 Task: Create new customer invoice with Date Opened: 16-May-23, Select Customer: Dollar General
, Terms: Net 15. Make invoice entry for item-1 with Date: 16-May-23, Description: Sally Hansen Color Foil Nail Color Rose Beam 100
, Income Account: Income:Sales, Quantity: 2, Unit Price: 10.99, Sales Tax: Y, Sales Tax Included: N, Tax Table: Sales Tax. Post Invoice with Post Date: 16-May-23, Post to Accounts: Assets:Accounts Receivable. Pay / Process Payment with Transaction Date: 30-May-23, Amount: 23.3, Transfer Account: Checking Account. Go to 'Print Invoice'. Save a pdf copy of the invoice.
Action: Mouse moved to (212, 85)
Screenshot: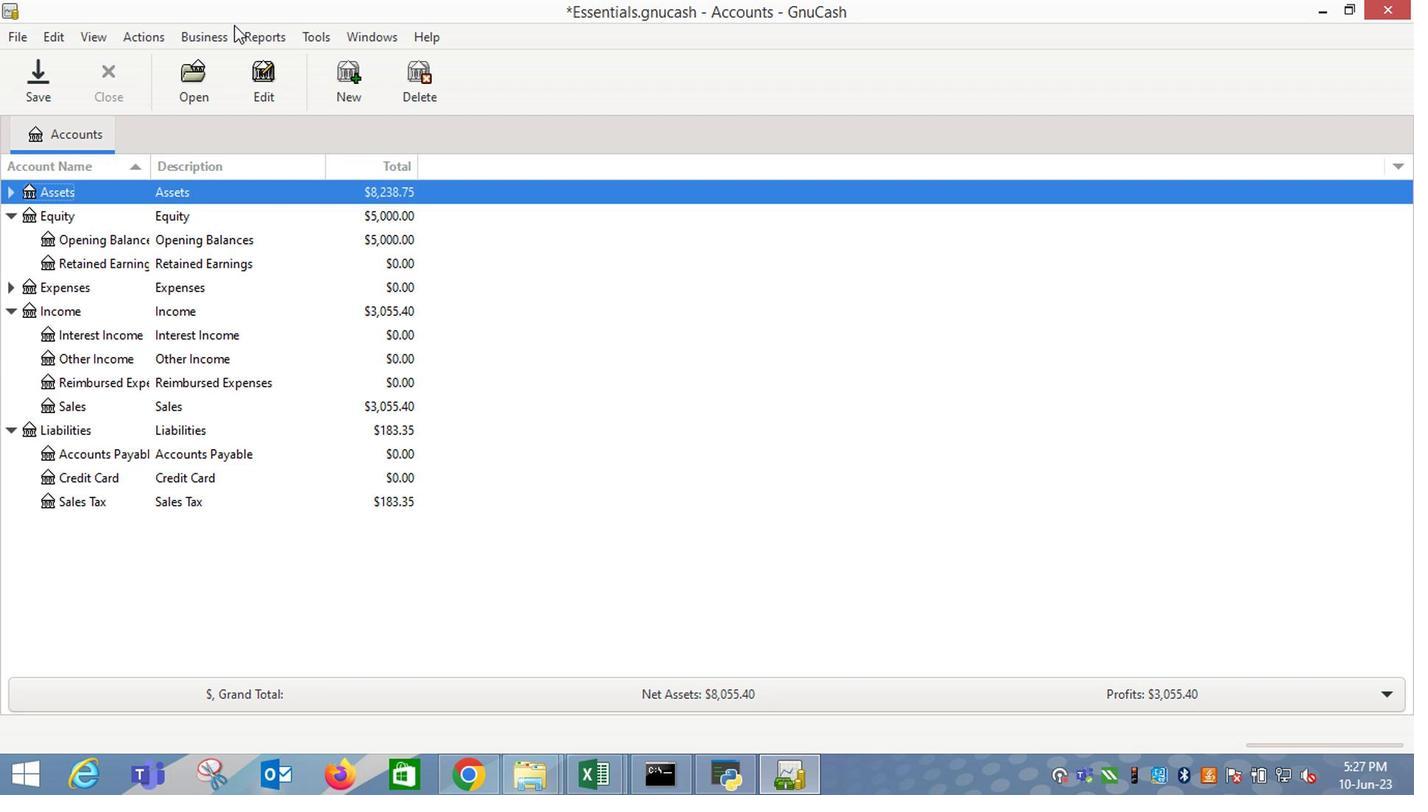 
Action: Mouse pressed left at (212, 85)
Screenshot: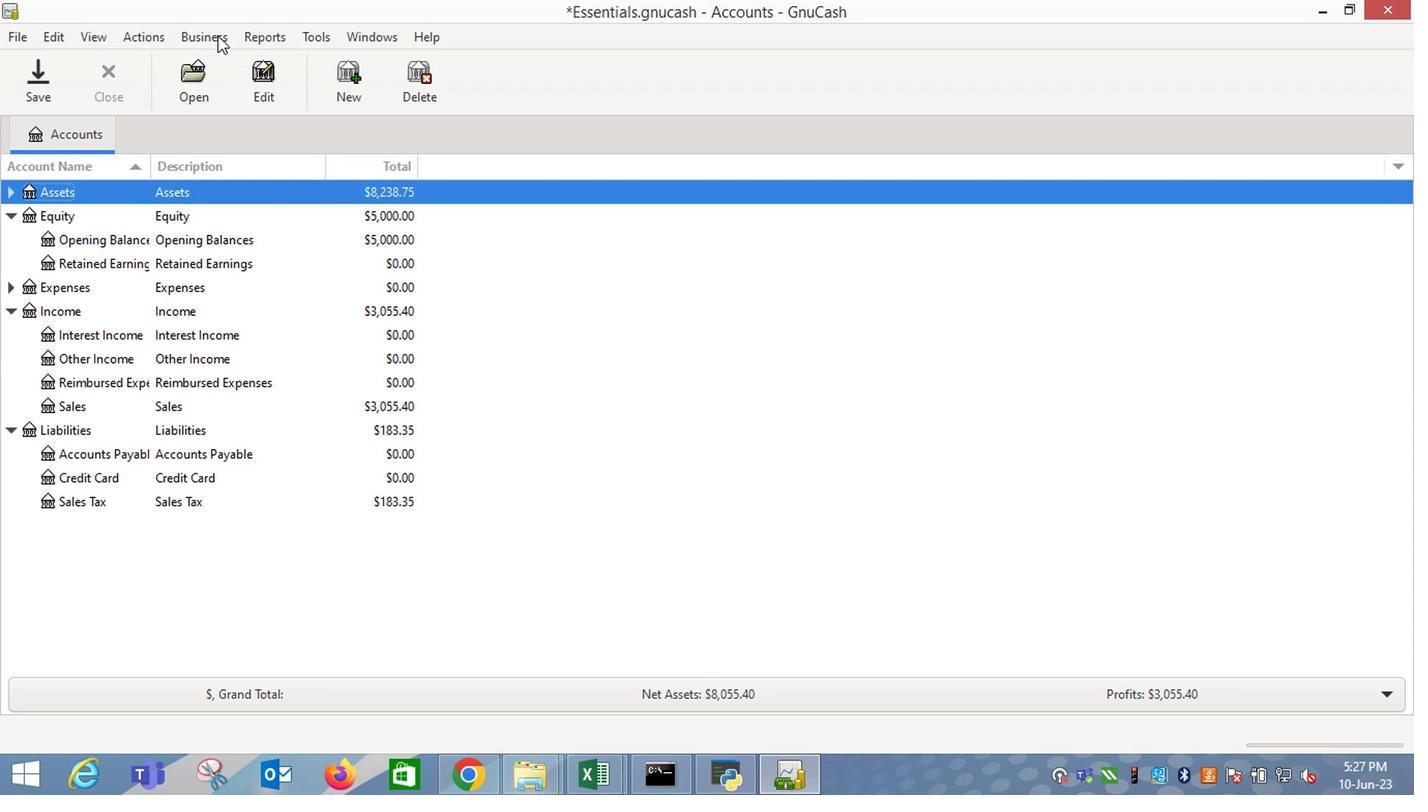 
Action: Mouse moved to (441, 170)
Screenshot: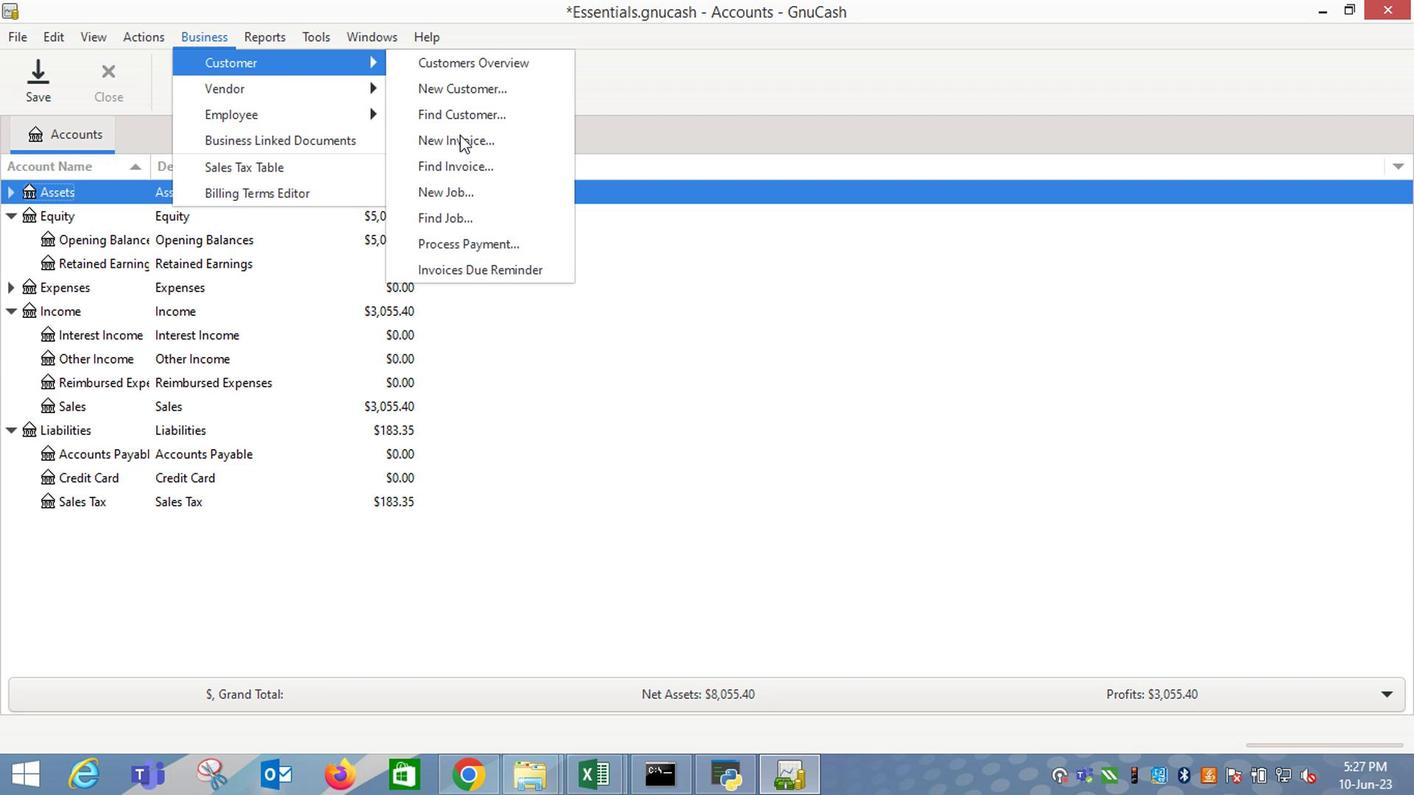 
Action: Mouse pressed left at (441, 170)
Screenshot: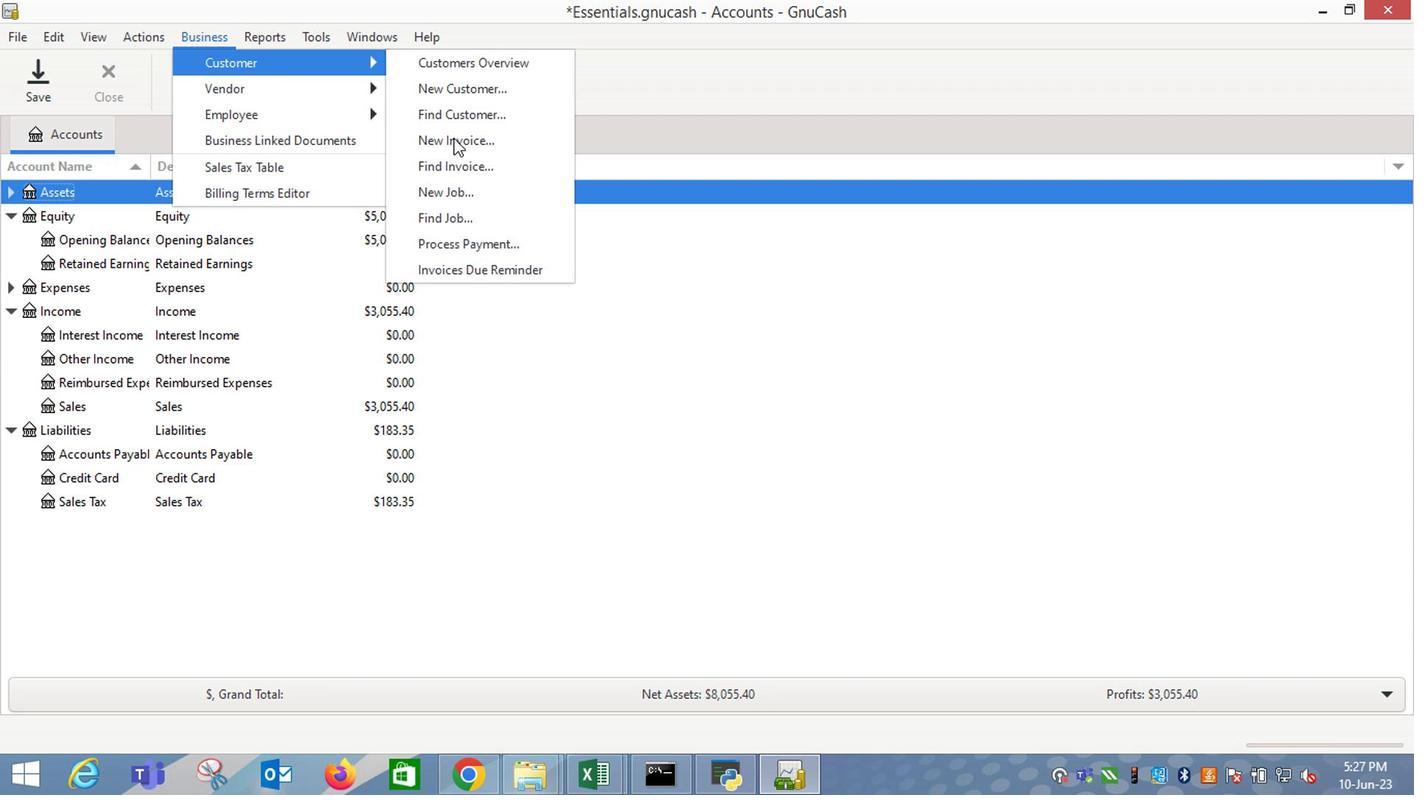 
Action: Mouse moved to (821, 324)
Screenshot: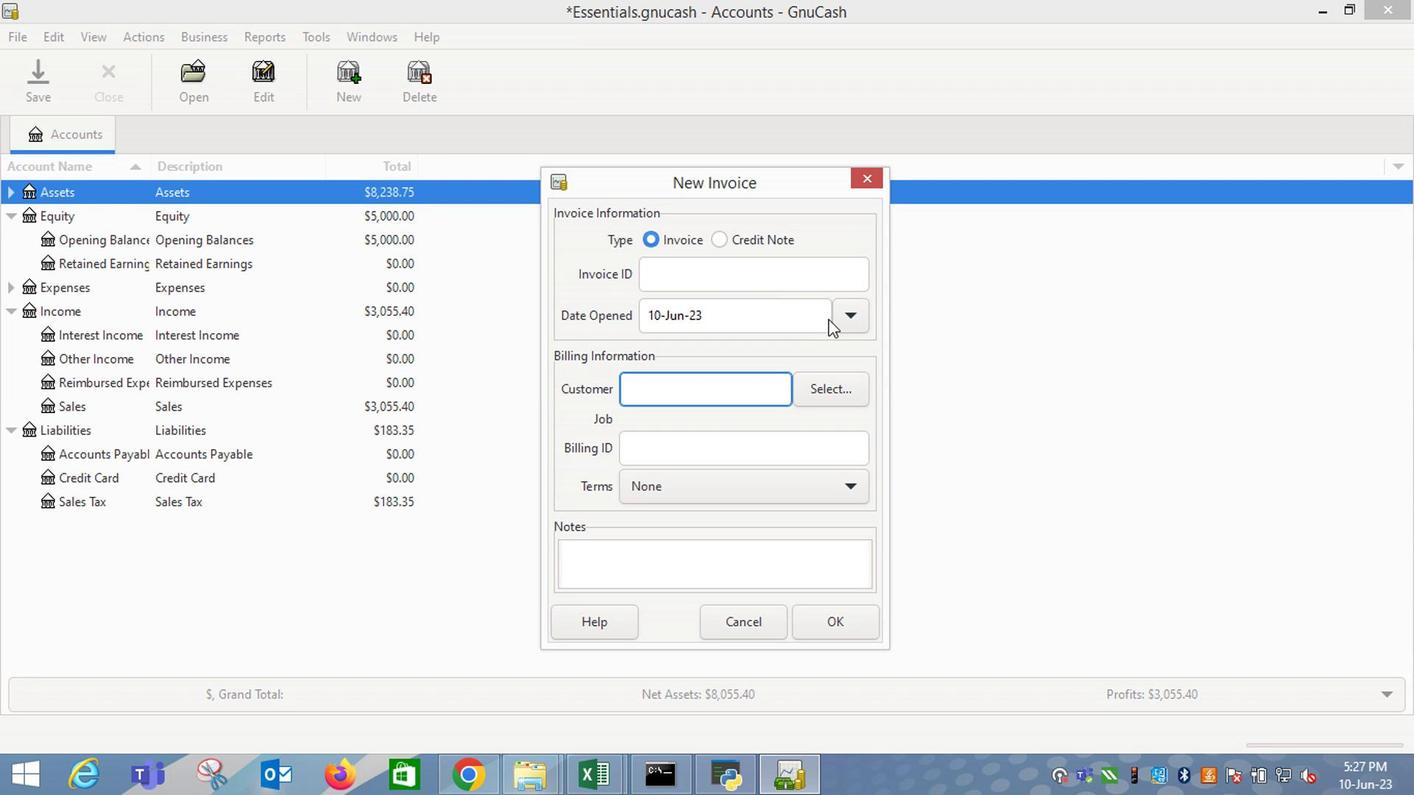 
Action: Mouse pressed left at (821, 324)
Screenshot: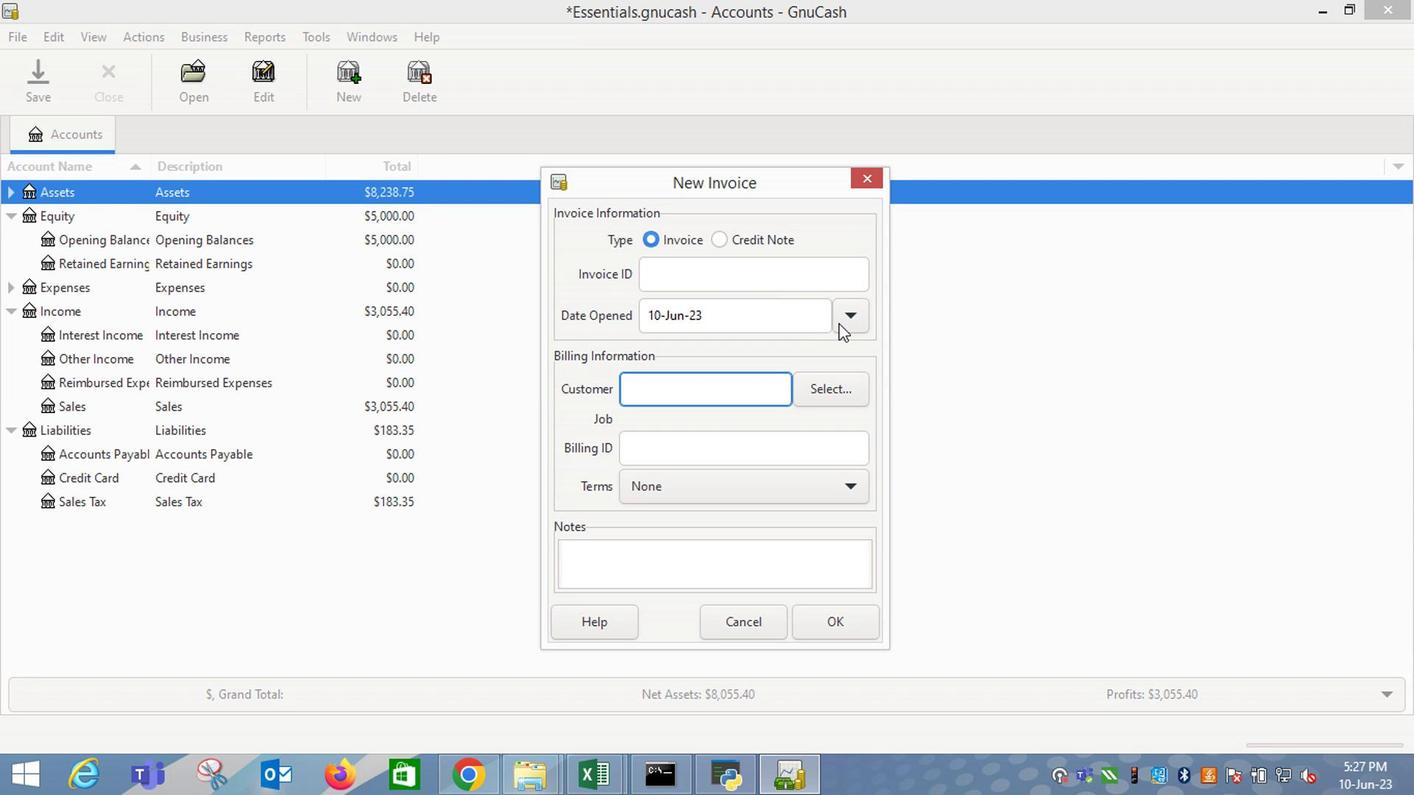 
Action: Mouse moved to (665, 344)
Screenshot: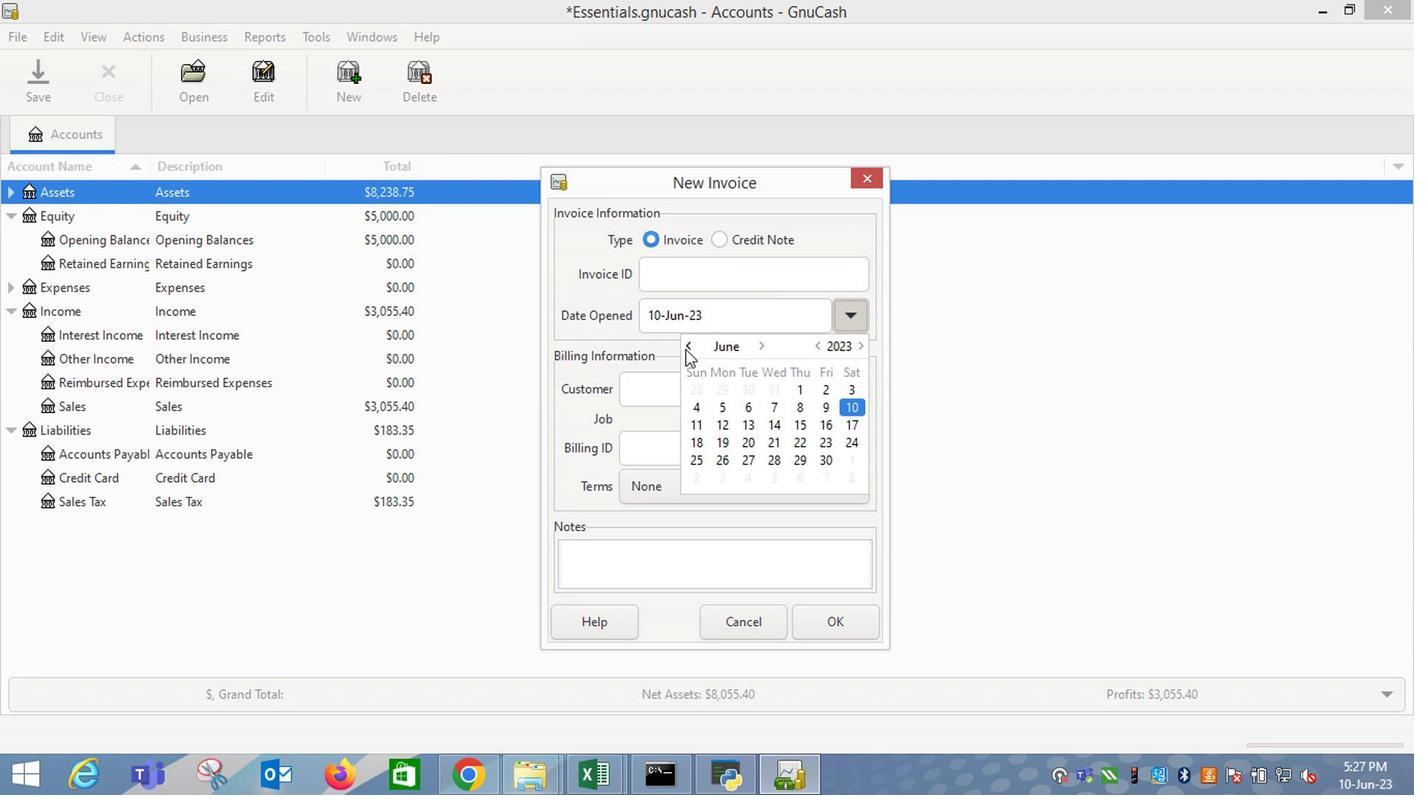 
Action: Mouse pressed left at (665, 344)
Screenshot: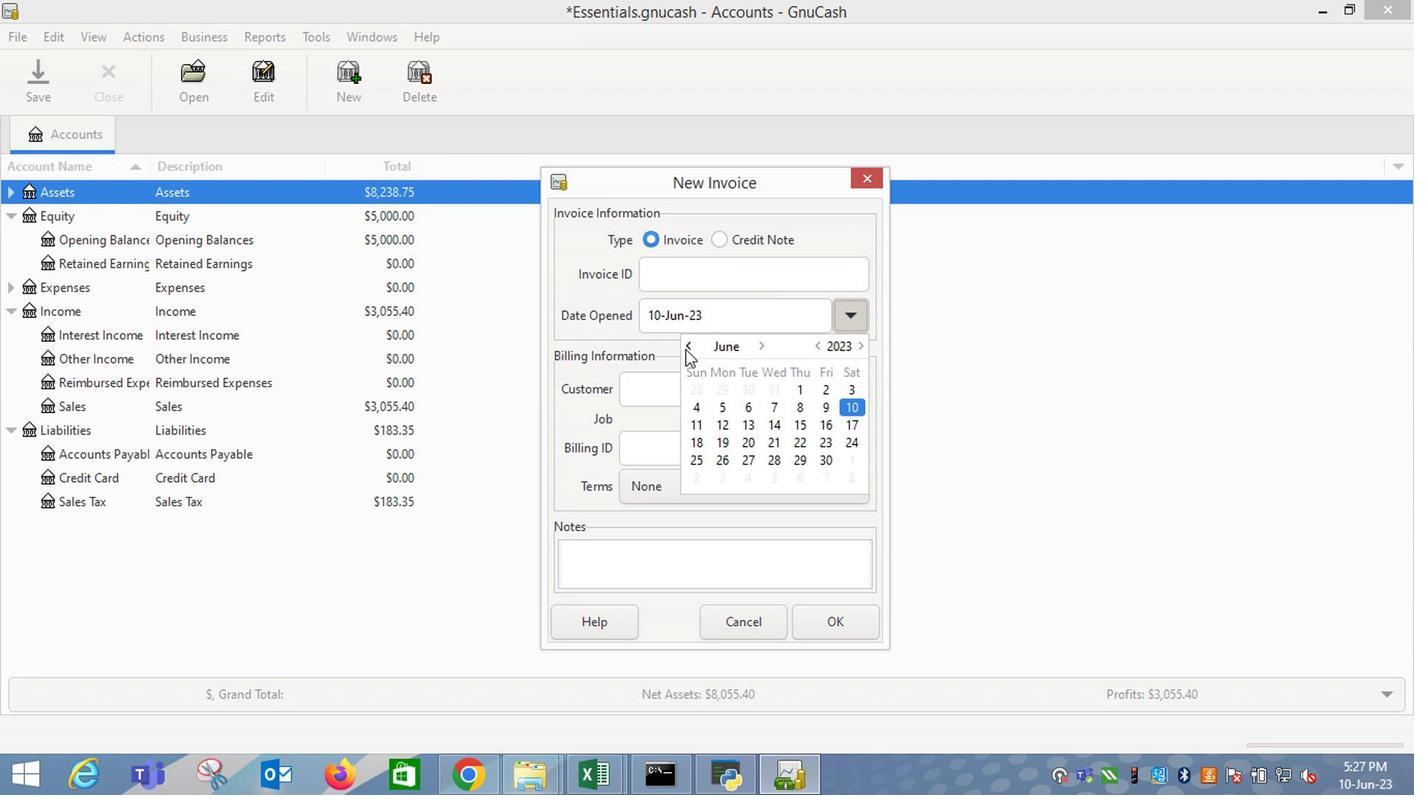 
Action: Mouse moved to (723, 412)
Screenshot: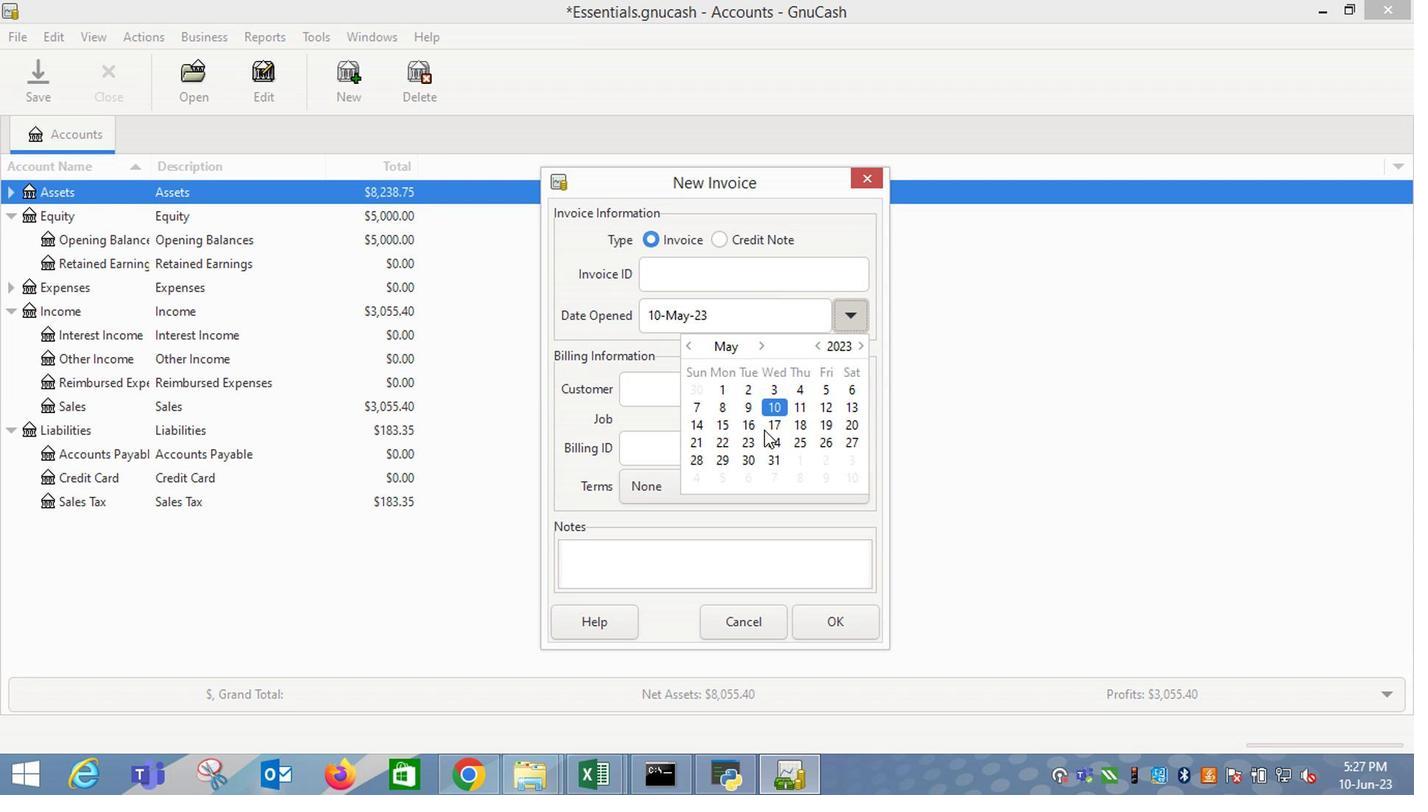 
Action: Mouse pressed left at (723, 412)
Screenshot: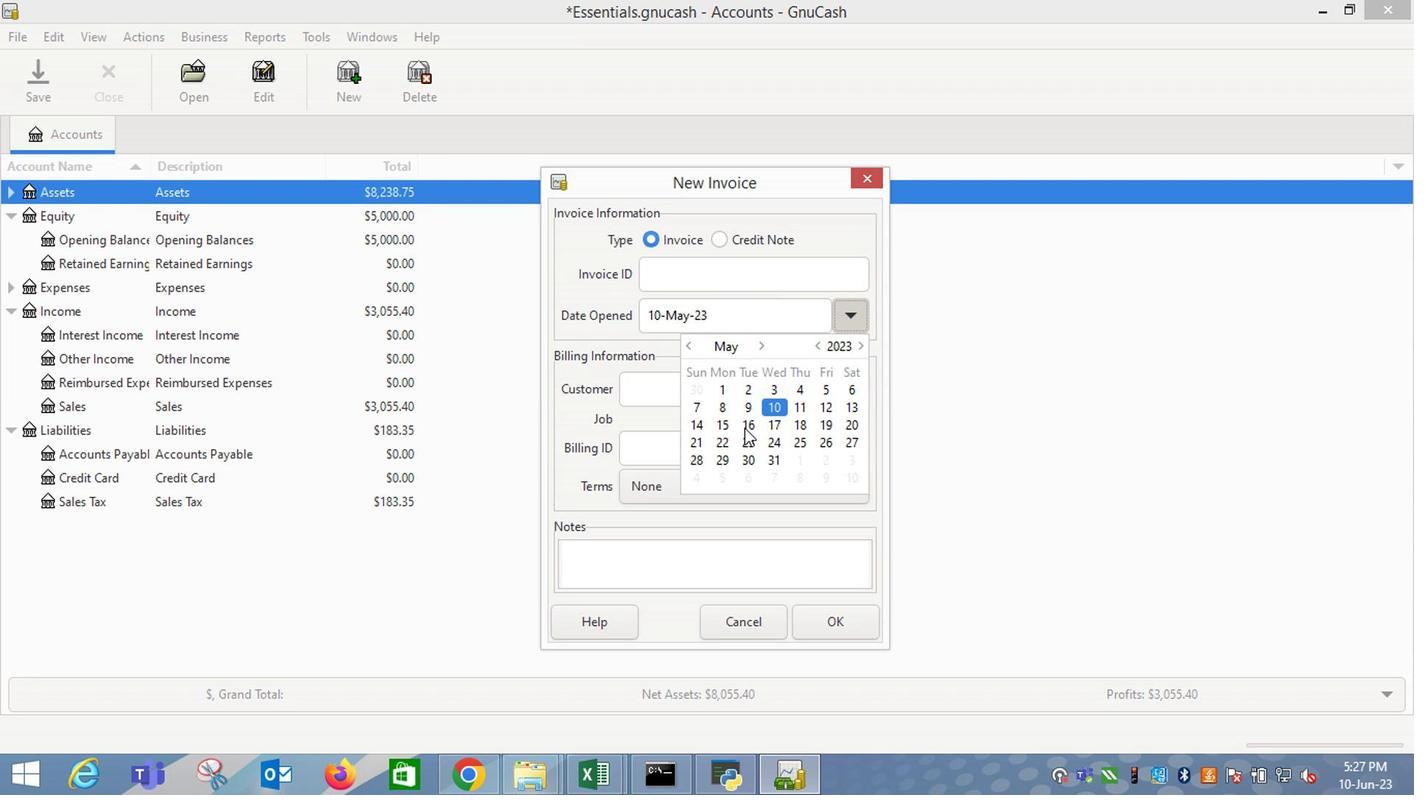
Action: Mouse moved to (621, 383)
Screenshot: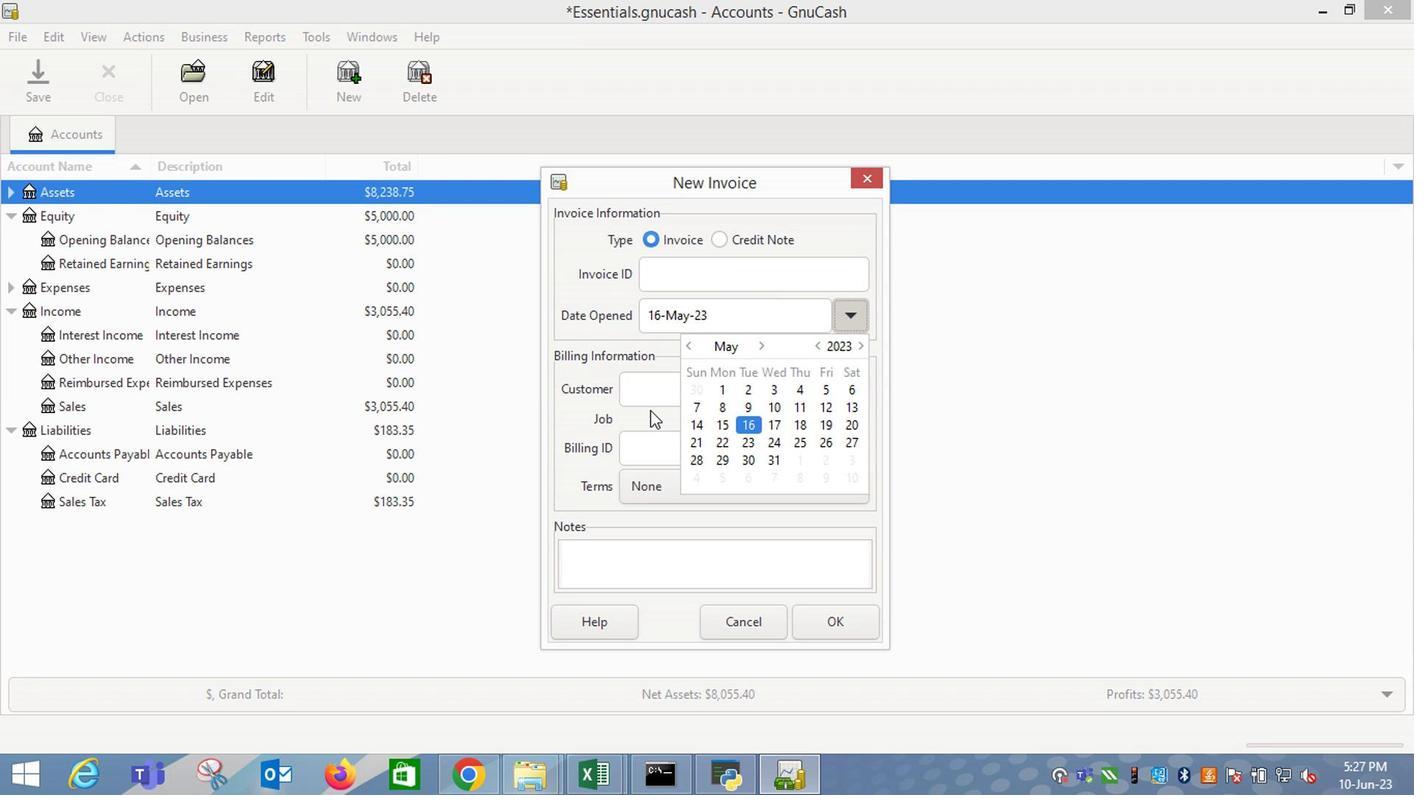 
Action: Mouse pressed left at (621, 383)
Screenshot: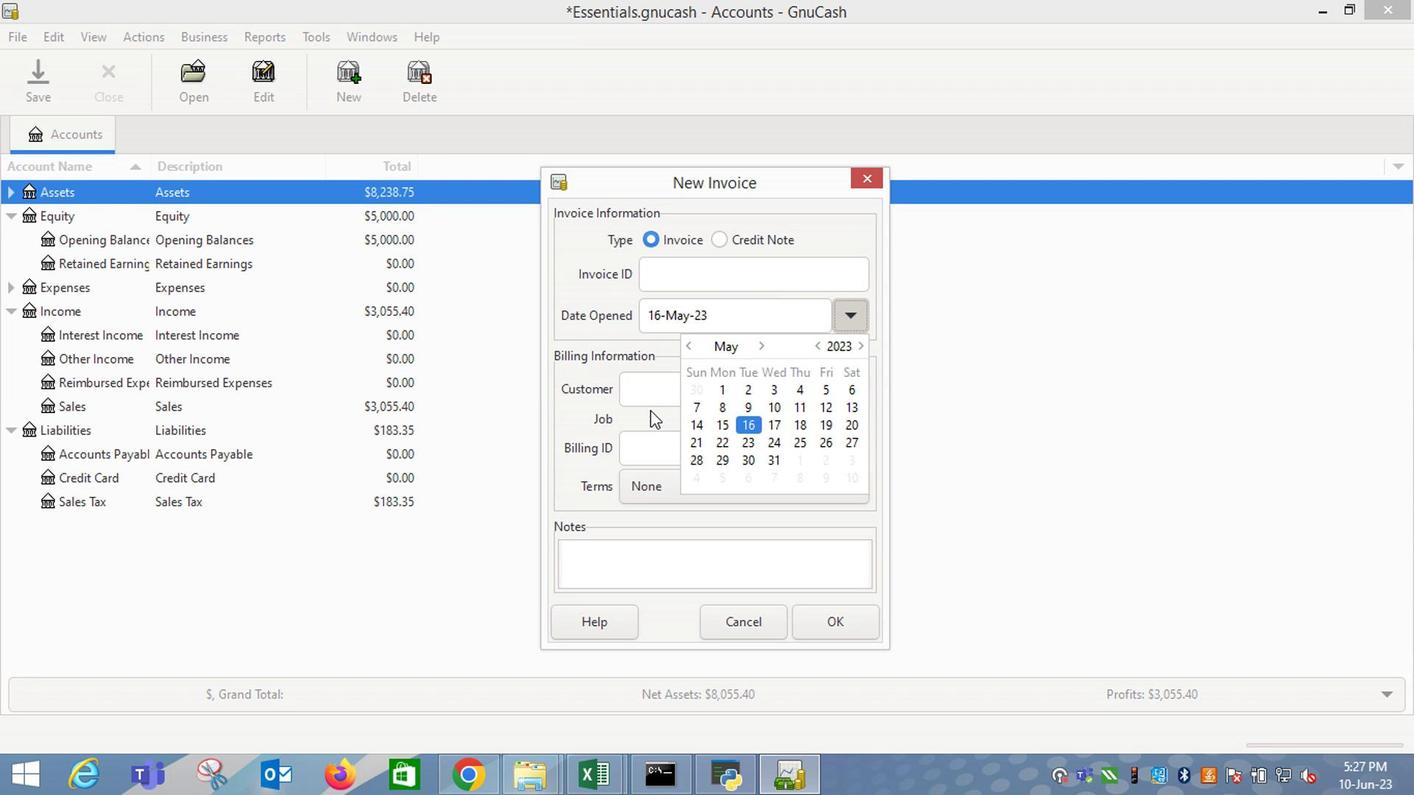
Action: Mouse moved to (626, 378)
Screenshot: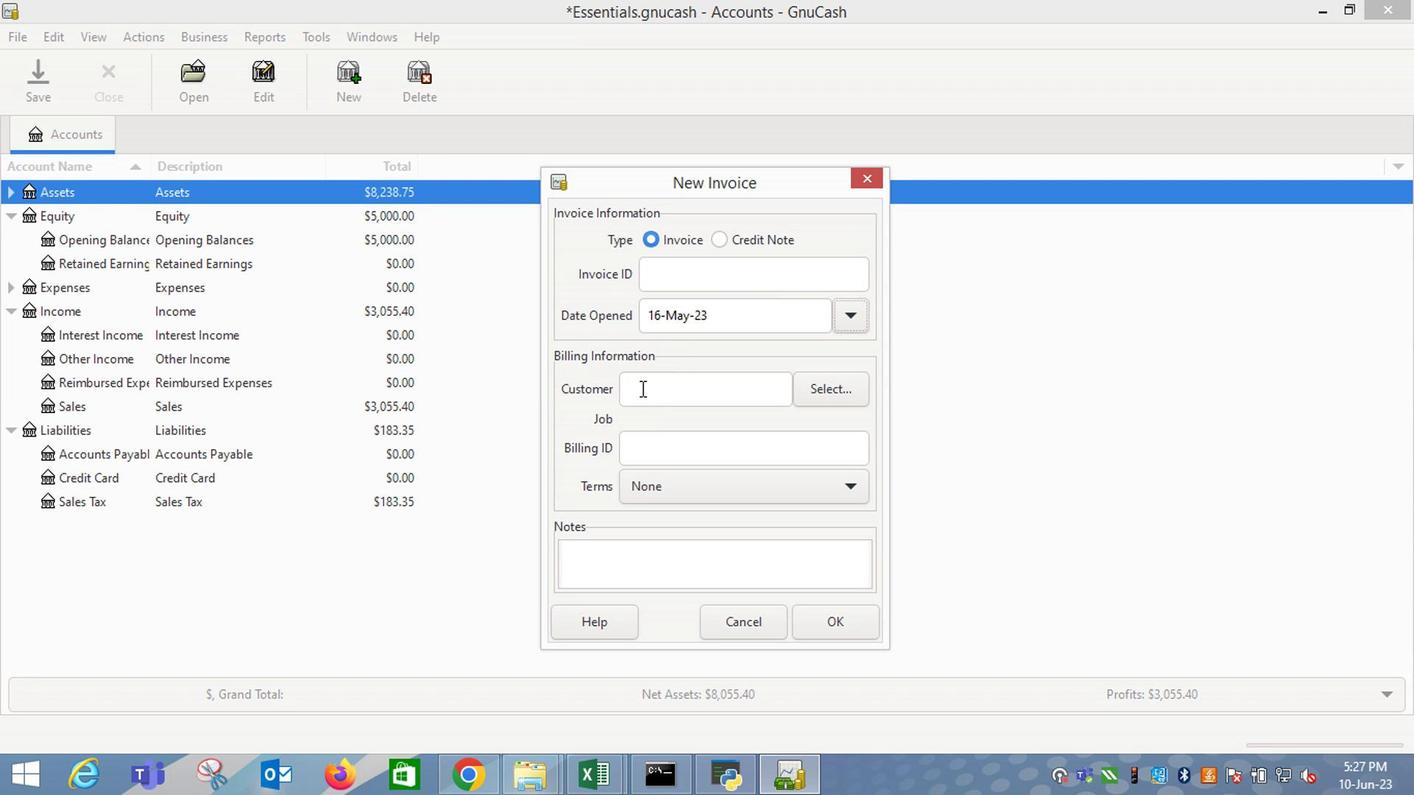 
Action: Mouse pressed left at (626, 378)
Screenshot: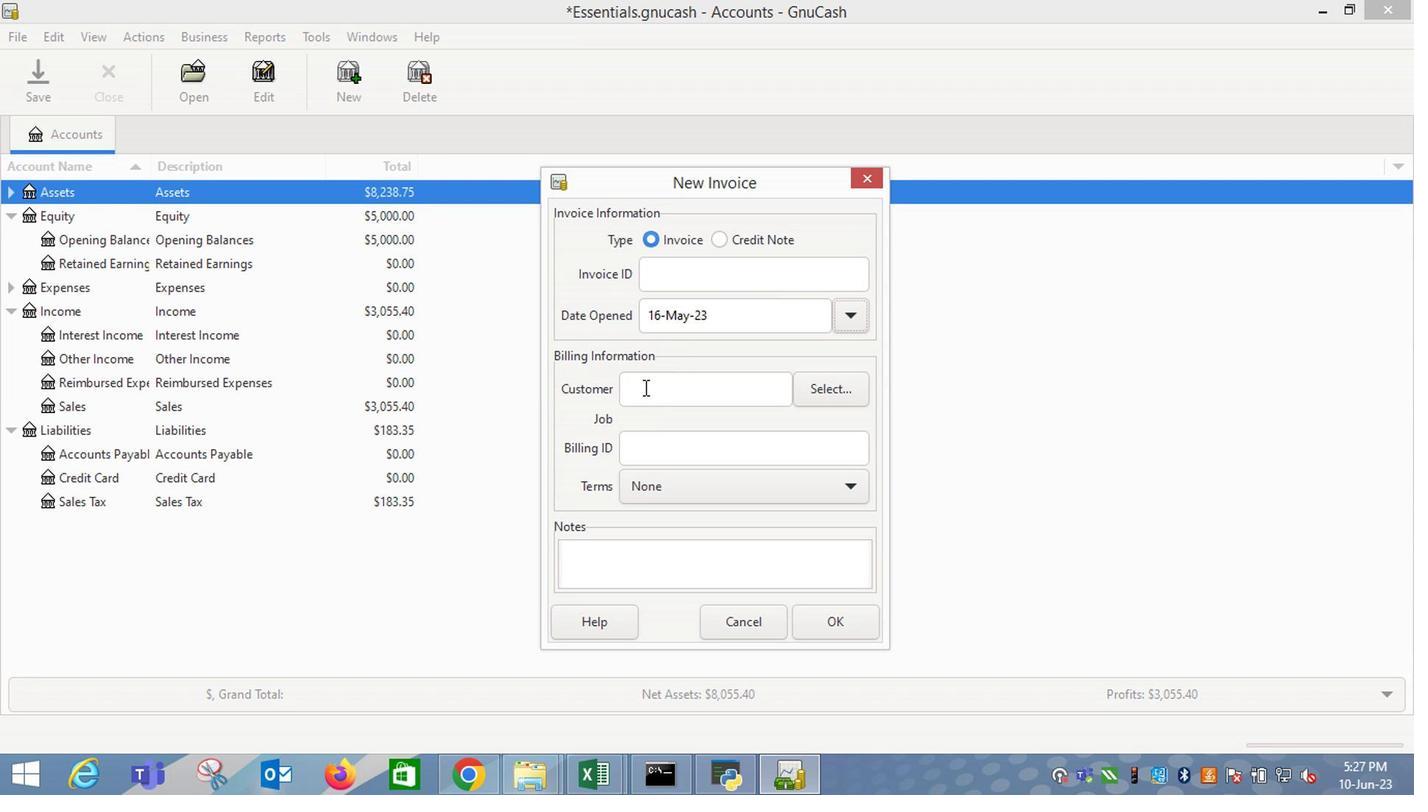 
Action: Key pressed <Key.shift_r>Dol
Screenshot: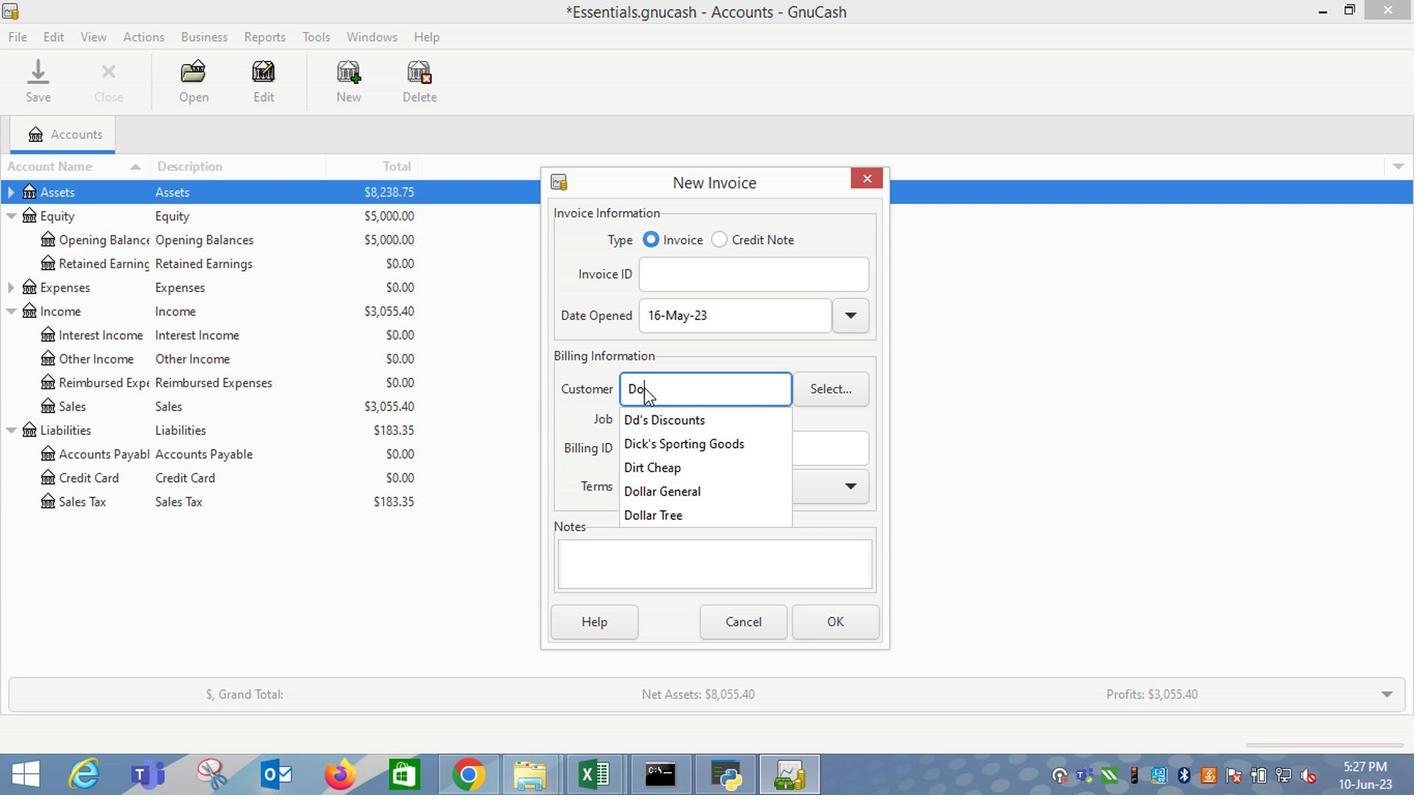 
Action: Mouse moved to (717, 407)
Screenshot: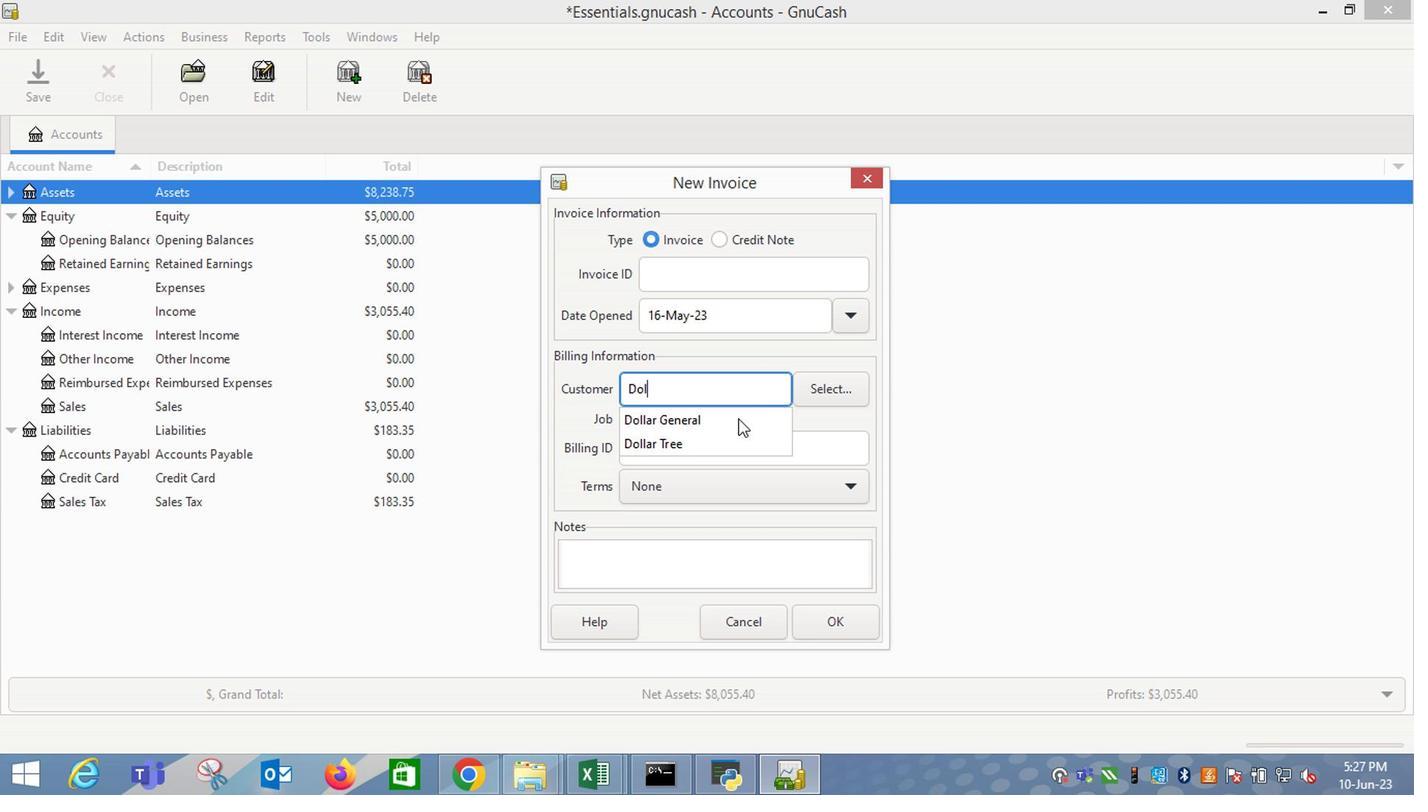 
Action: Mouse pressed left at (717, 407)
Screenshot: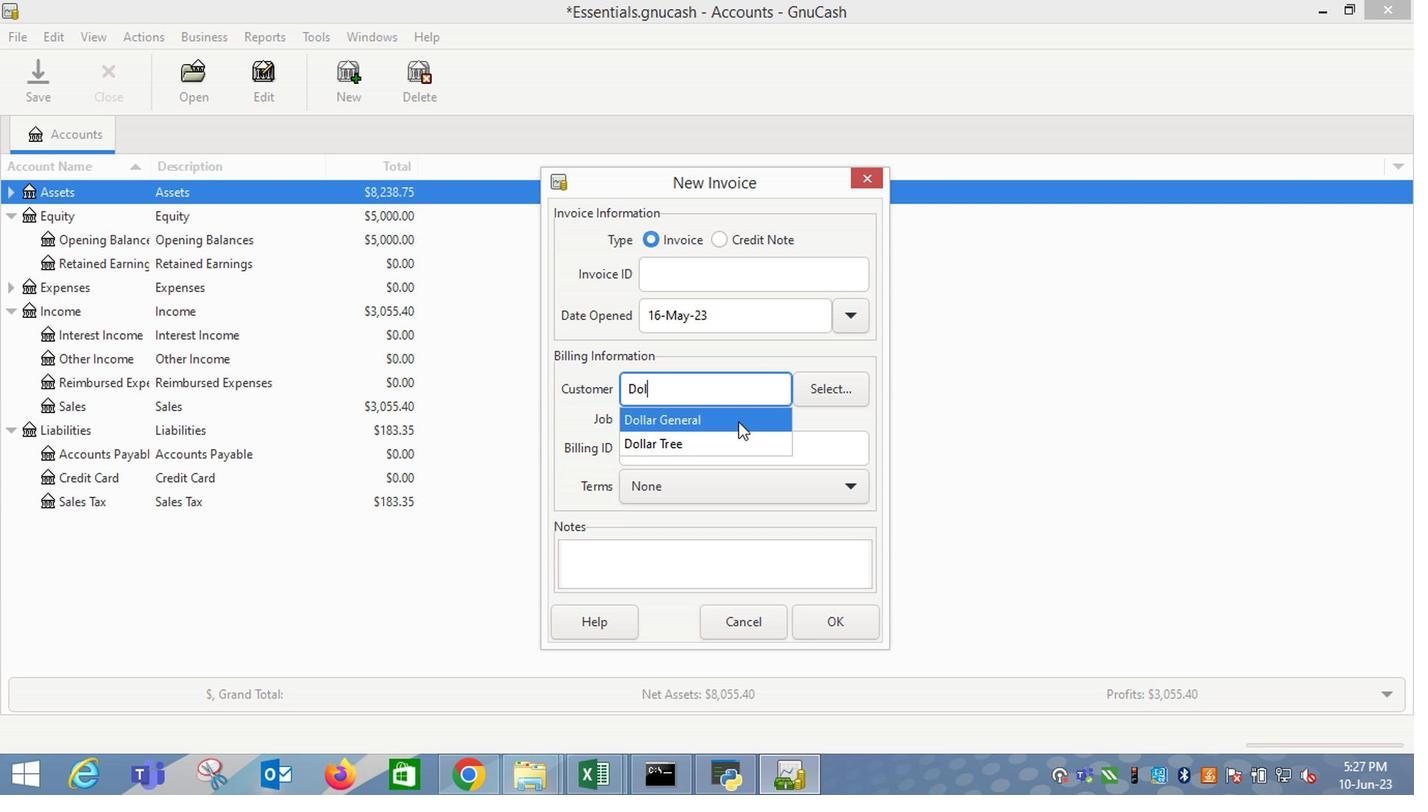 
Action: Mouse moved to (690, 480)
Screenshot: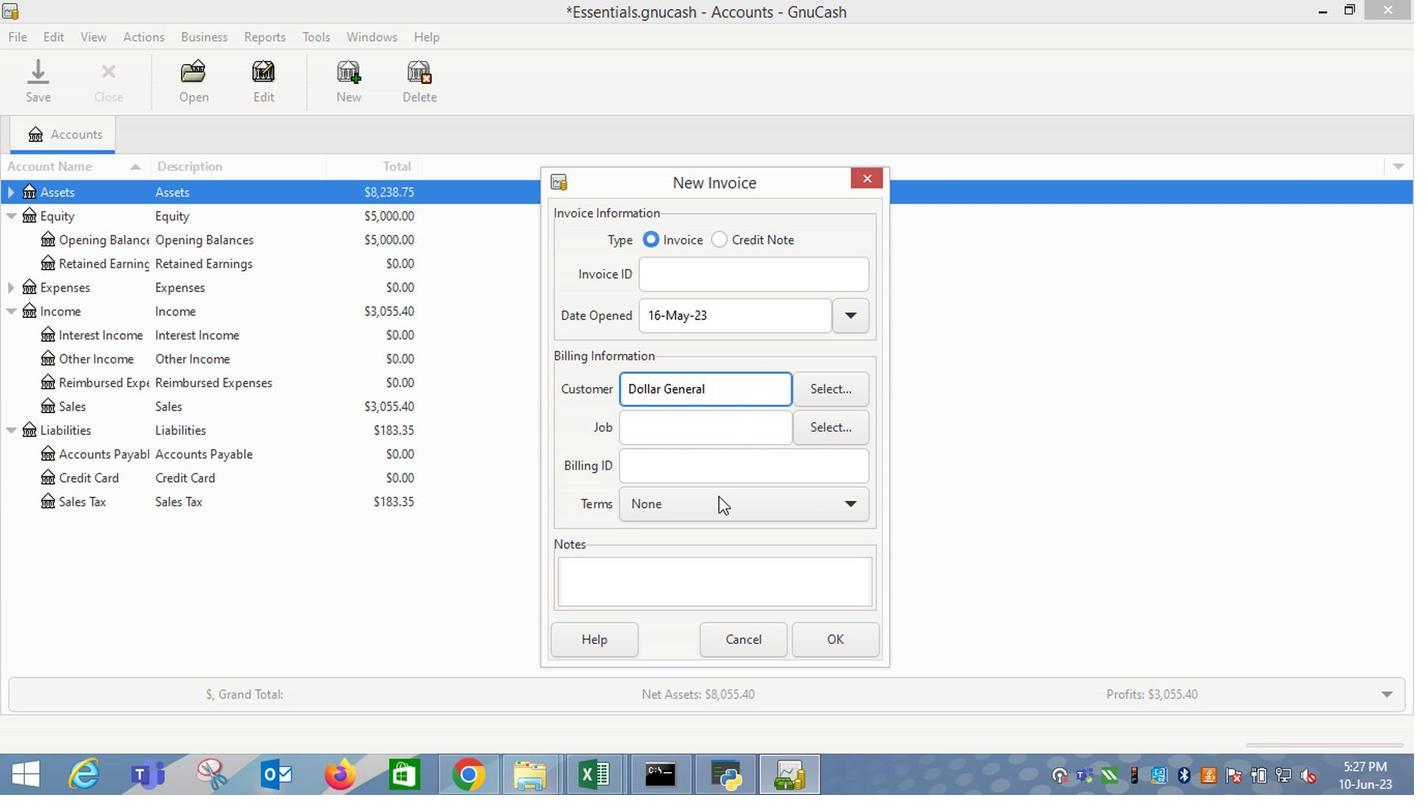 
Action: Mouse pressed left at (690, 480)
Screenshot: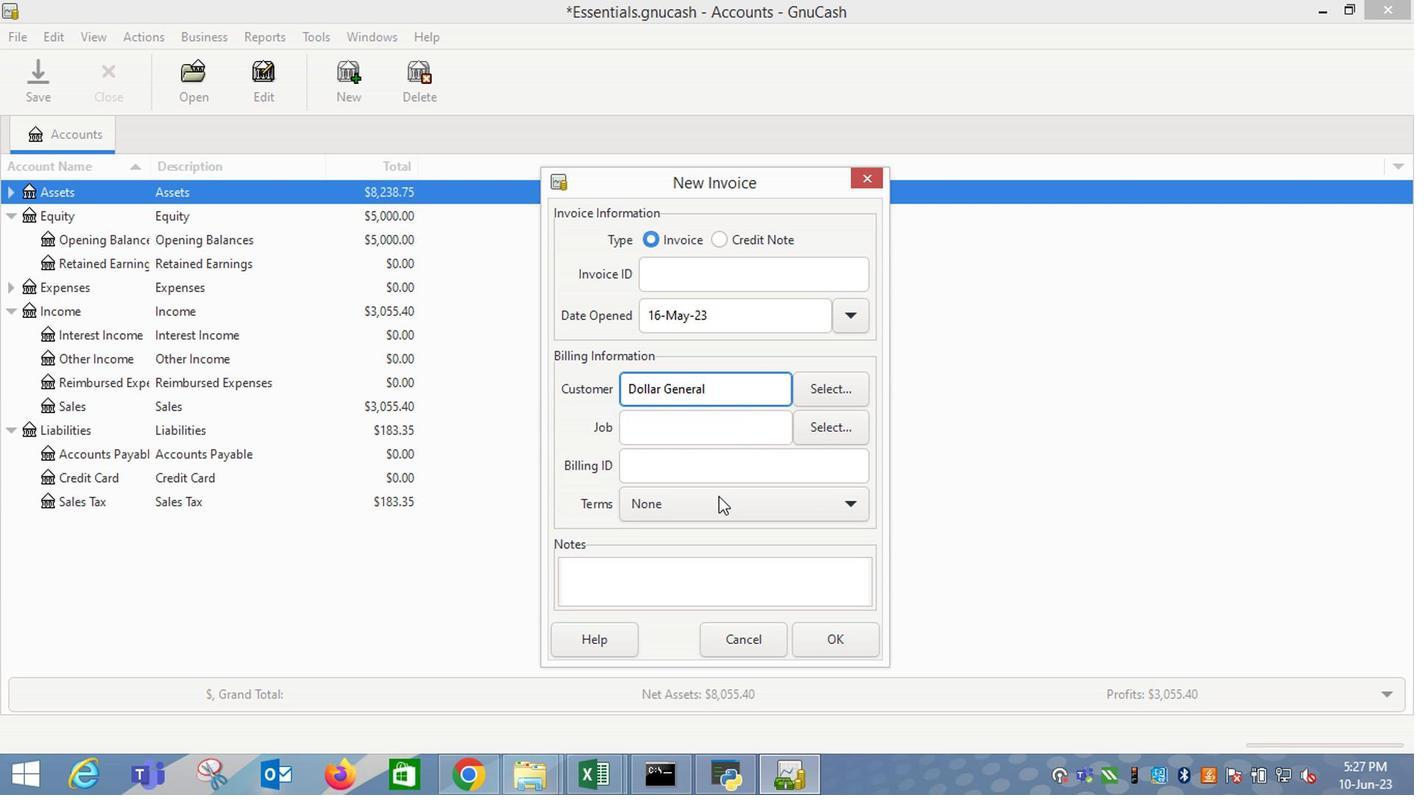 
Action: Mouse moved to (701, 500)
Screenshot: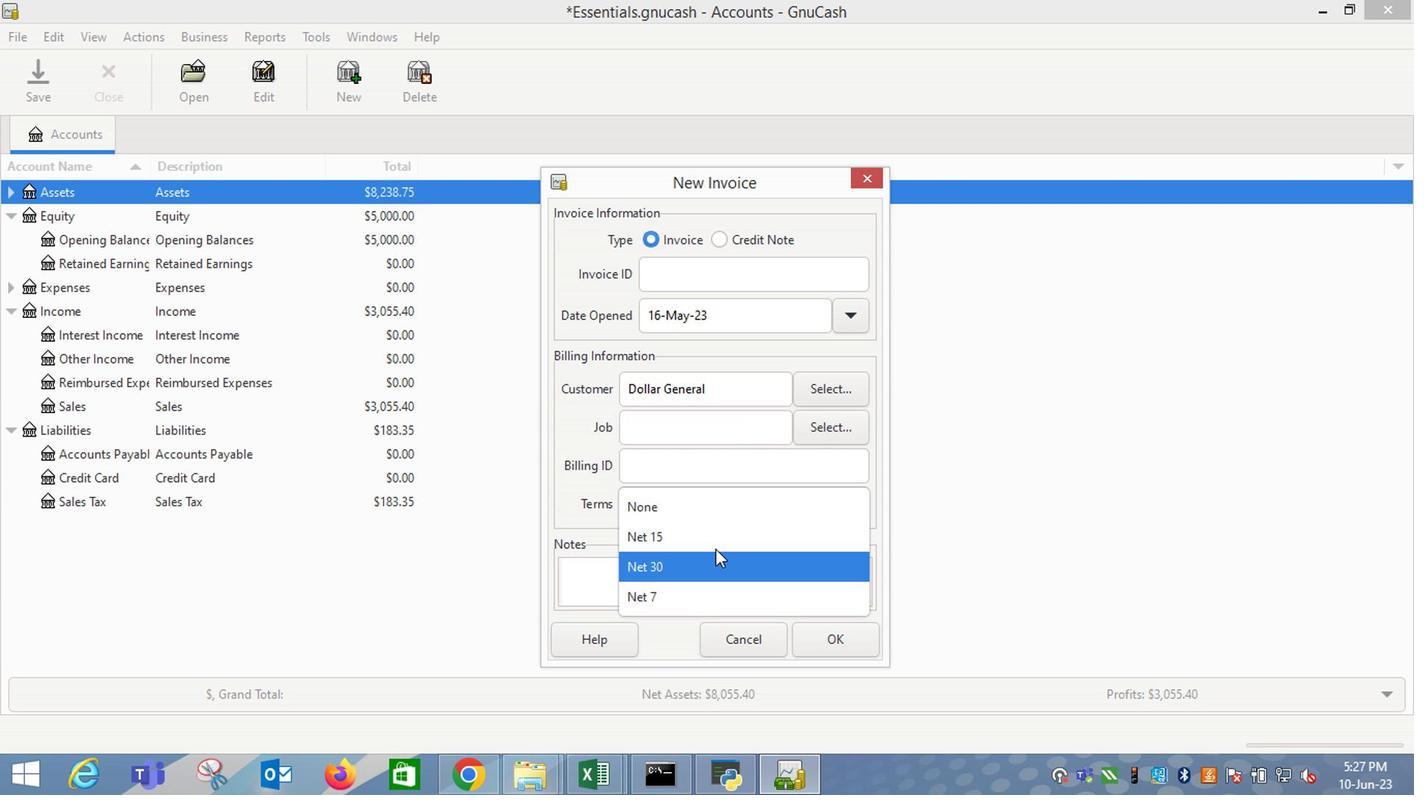 
Action: Mouse pressed left at (701, 500)
Screenshot: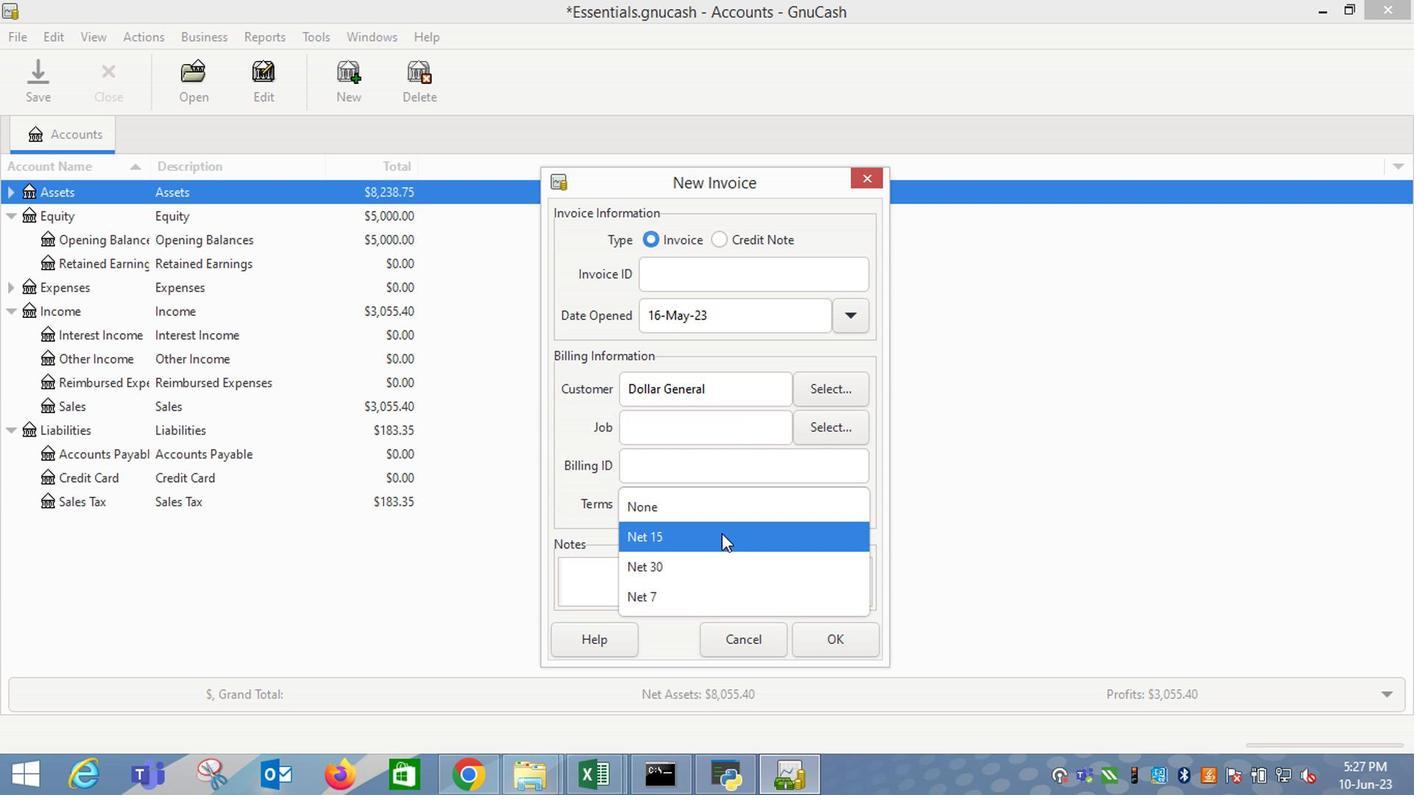 
Action: Mouse moved to (799, 597)
Screenshot: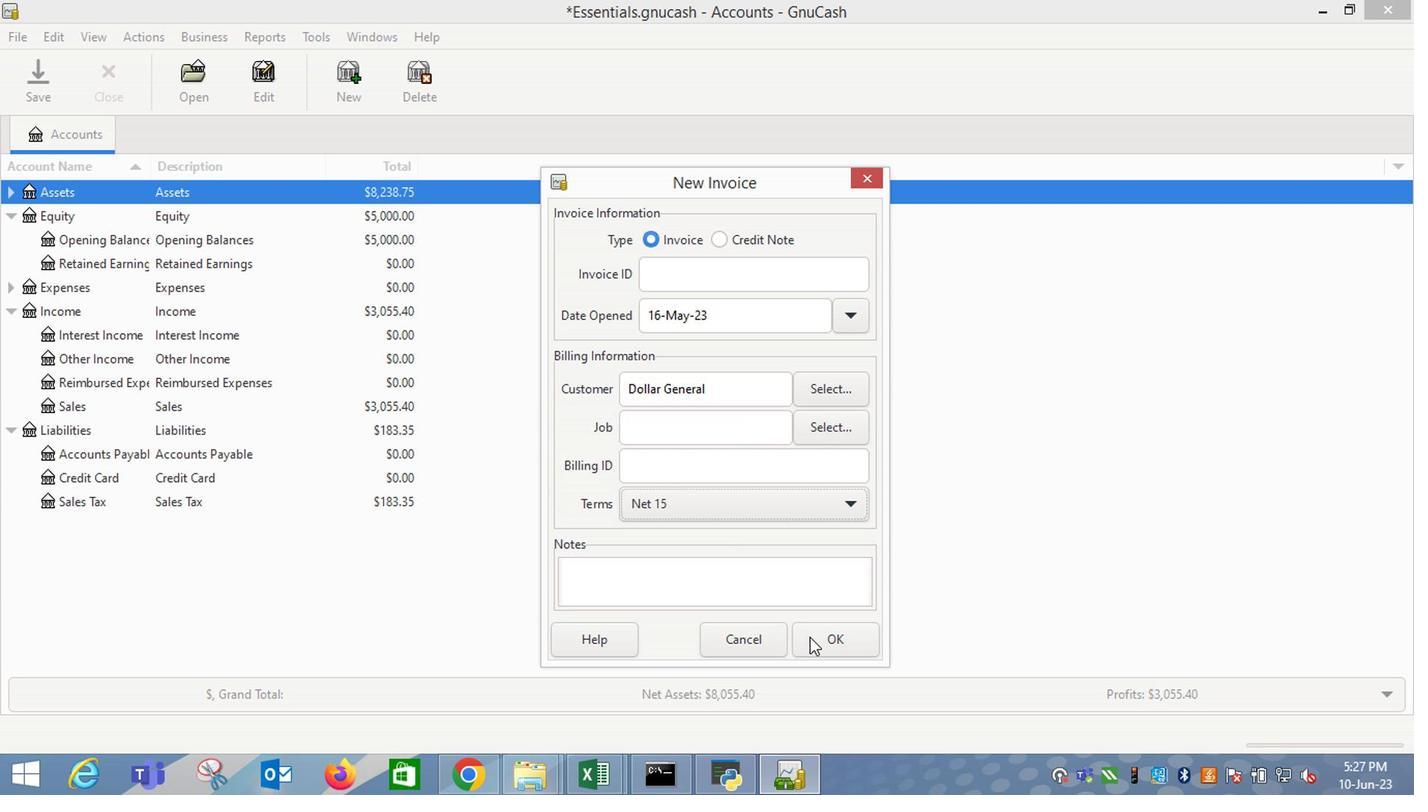 
Action: Mouse pressed left at (799, 597)
Screenshot: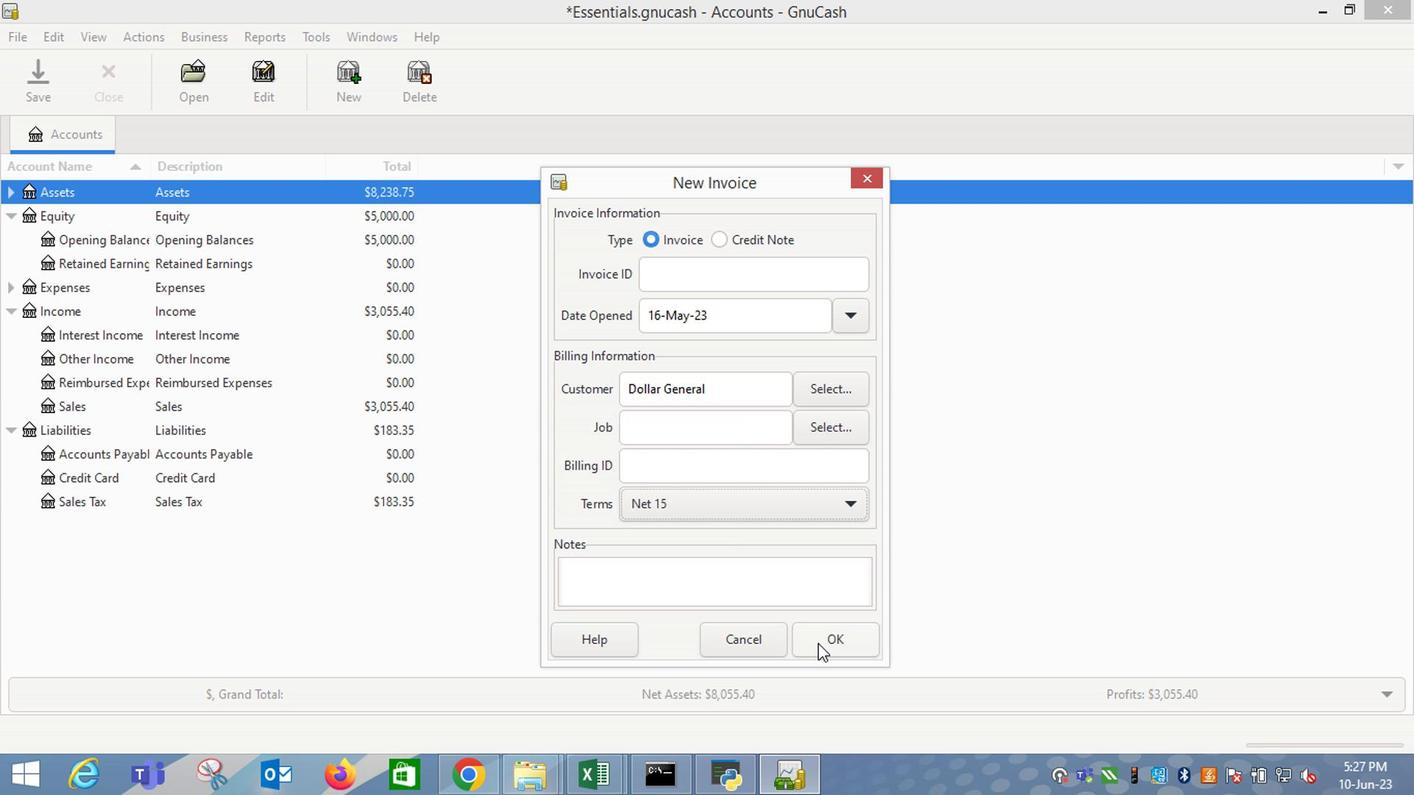 
Action: Mouse moved to (94, 394)
Screenshot: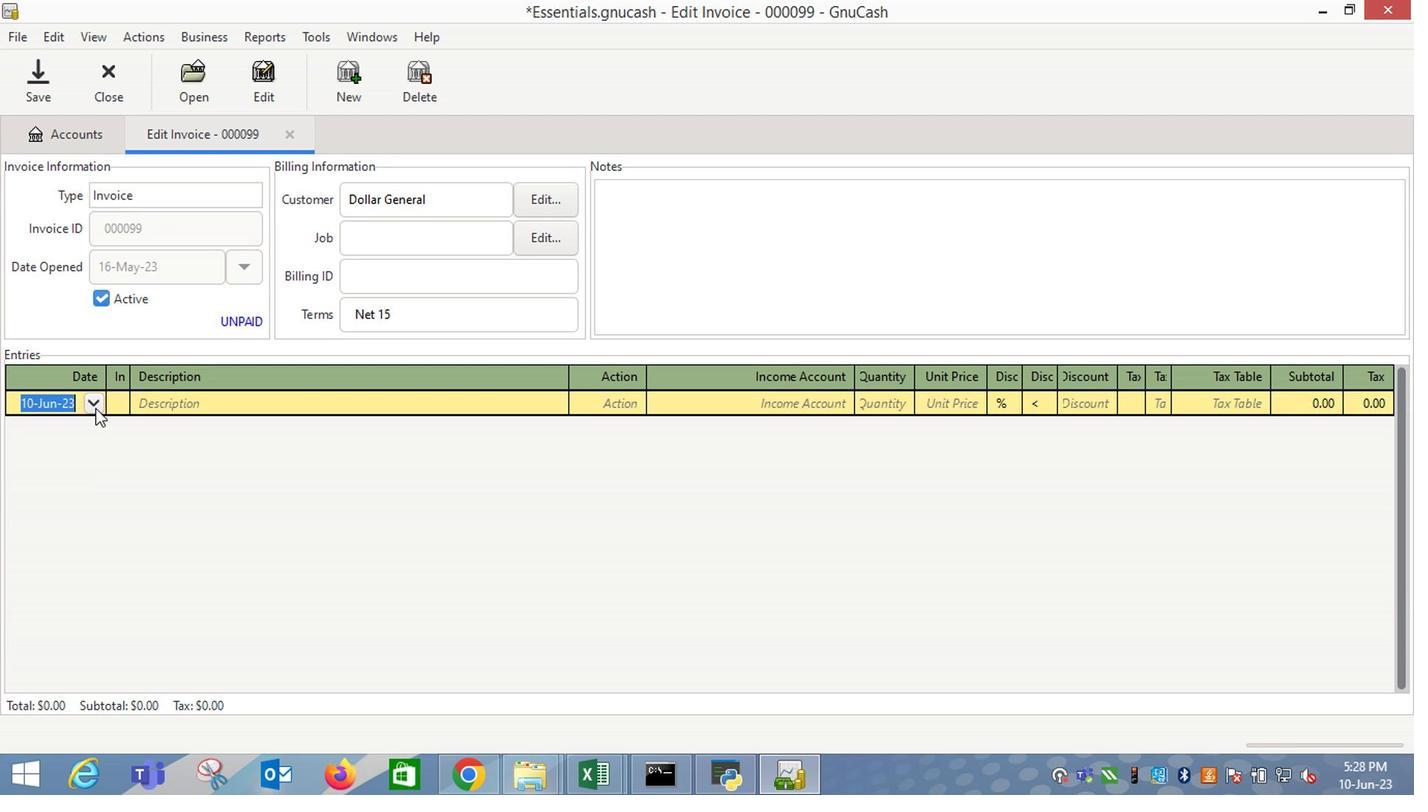 
Action: Mouse pressed left at (94, 394)
Screenshot: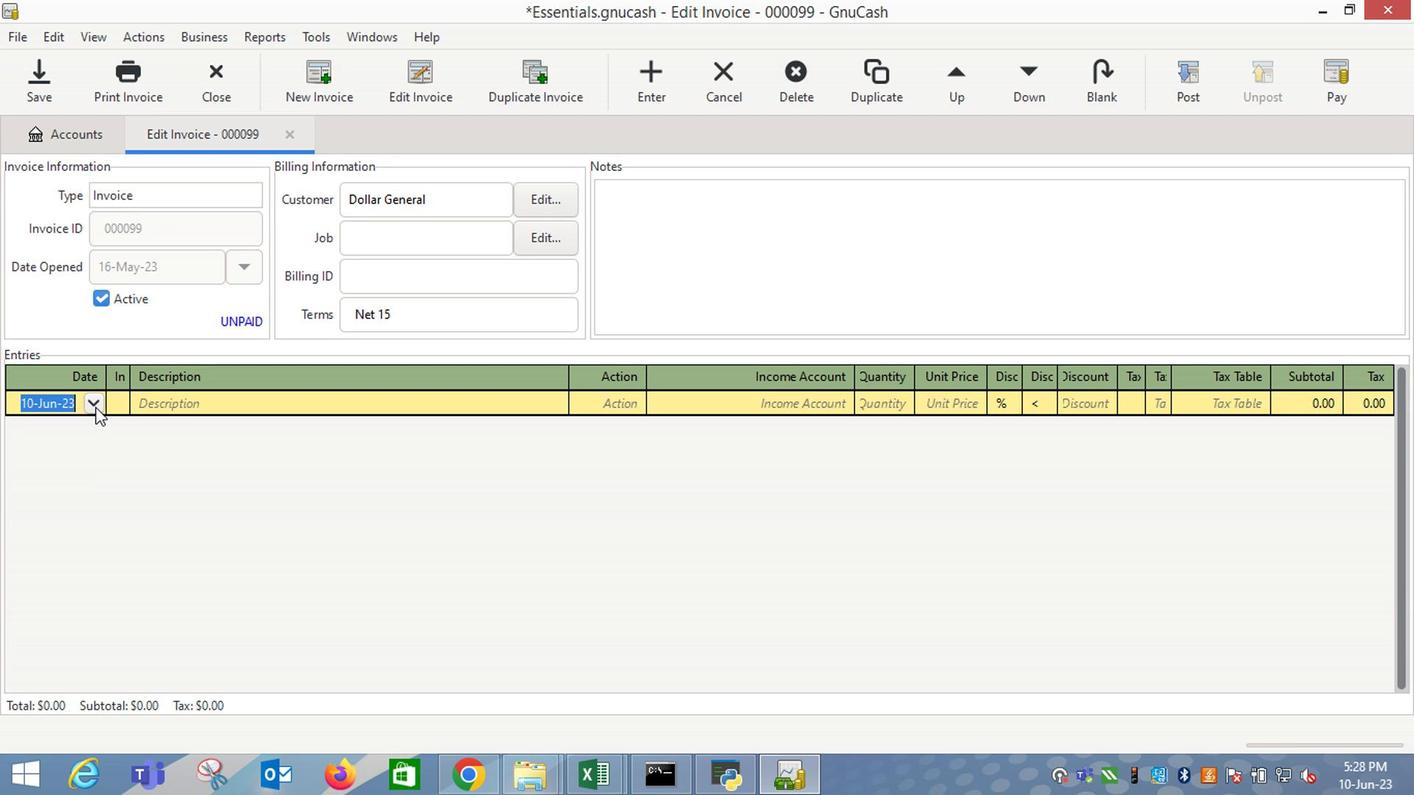 
Action: Mouse moved to (21, 411)
Screenshot: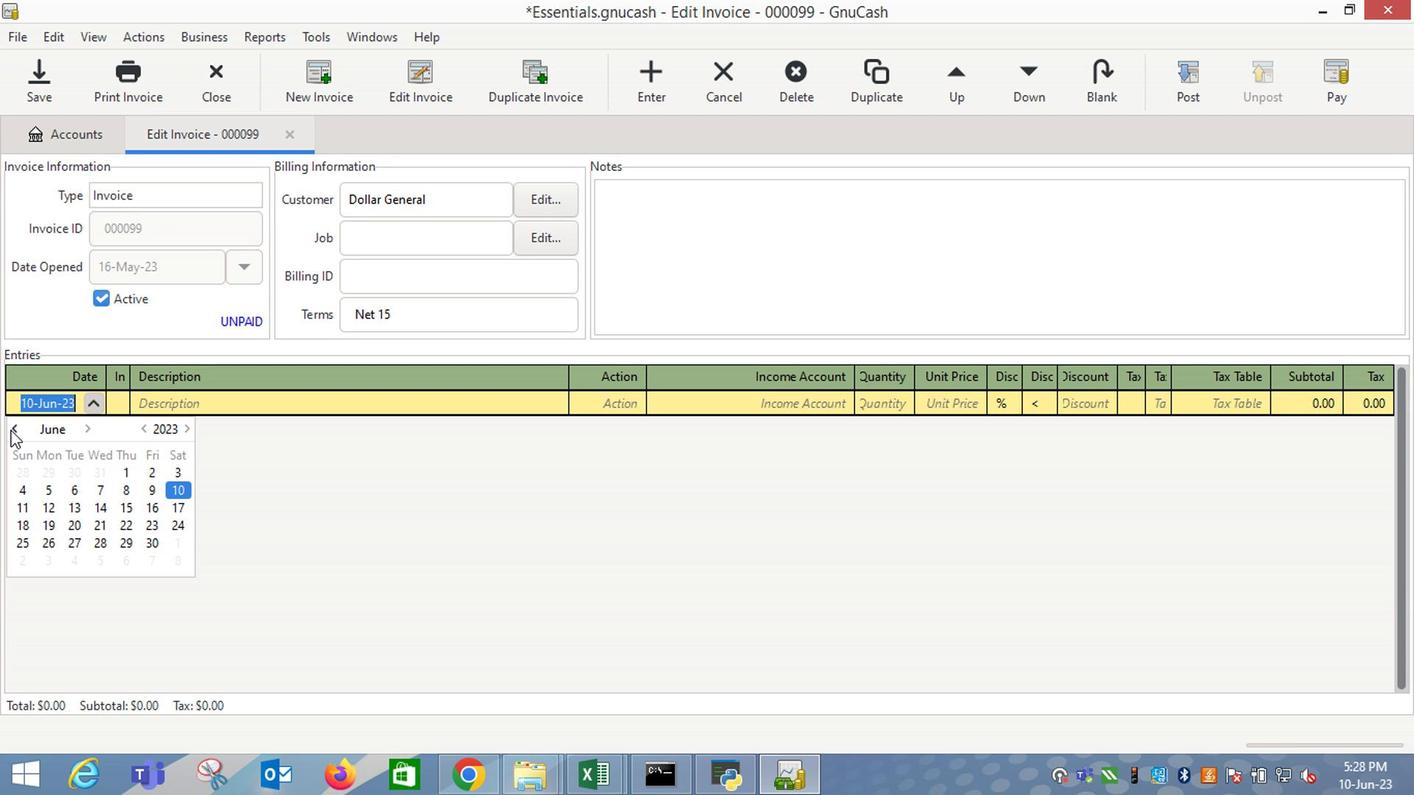
Action: Mouse pressed left at (21, 411)
Screenshot: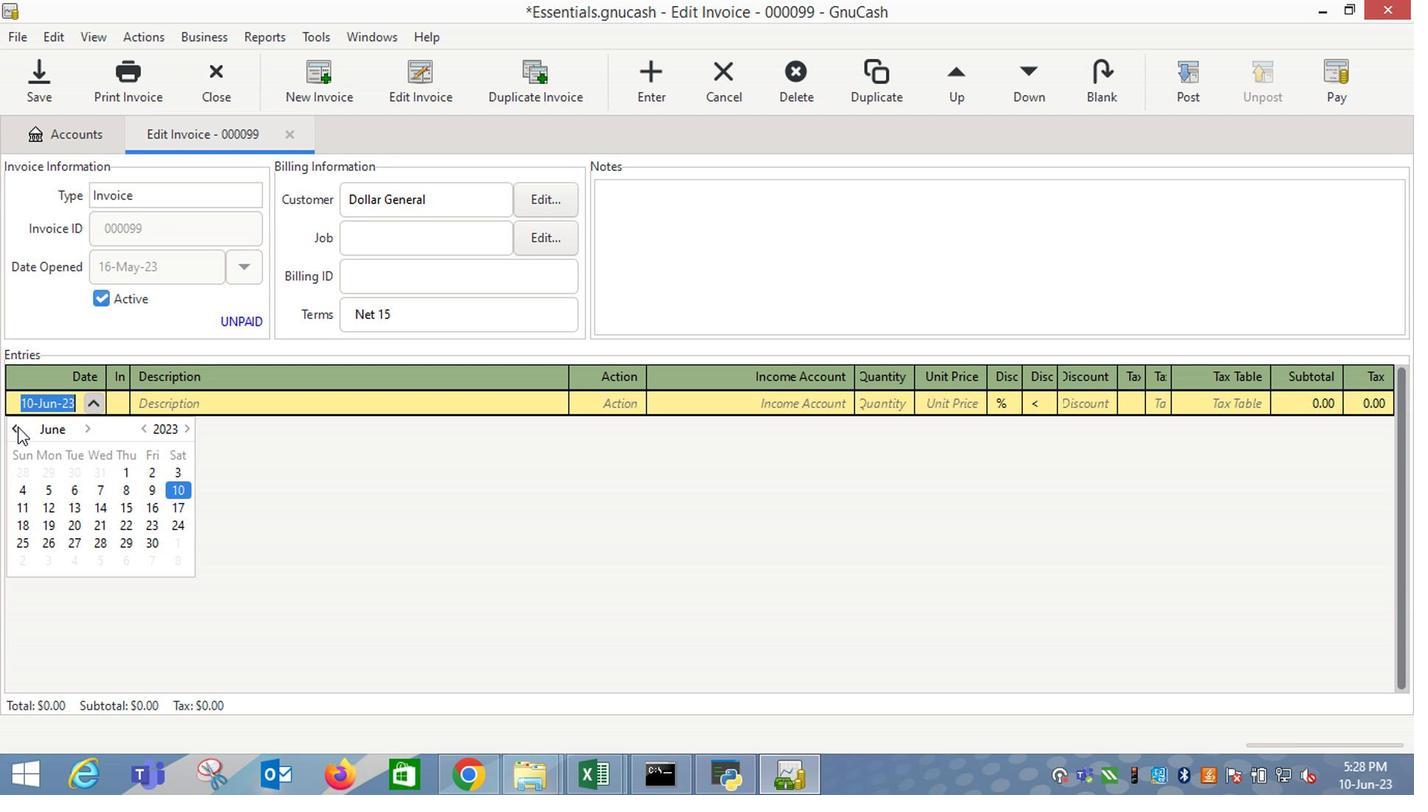 
Action: Mouse moved to (79, 476)
Screenshot: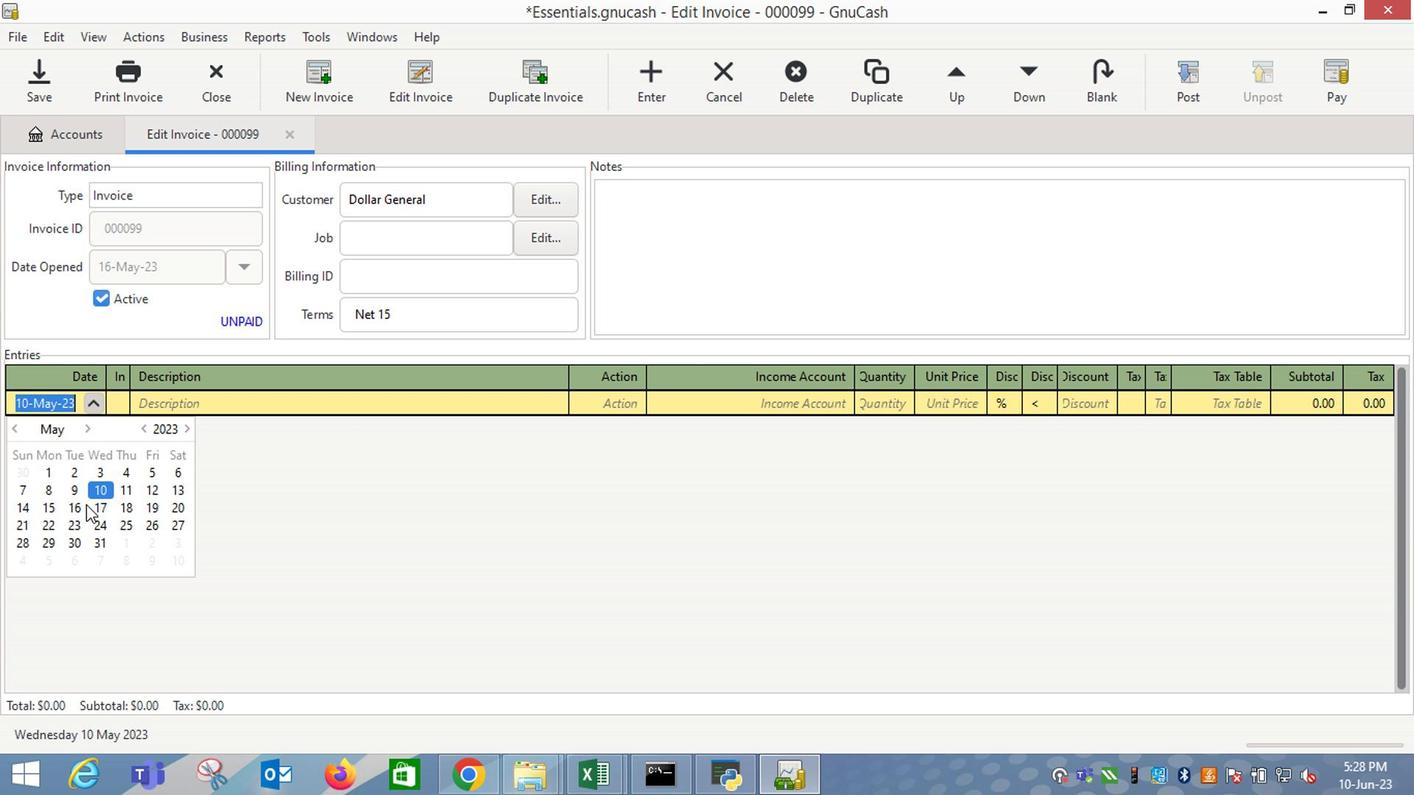 
Action: Mouse pressed left at (79, 476)
Screenshot: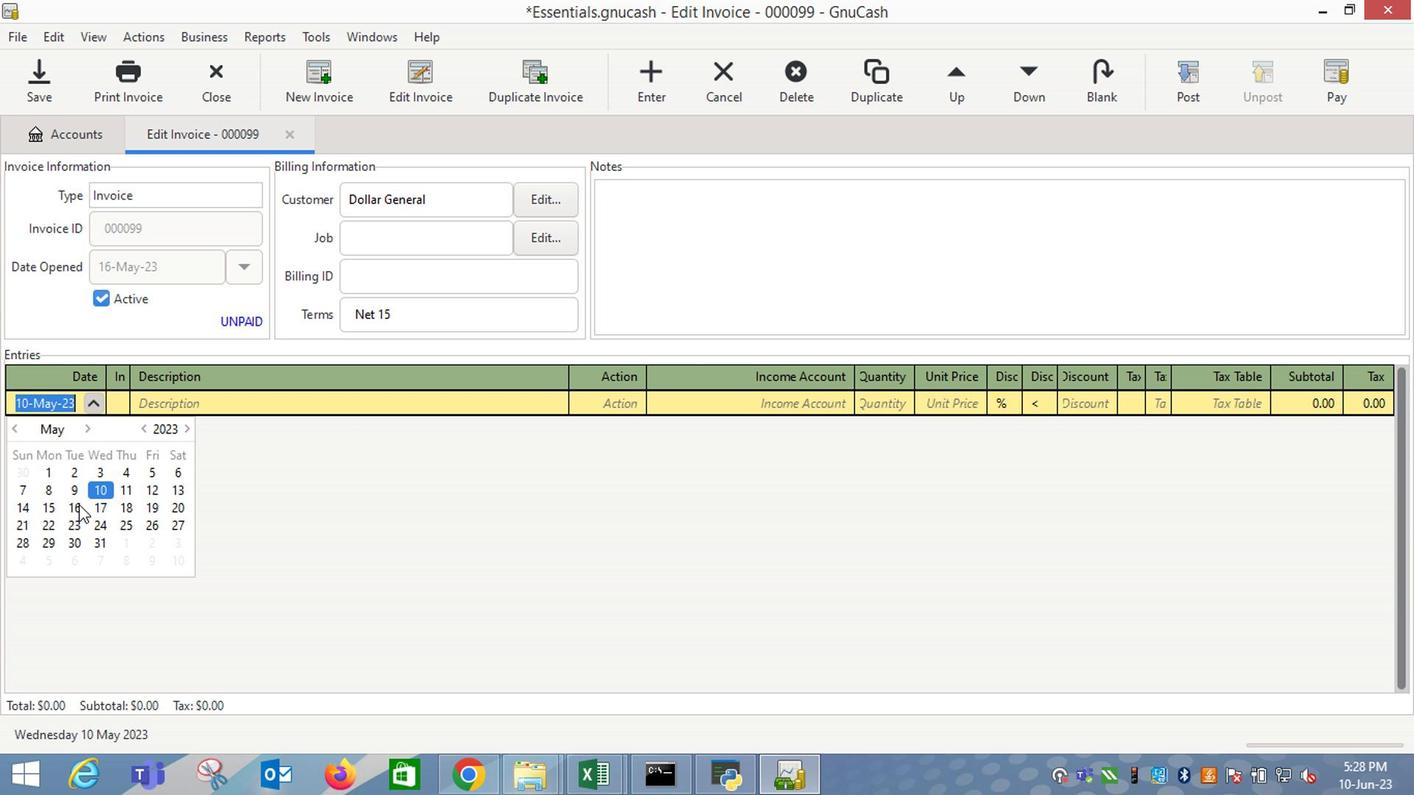 
Action: Mouse moved to (77, 476)
Screenshot: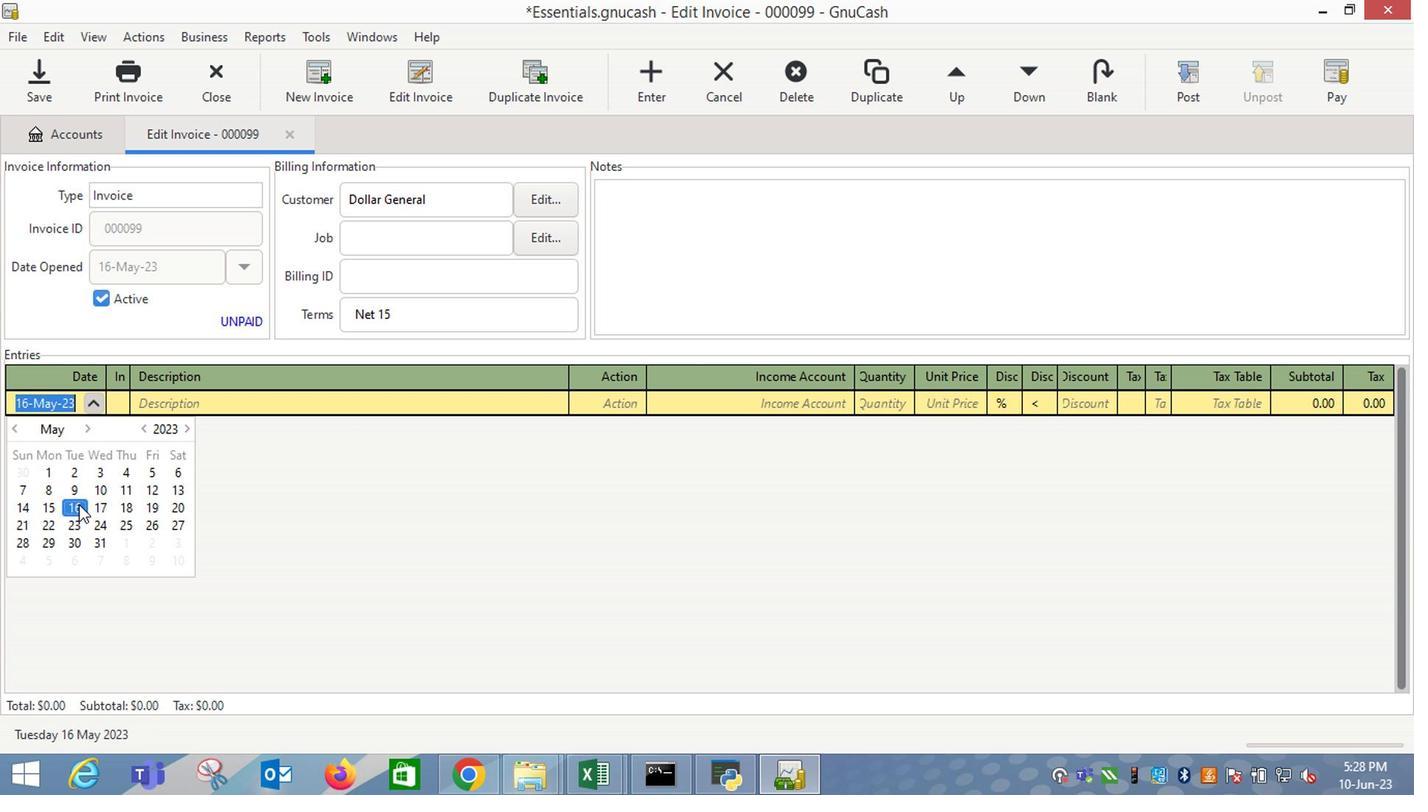 
Action: Key pressed <Key.tab>
Screenshot: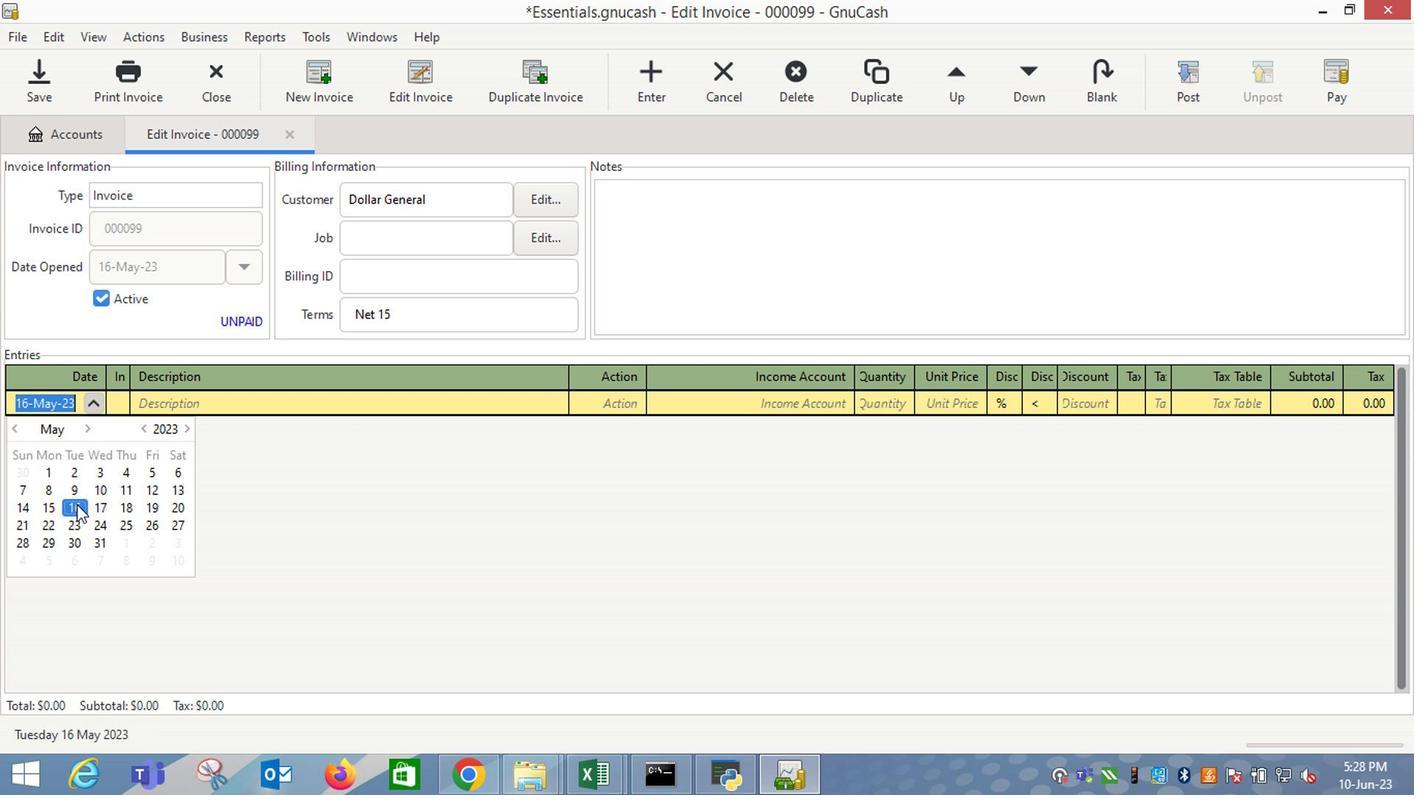 
Action: Mouse moved to (122, 455)
Screenshot: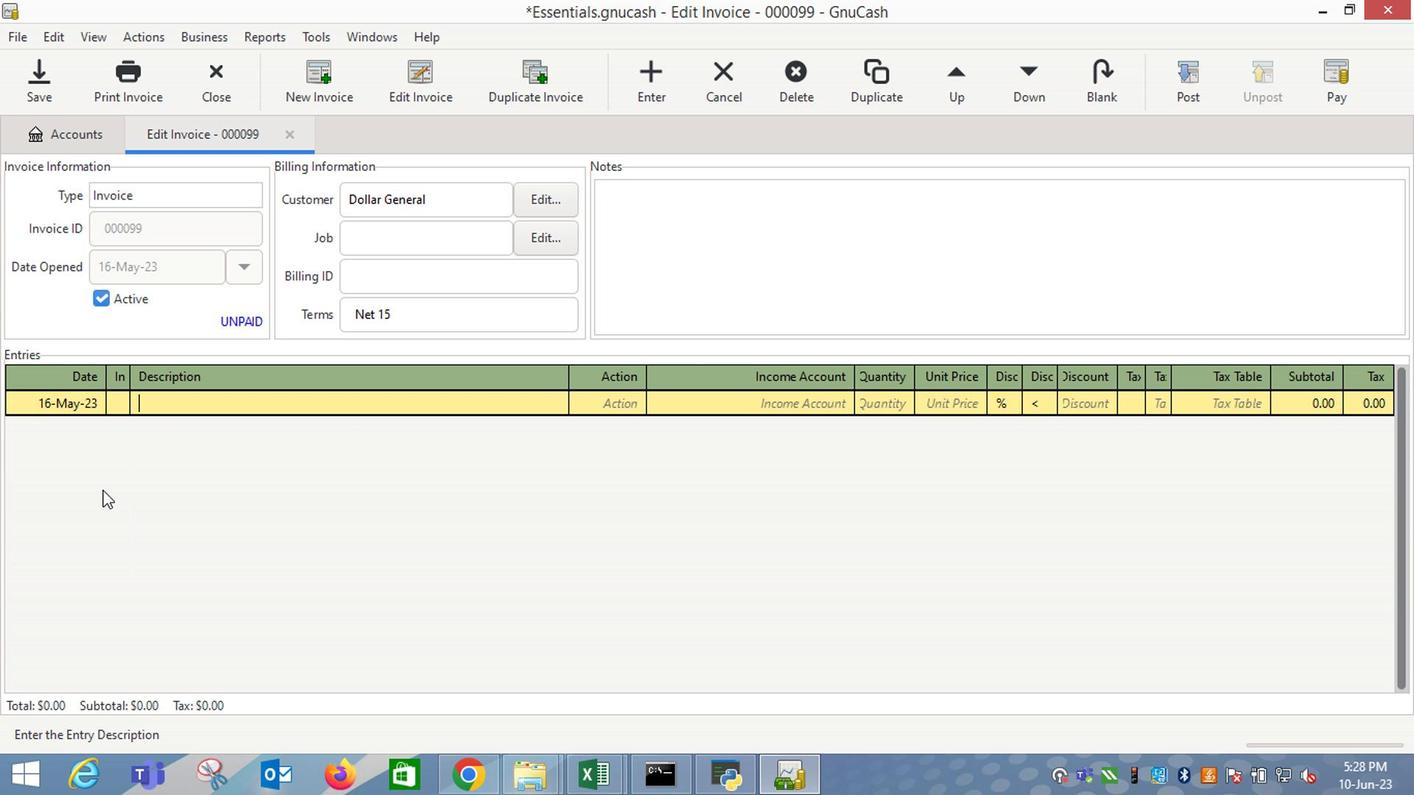 
Action: Key pressed <Key.shift_r>Sally<Key.space><Key.shift_r><Key.shift_r><Key.shift_r><Key.shift_r><Key.shift_r><Key.shift_r><Key.shift_r><Key.shift_r><Key.shift_r><Key.shift_r><Key.shift_r>Hansen<Key.space><Key.shift_r>Color<Key.space><Key.shift_r>Foil<Key.space><Key.shift_r>Nail<Key.space><Key.shift_r>Color<Key.space><Key.shift_r>Rose<Key.space><Key.shift_r><Key.shift_r><Key.shift_r><Key.shift_r><Key.shift_r><Key.shift_r><Key.shift_r><Key.shift_r>Beam<Key.space>100<Key.tab><Key.tab>i<Key.down><Key.down><Key.down><Key.tab>2<Key.tab>10.99<Key.tab>
Screenshot: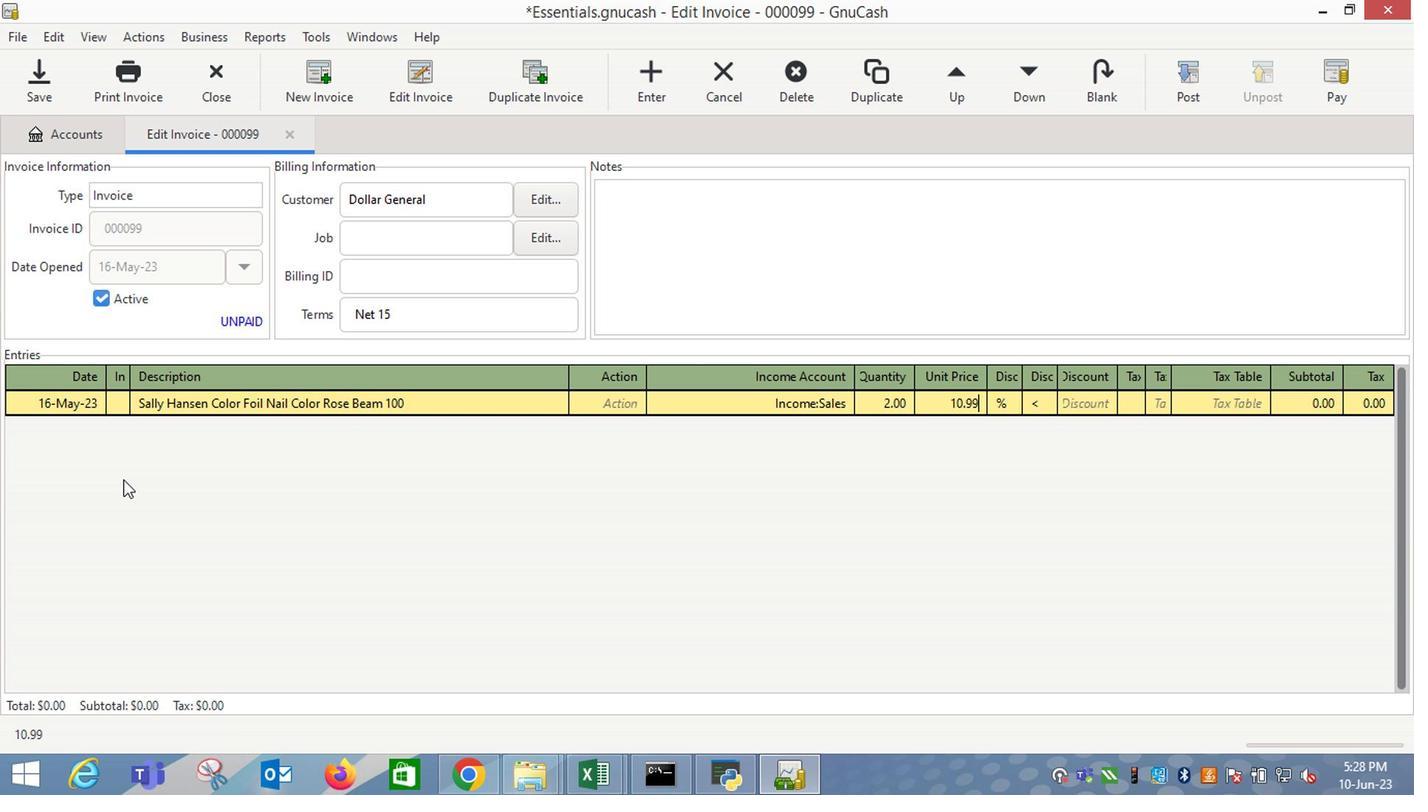 
Action: Mouse moved to (1102, 388)
Screenshot: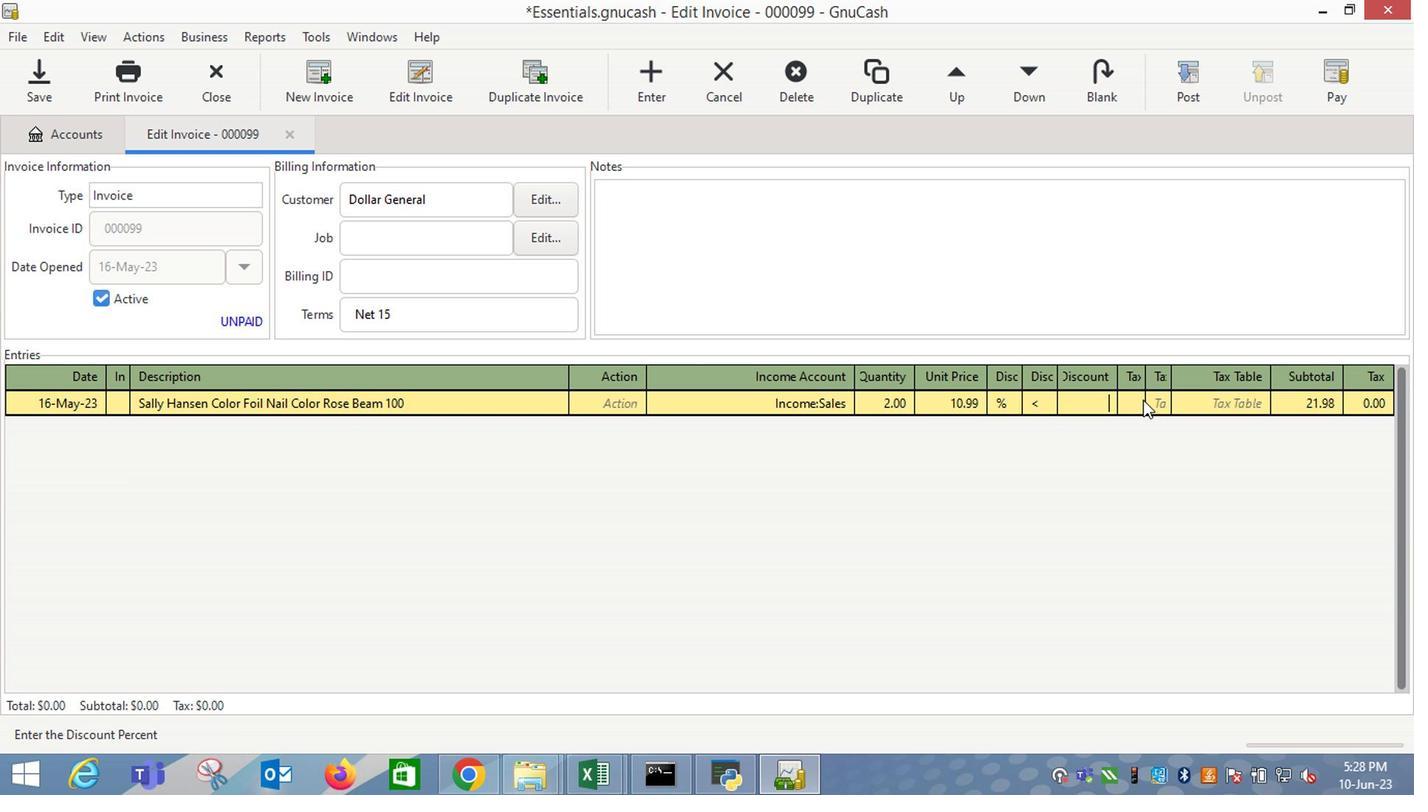 
Action: Mouse pressed left at (1102, 388)
Screenshot: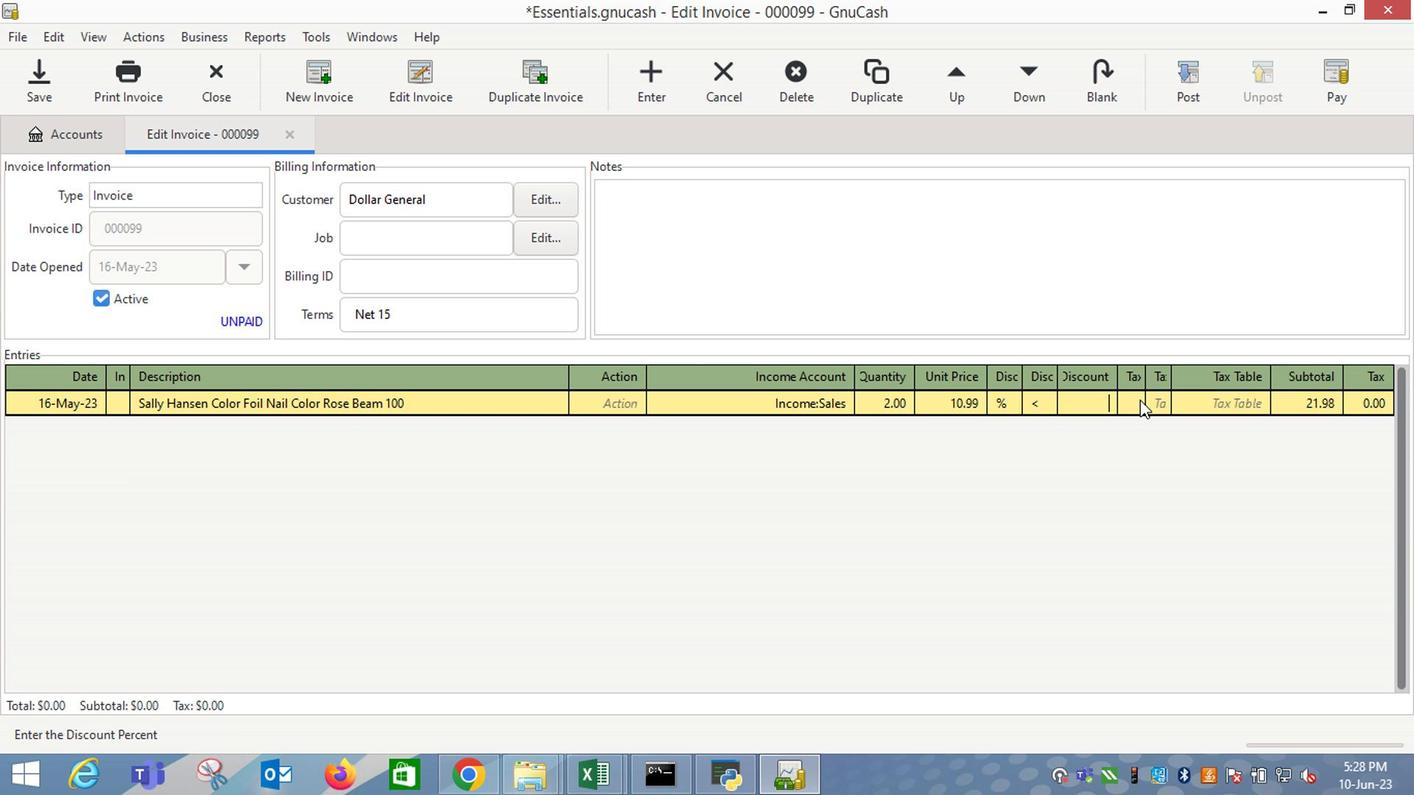 
Action: Mouse moved to (1145, 385)
Screenshot: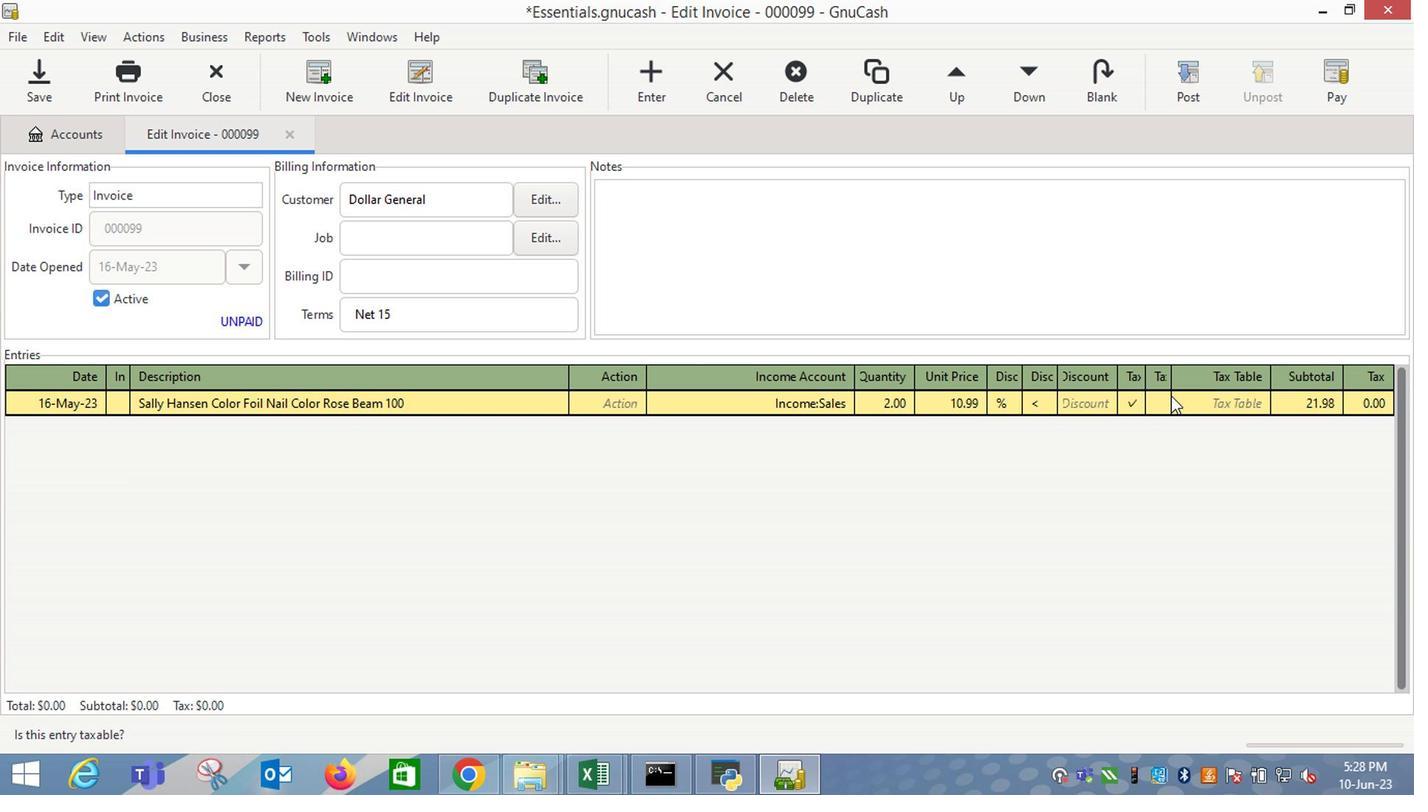 
Action: Mouse pressed left at (1145, 385)
Screenshot: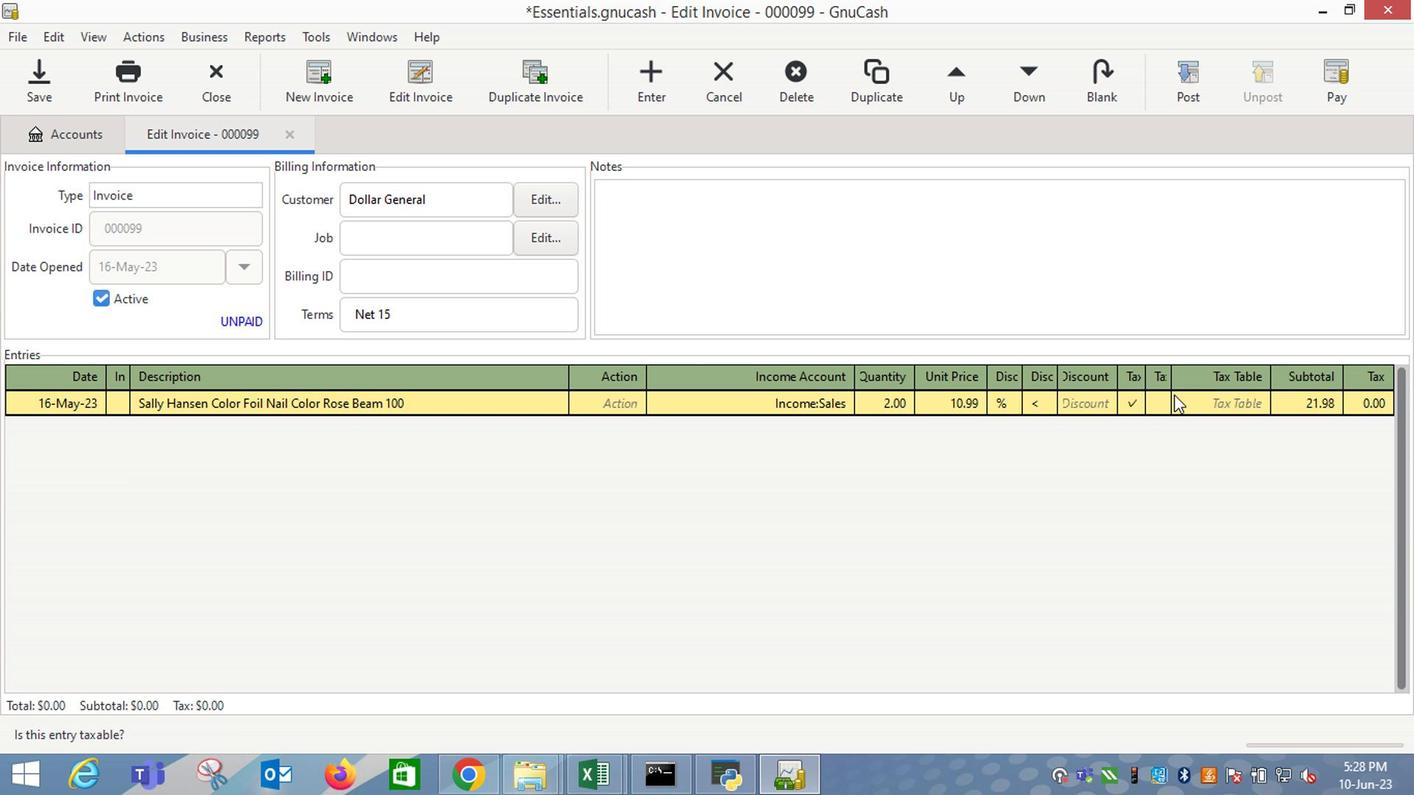 
Action: Mouse moved to (1214, 388)
Screenshot: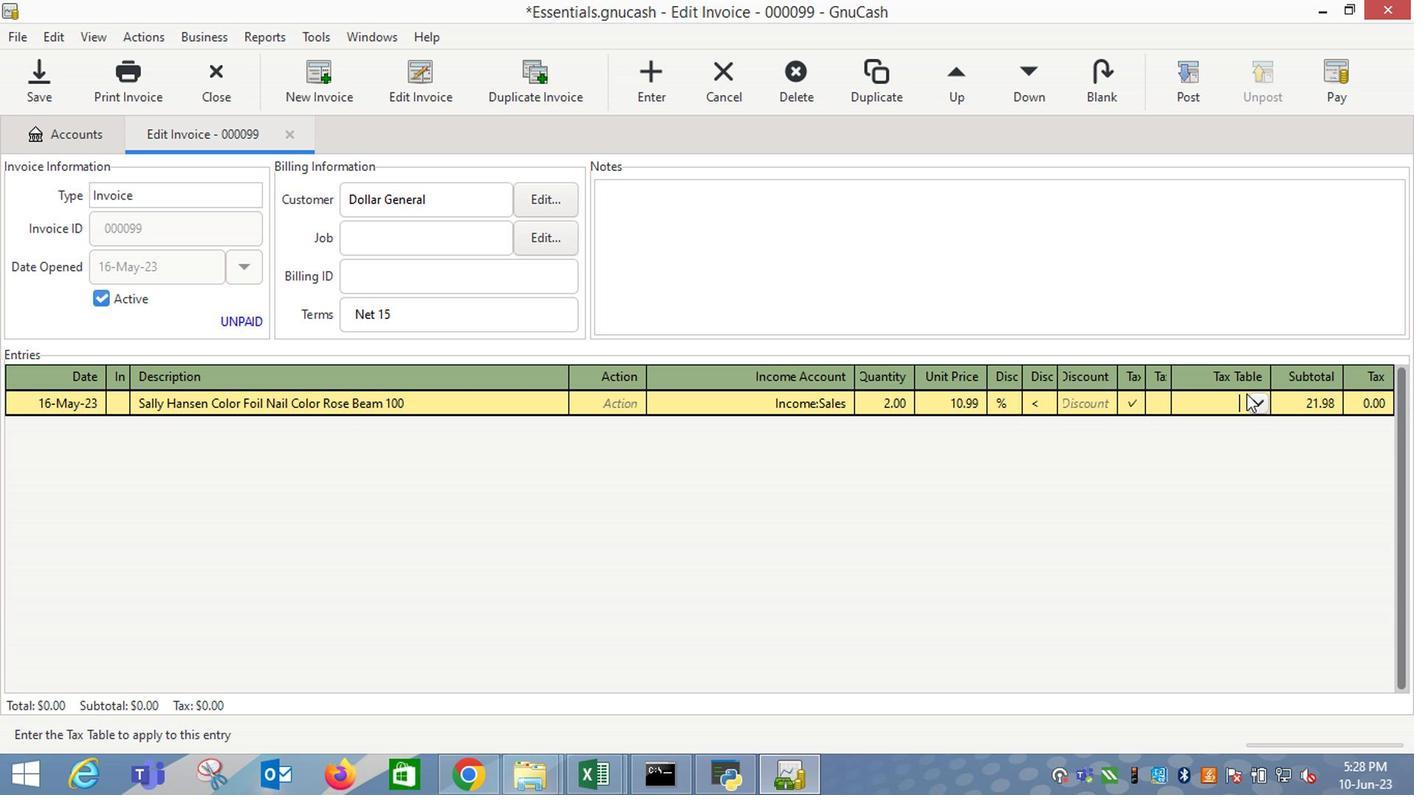 
Action: Mouse pressed left at (1214, 388)
Screenshot: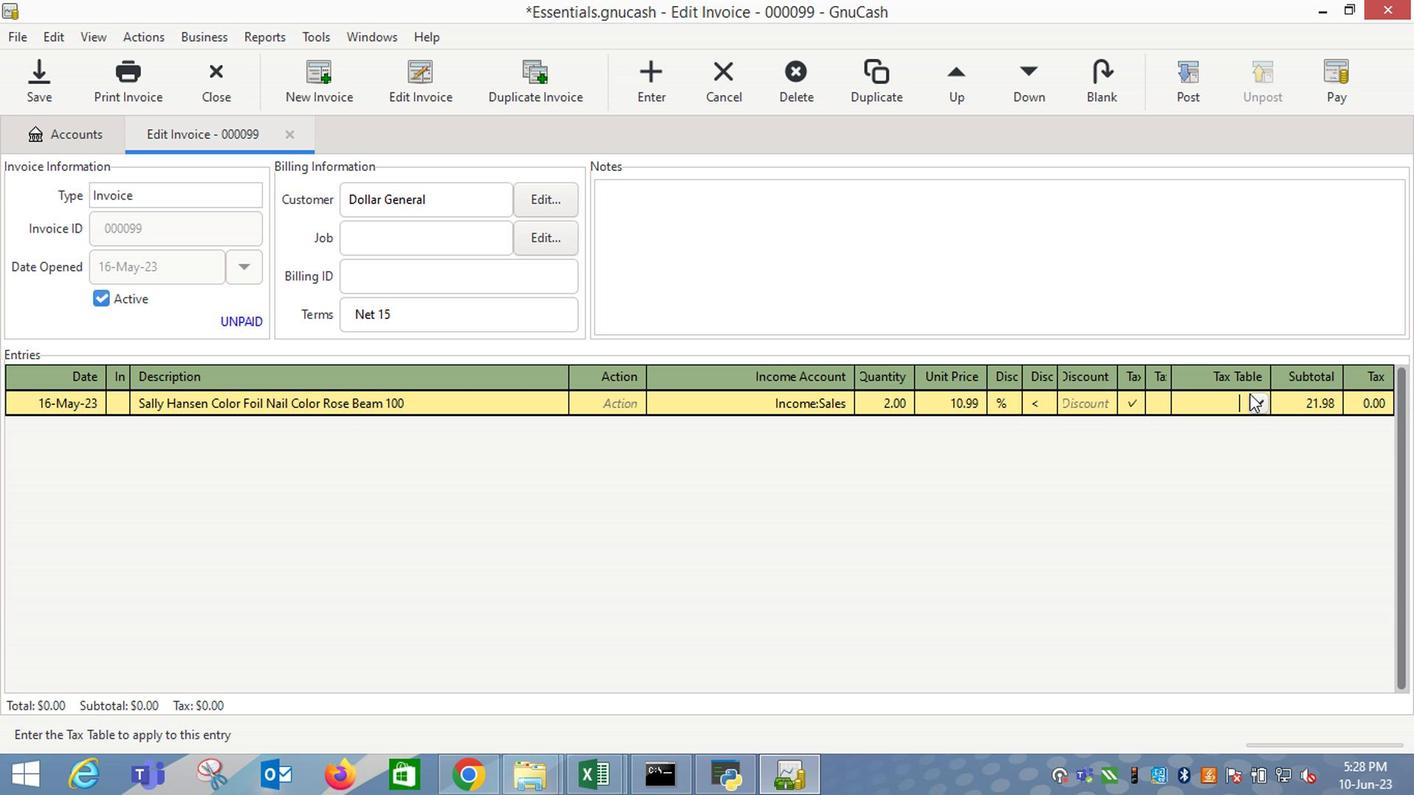 
Action: Mouse moved to (1172, 413)
Screenshot: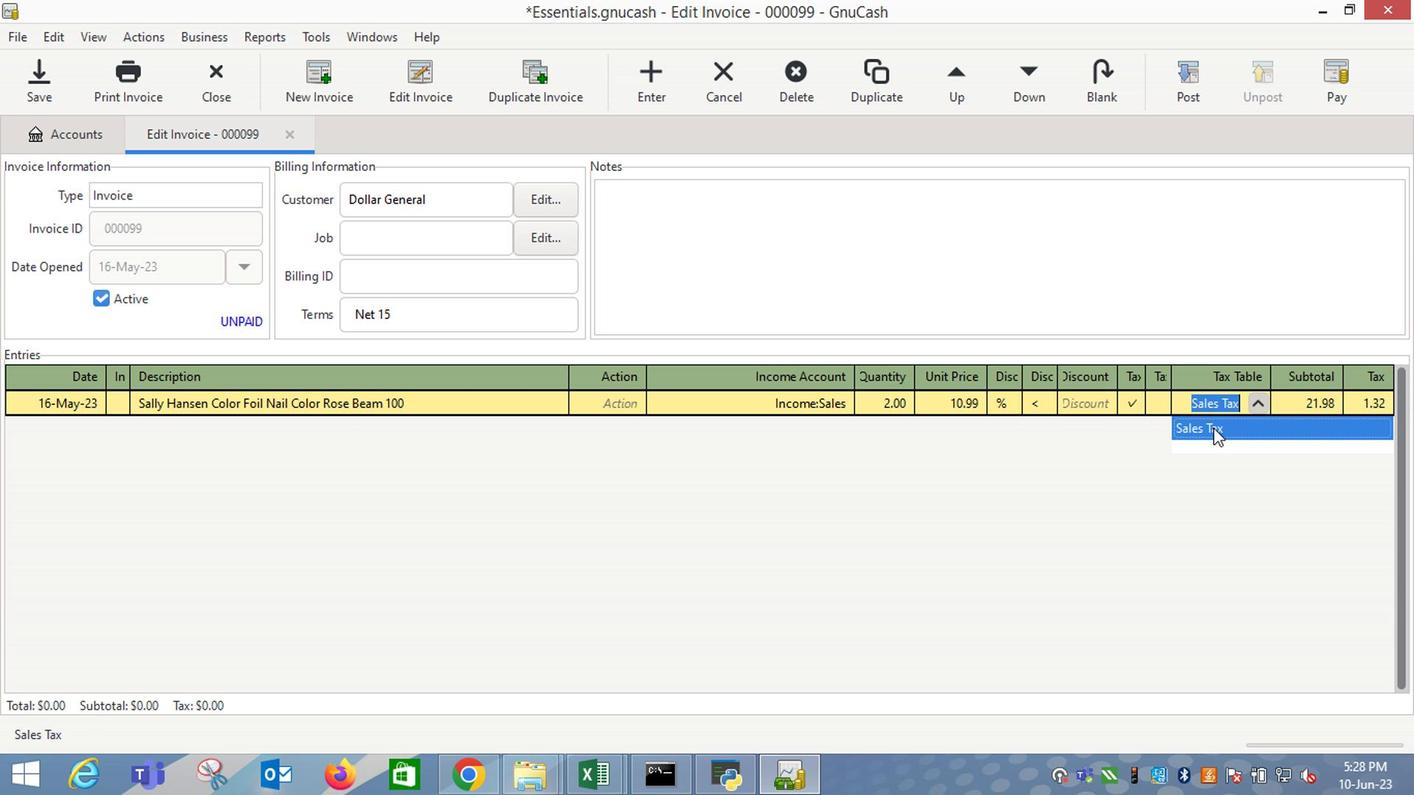 
Action: Mouse pressed left at (1172, 413)
Screenshot: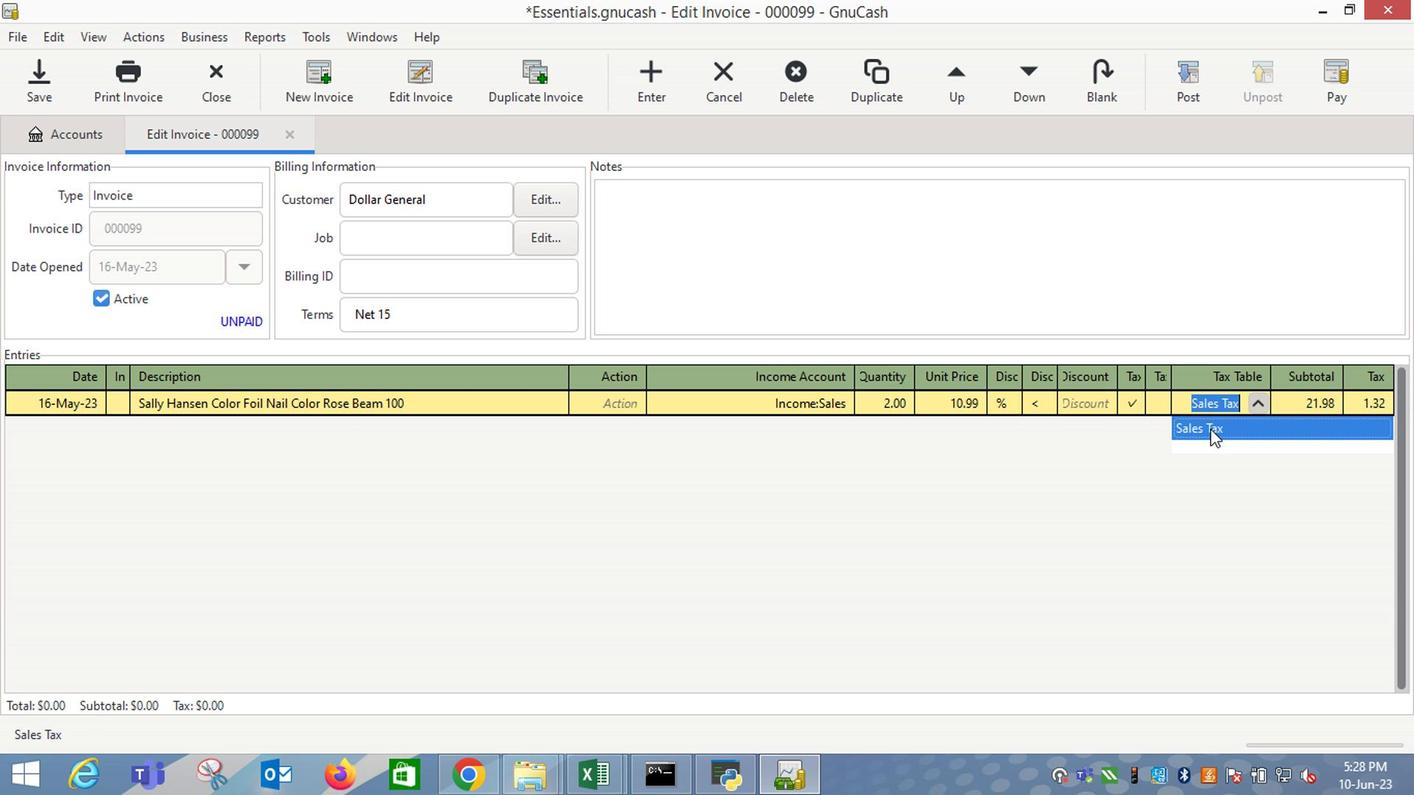 
Action: Mouse moved to (1164, 416)
Screenshot: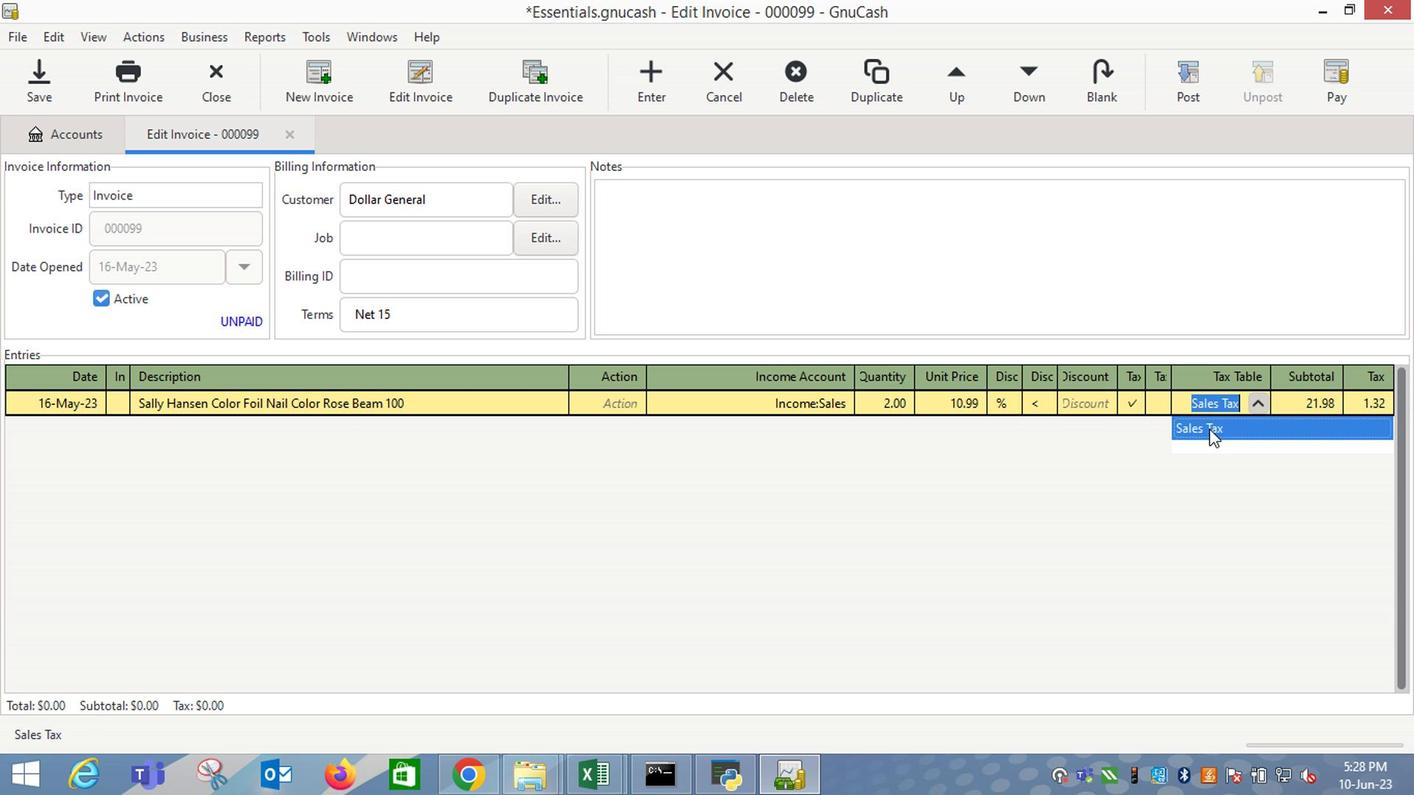 
Action: Key pressed <Key.enter>
Screenshot: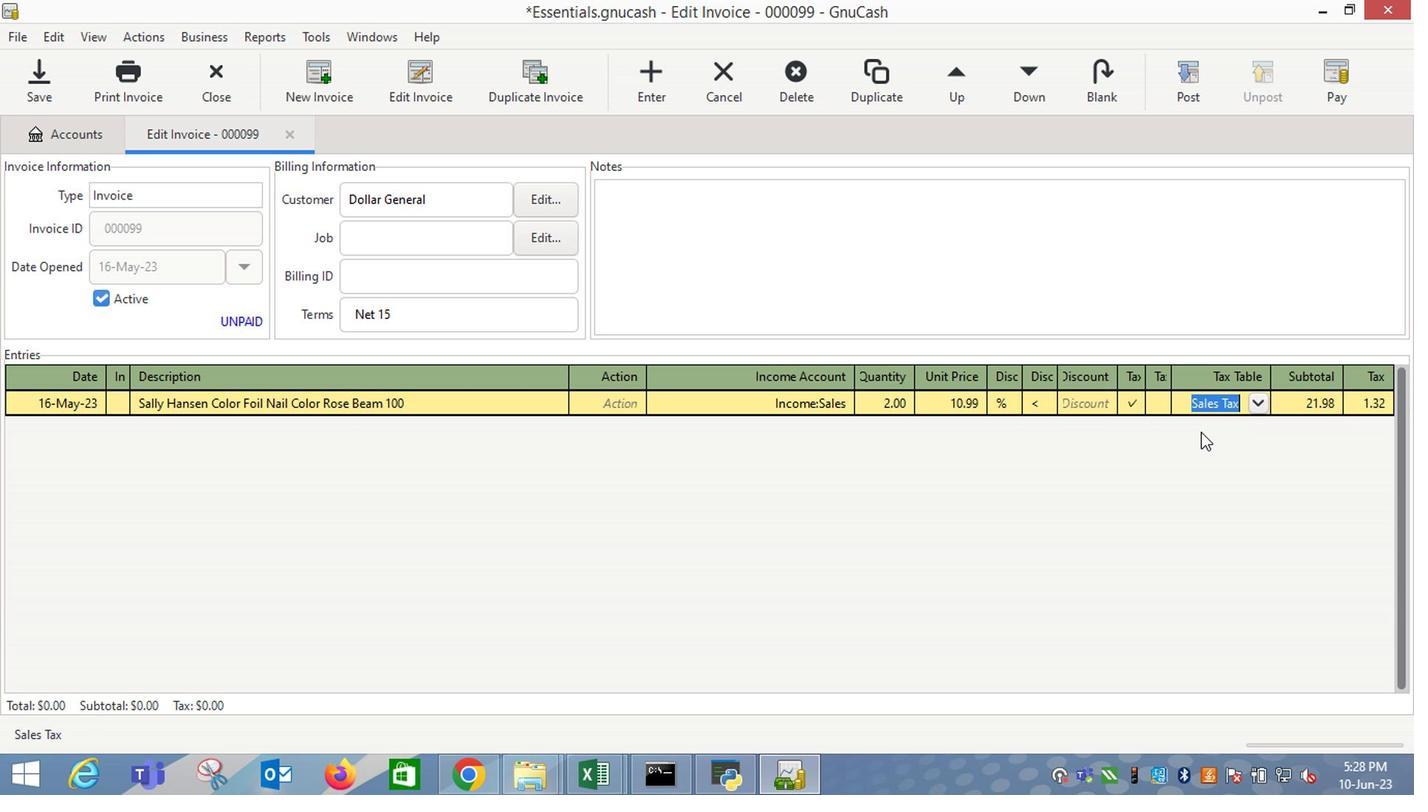 
Action: Mouse moved to (1197, 127)
Screenshot: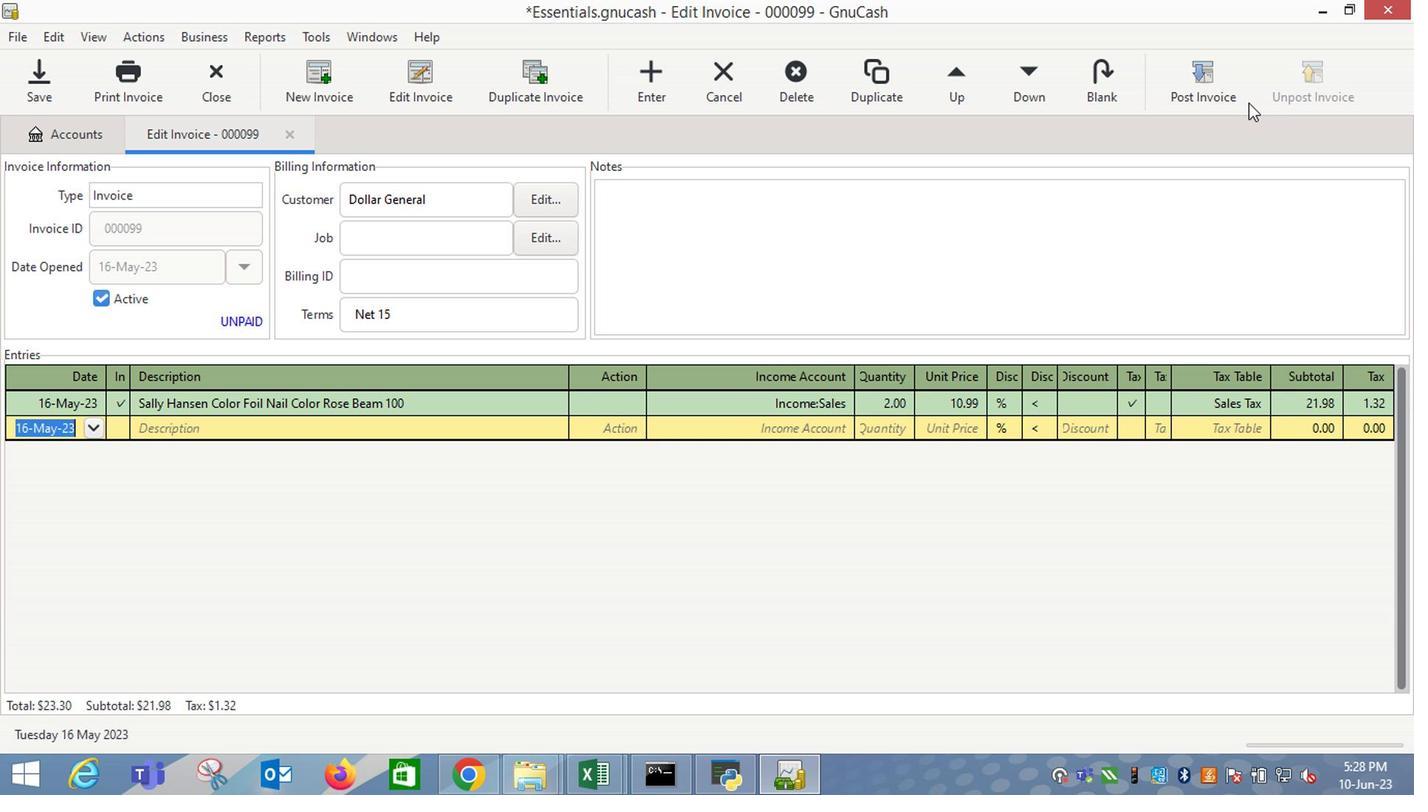 
Action: Mouse pressed left at (1197, 127)
Screenshot: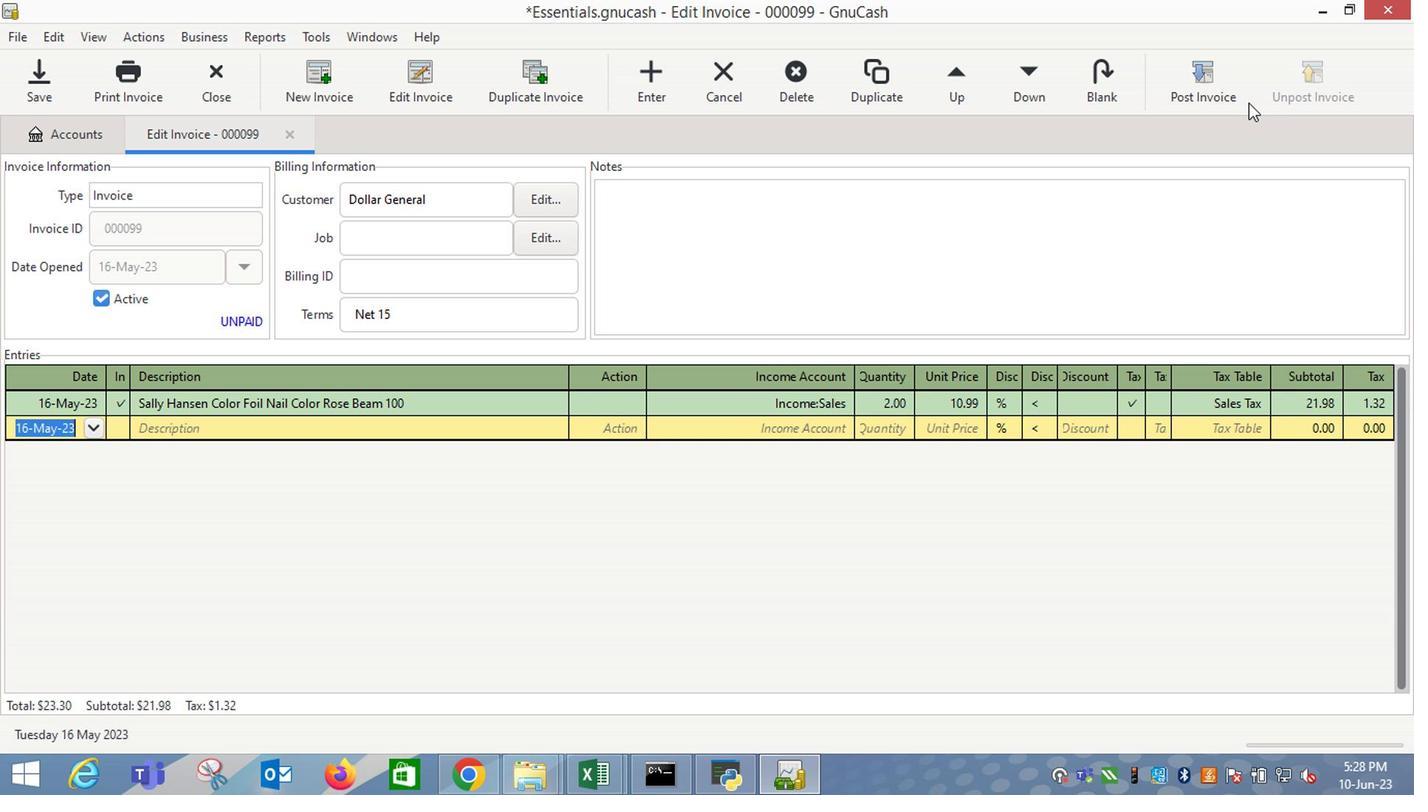 
Action: Mouse moved to (855, 332)
Screenshot: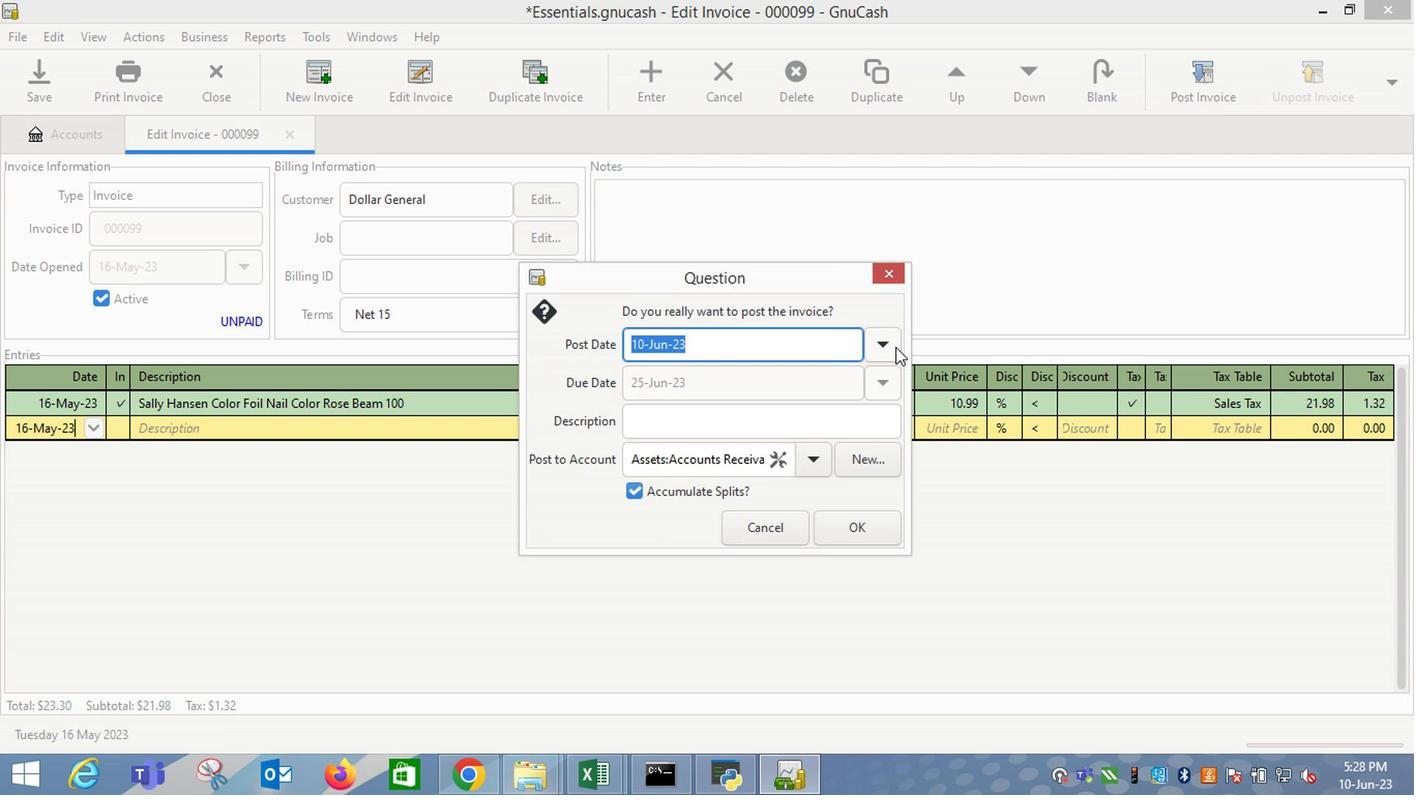 
Action: Mouse pressed left at (855, 332)
Screenshot: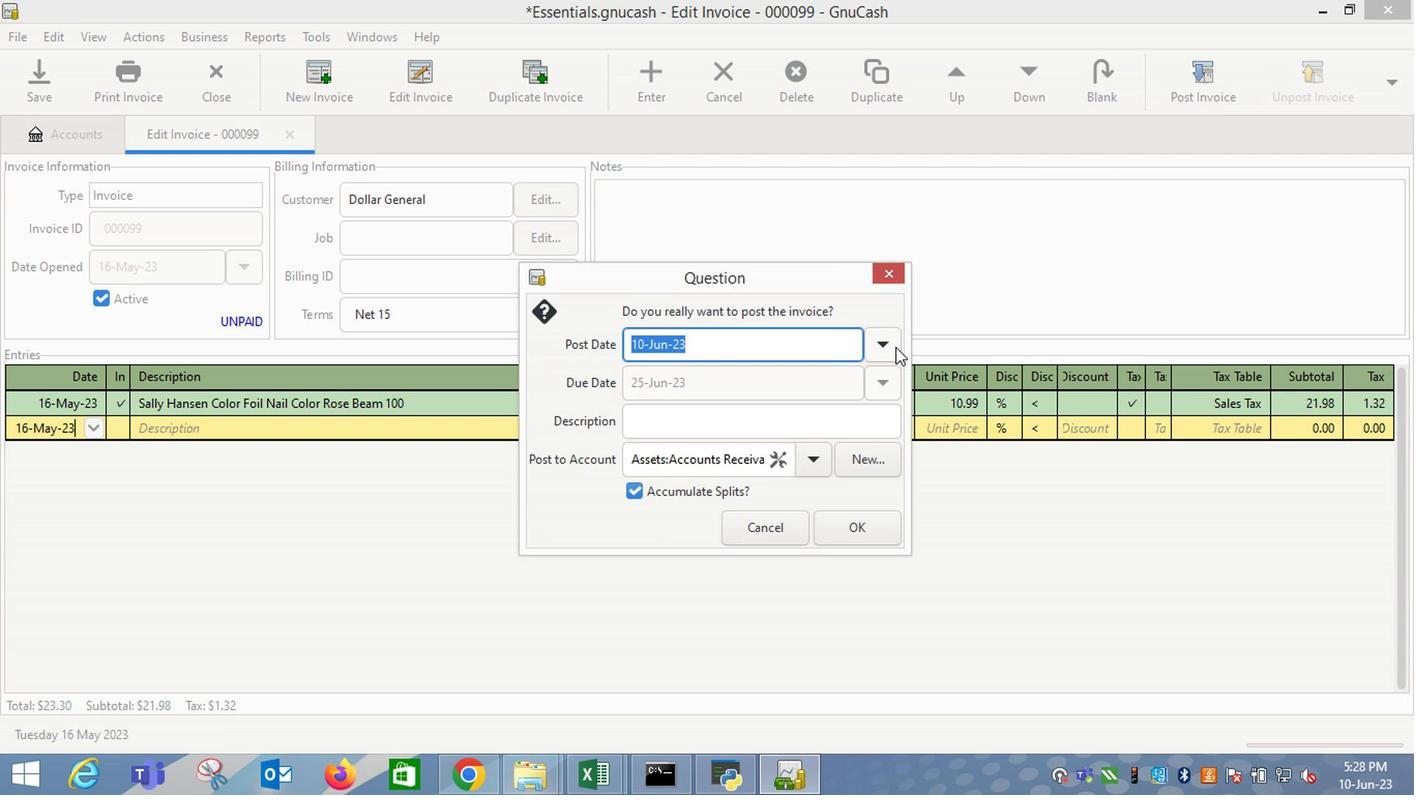 
Action: Mouse moved to (701, 370)
Screenshot: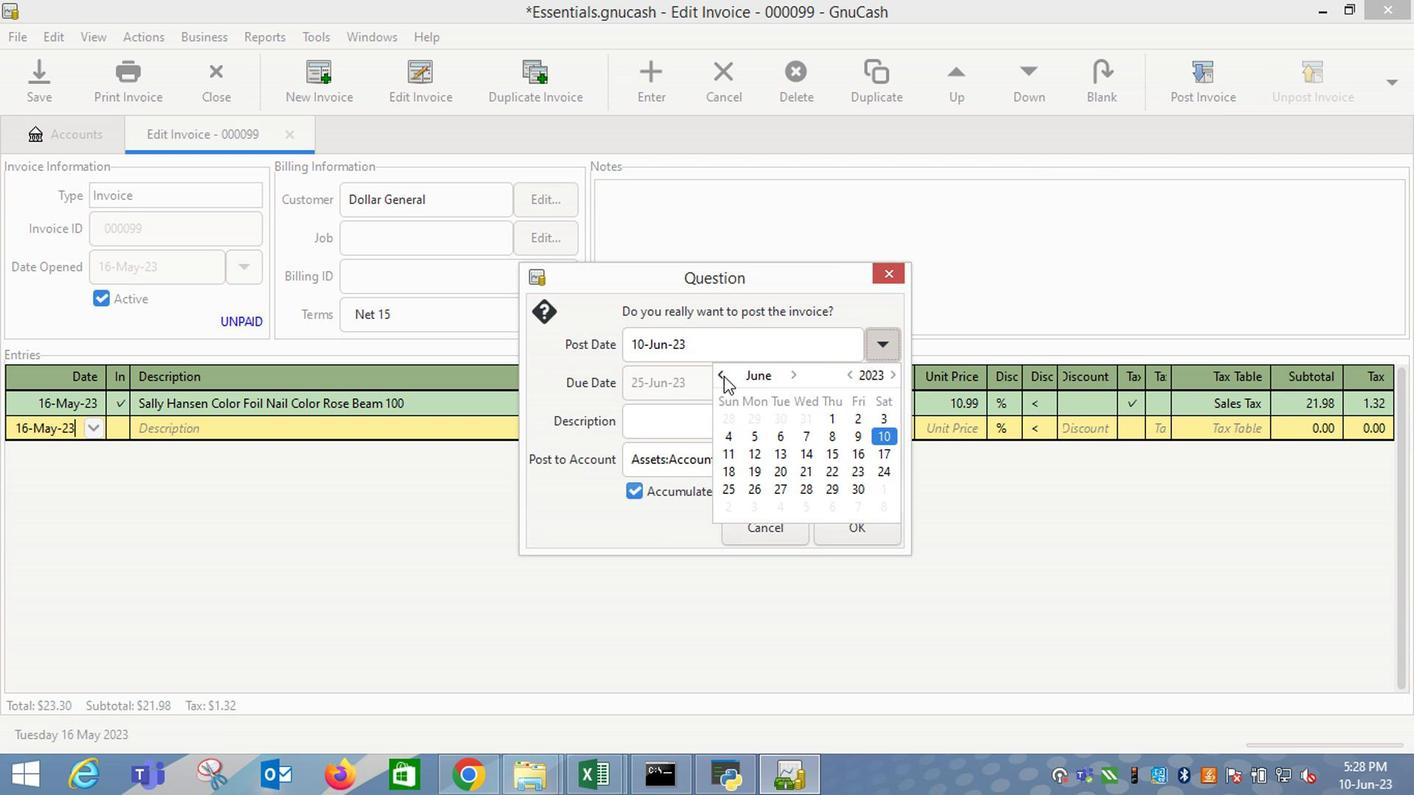 
Action: Mouse pressed left at (701, 370)
Screenshot: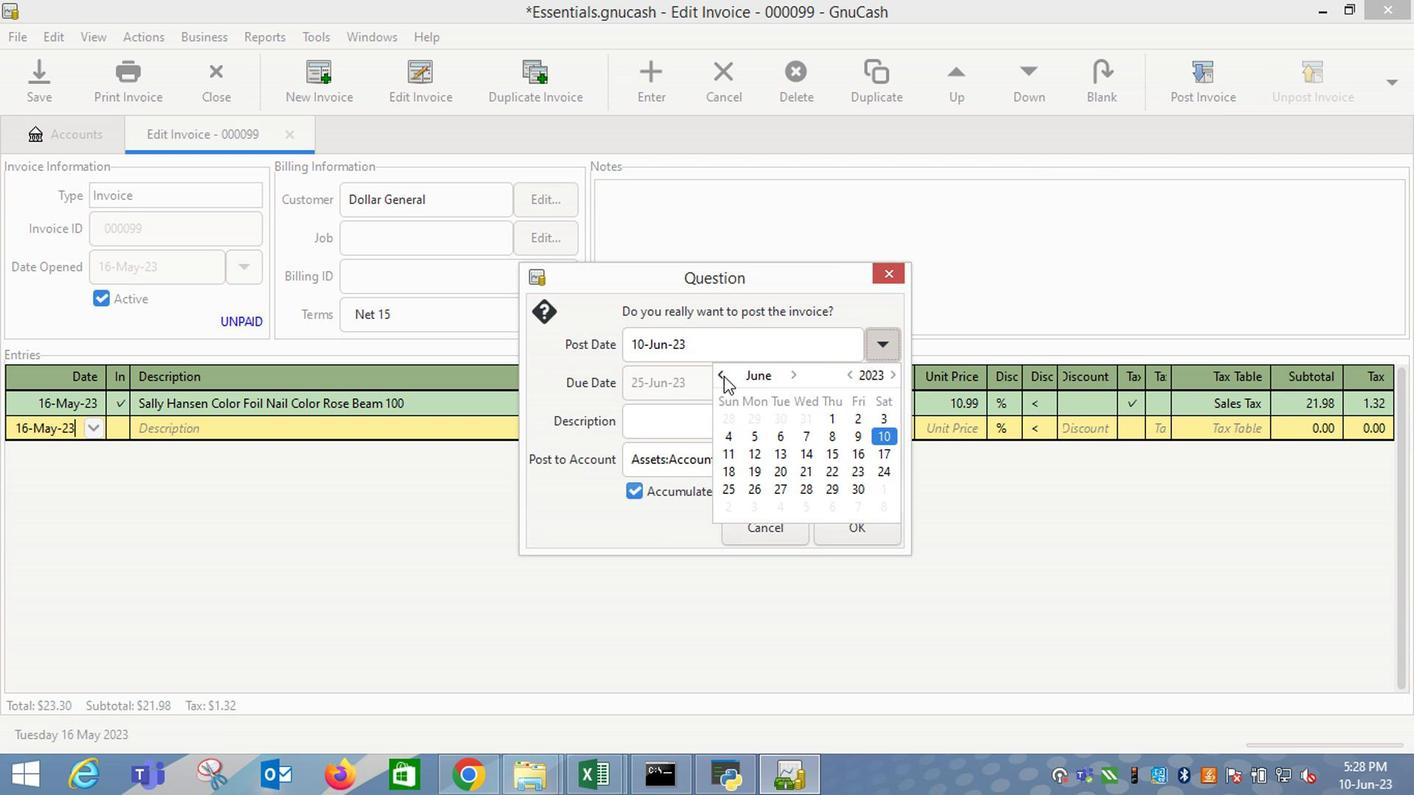 
Action: Mouse moved to (763, 430)
Screenshot: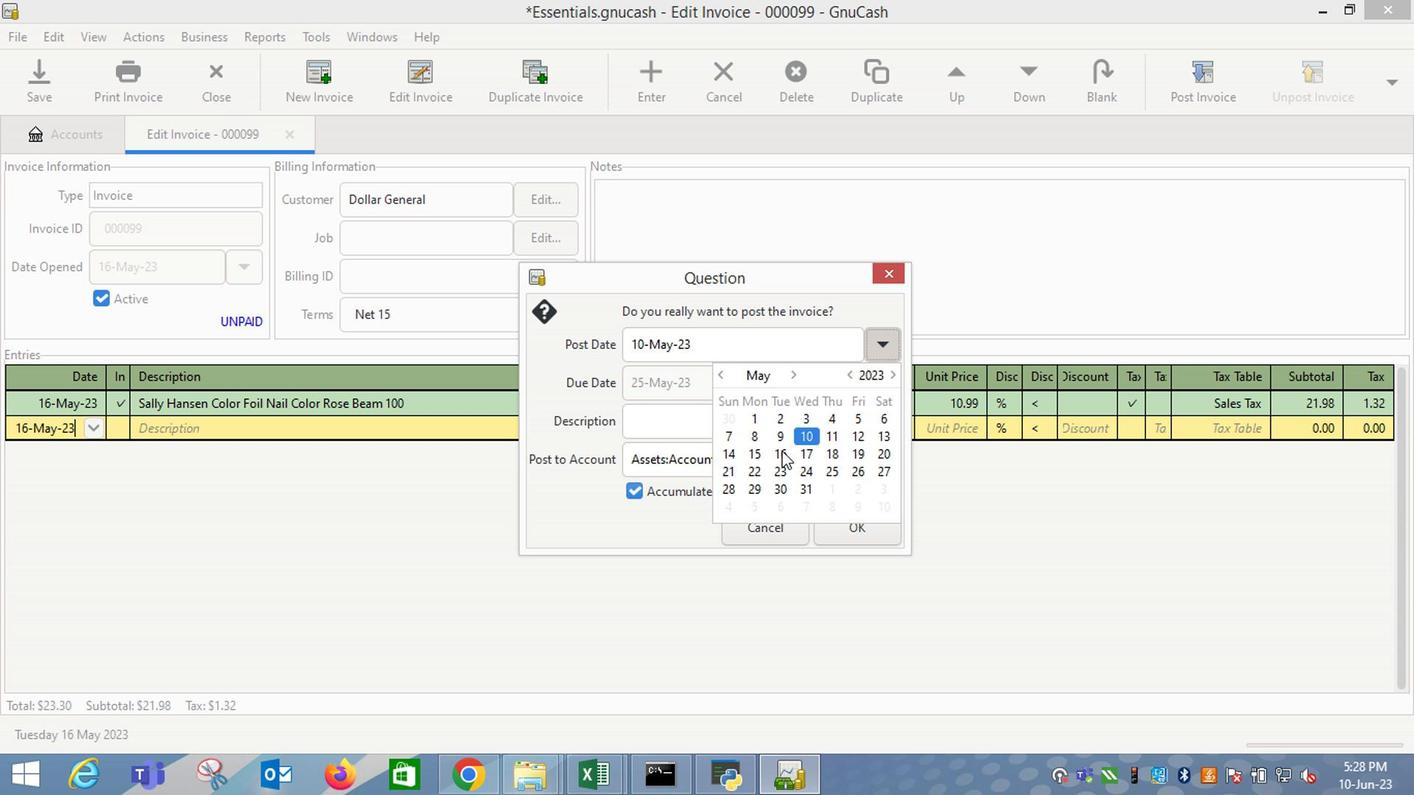 
Action: Mouse pressed left at (763, 430)
Screenshot: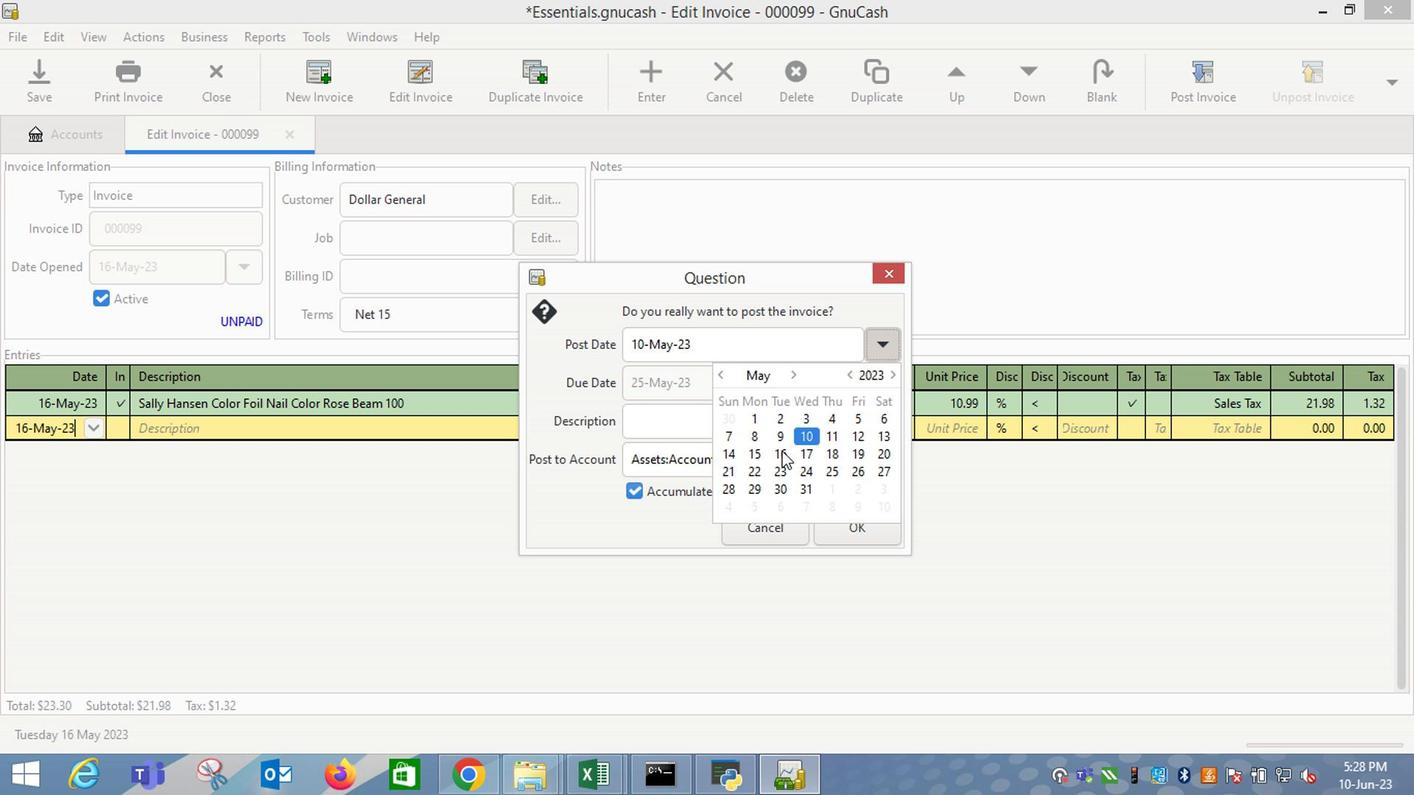 
Action: Mouse moved to (645, 407)
Screenshot: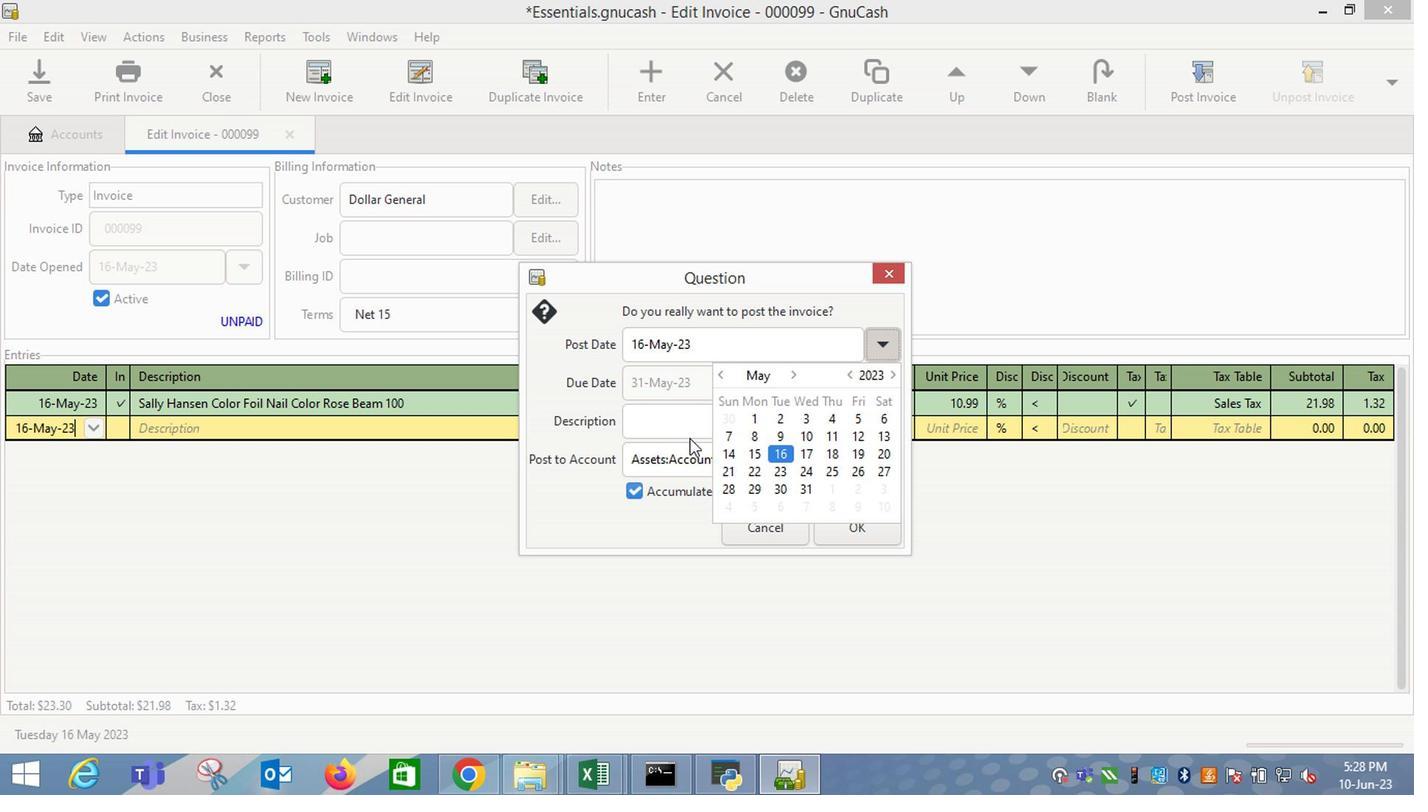 
Action: Mouse pressed left at (645, 407)
Screenshot: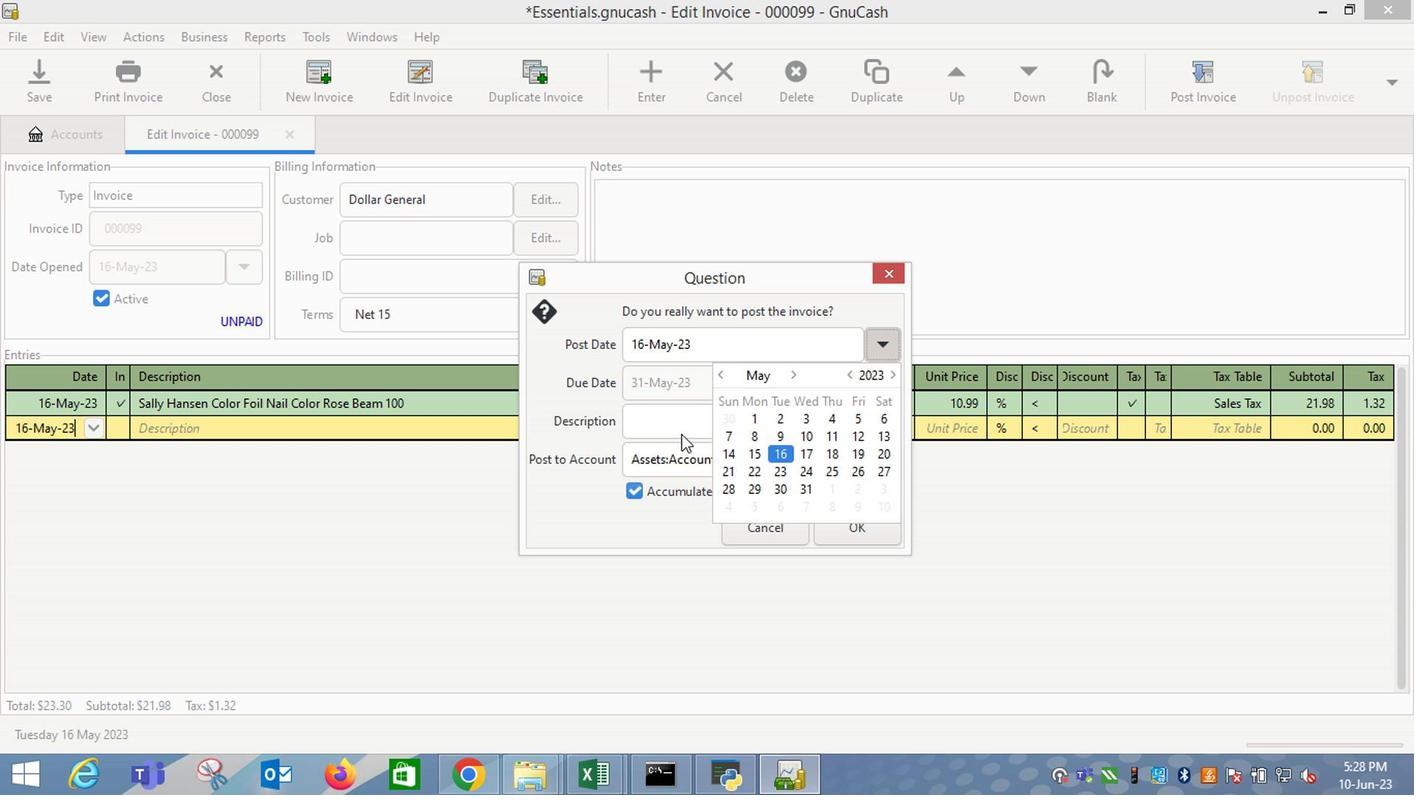 
Action: Mouse moved to (840, 494)
Screenshot: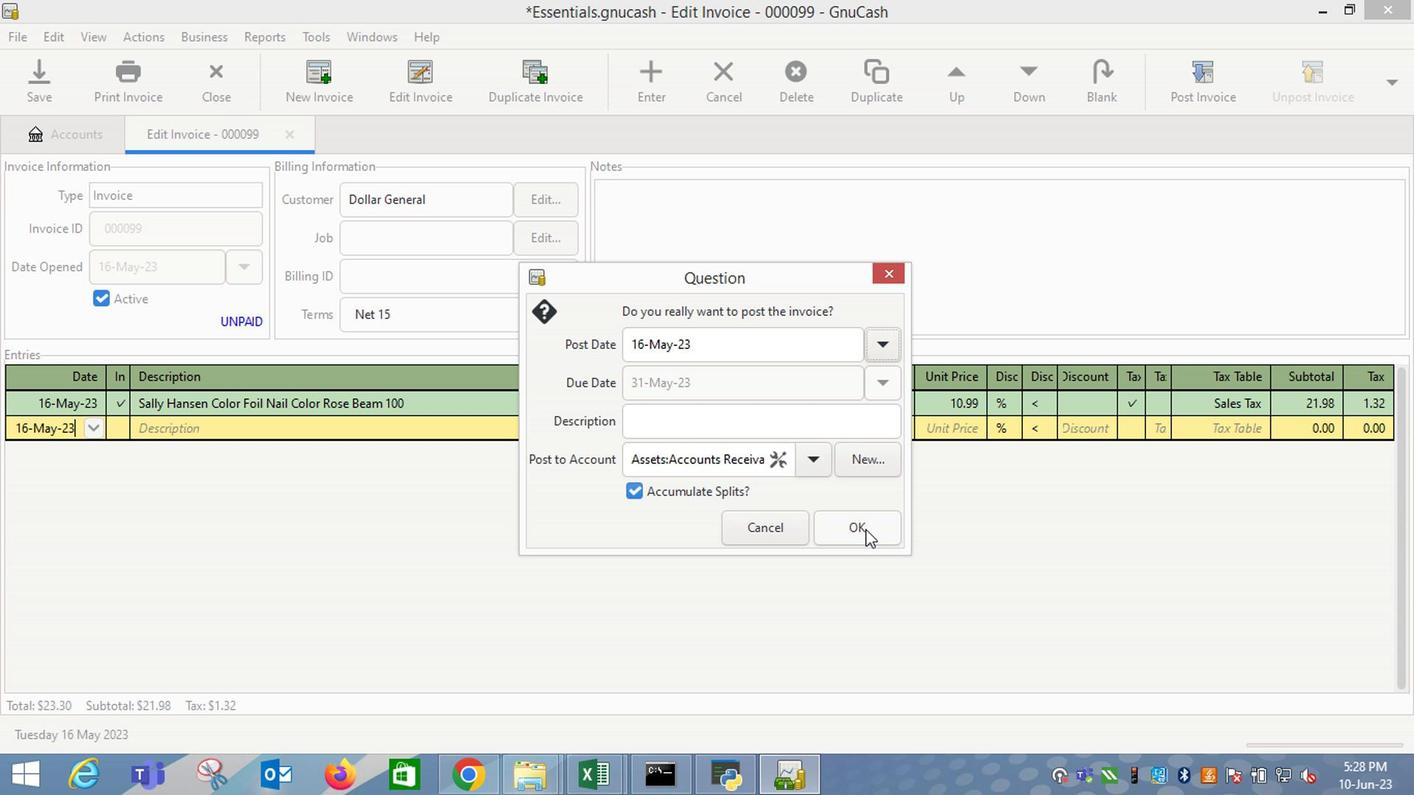 
Action: Mouse pressed left at (840, 494)
Screenshot: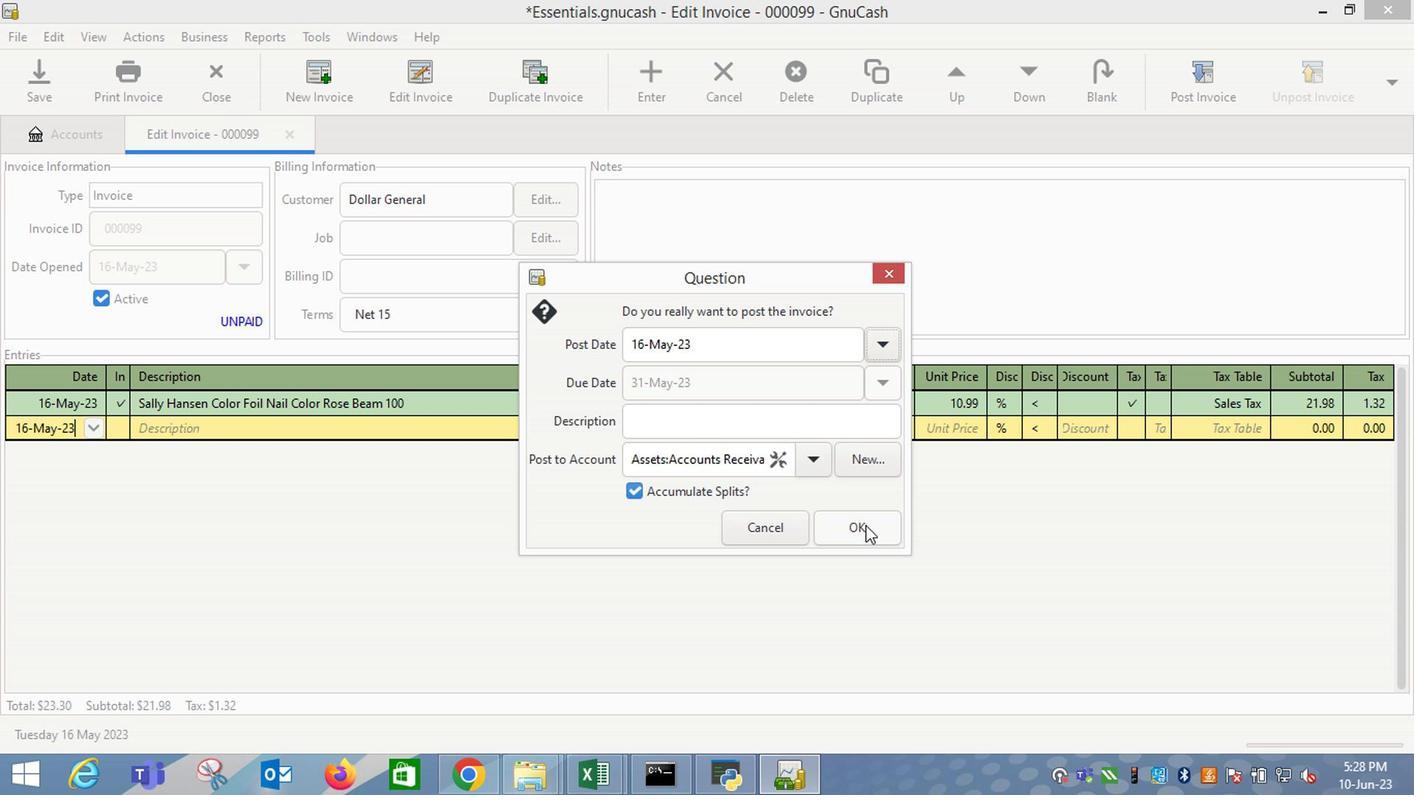 
Action: Mouse moved to (1303, 123)
Screenshot: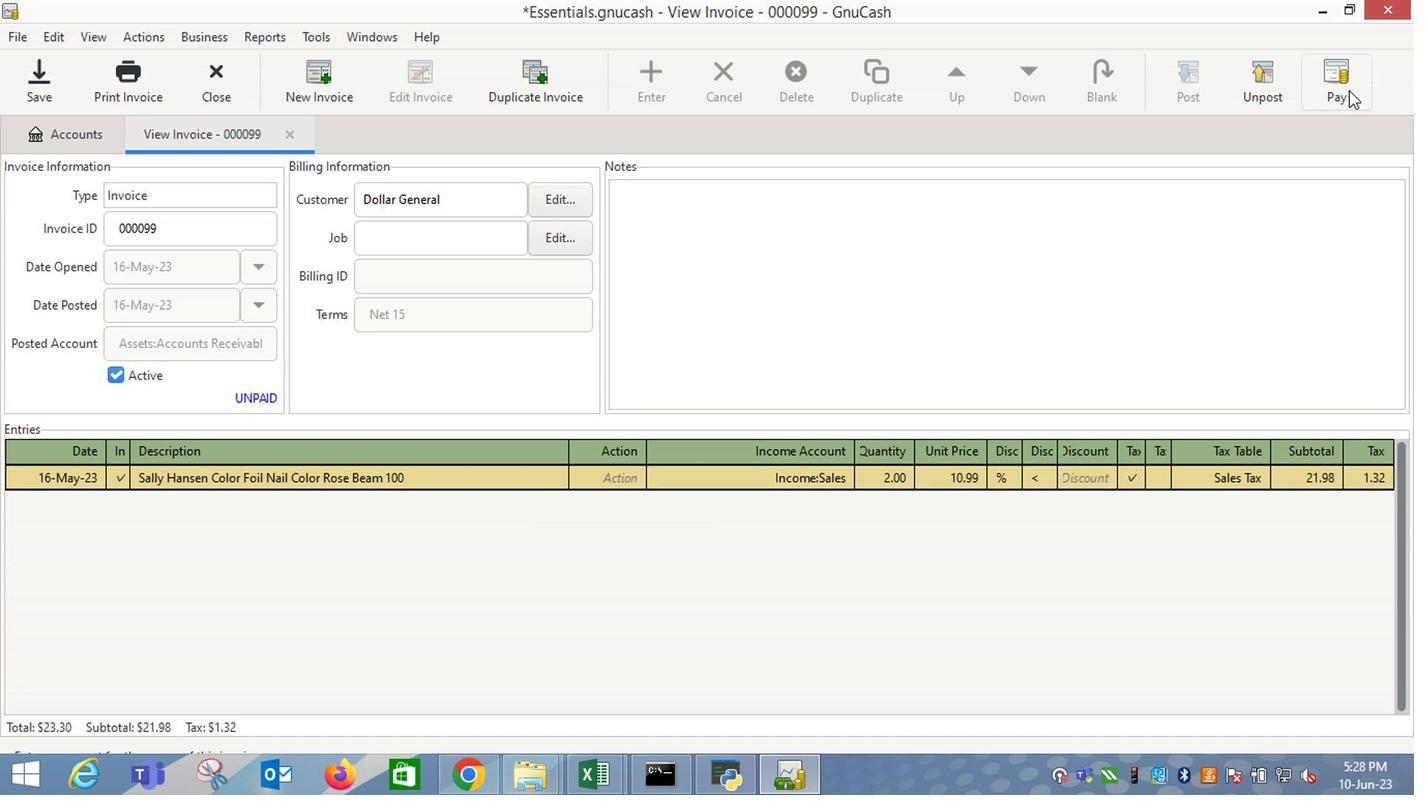 
Action: Mouse pressed left at (1303, 123)
Screenshot: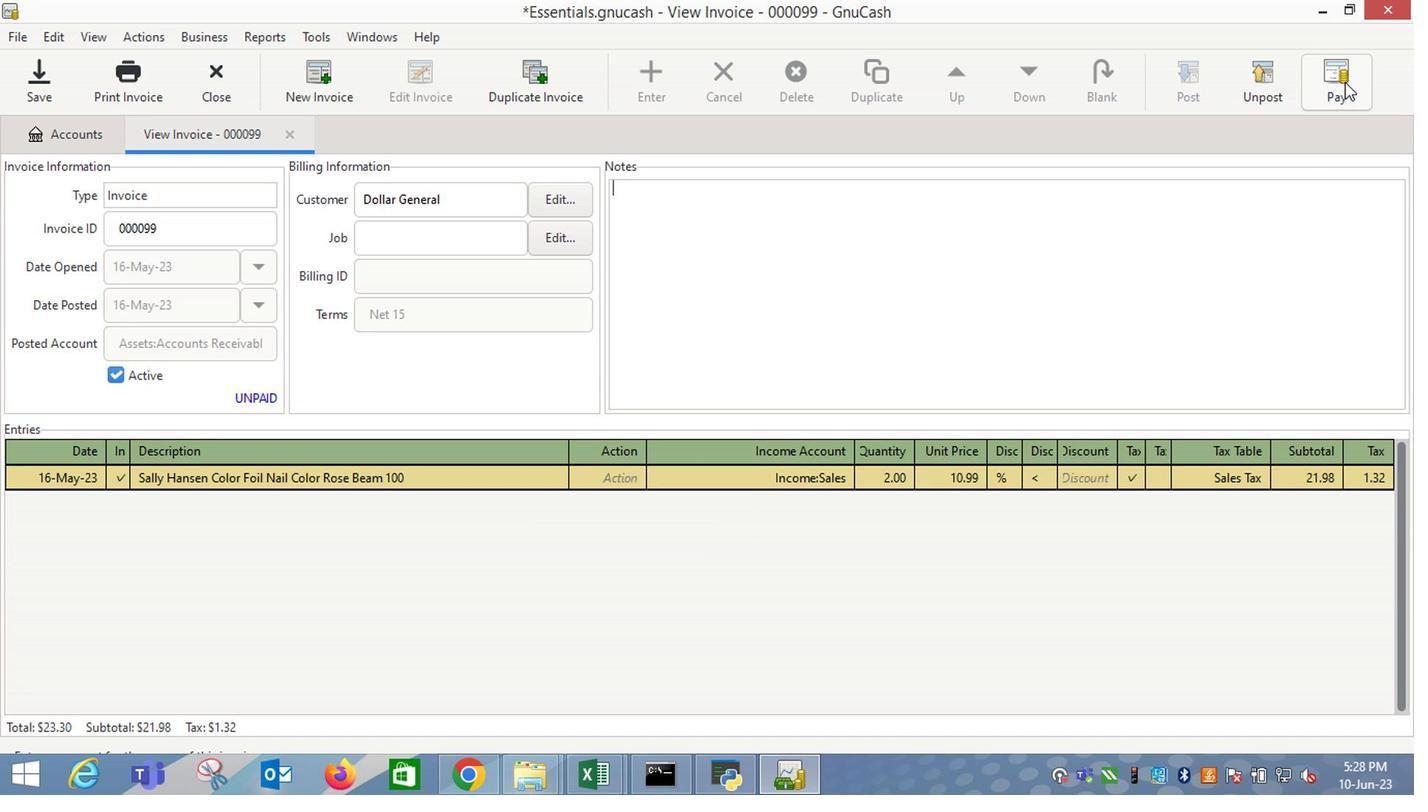 
Action: Mouse moved to (614, 391)
Screenshot: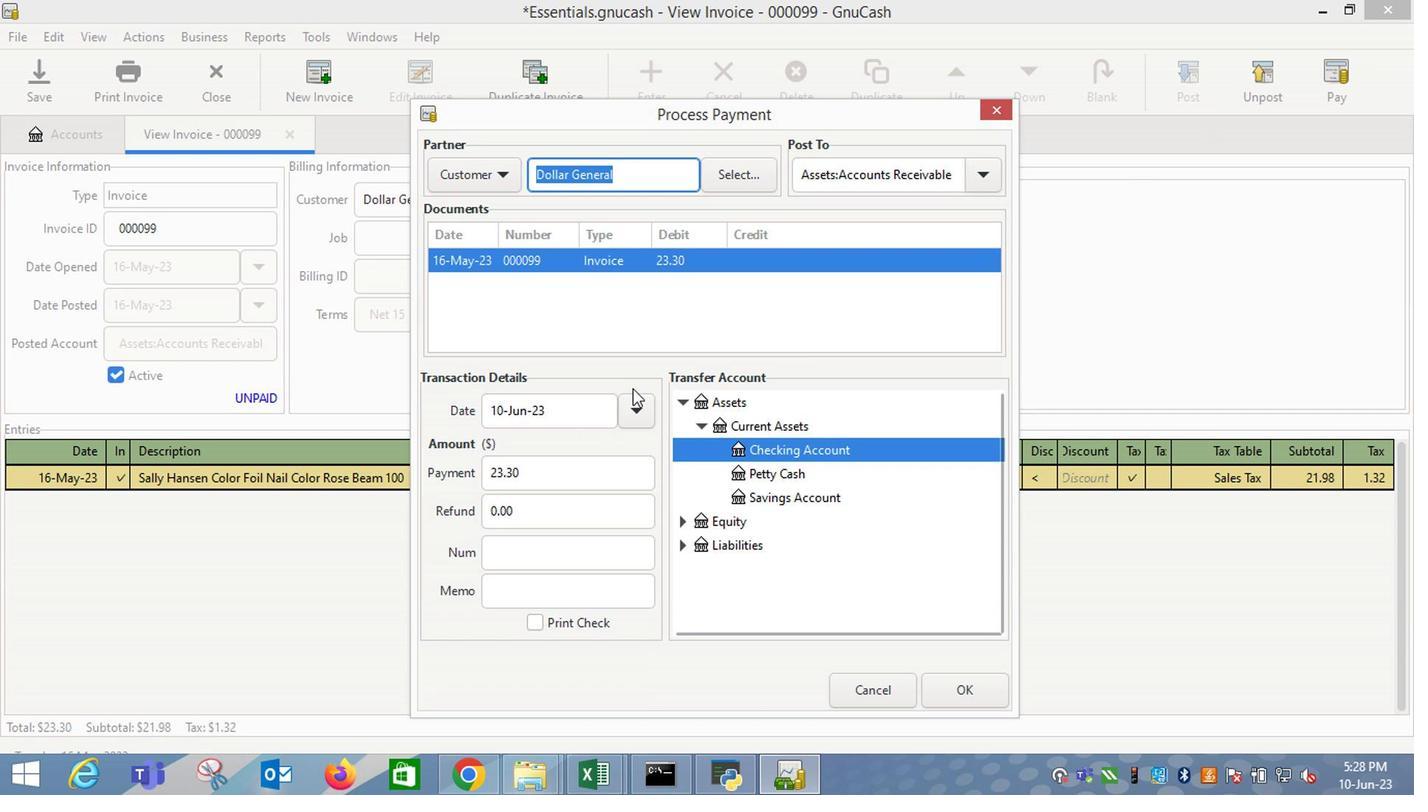 
Action: Mouse pressed left at (614, 391)
Screenshot: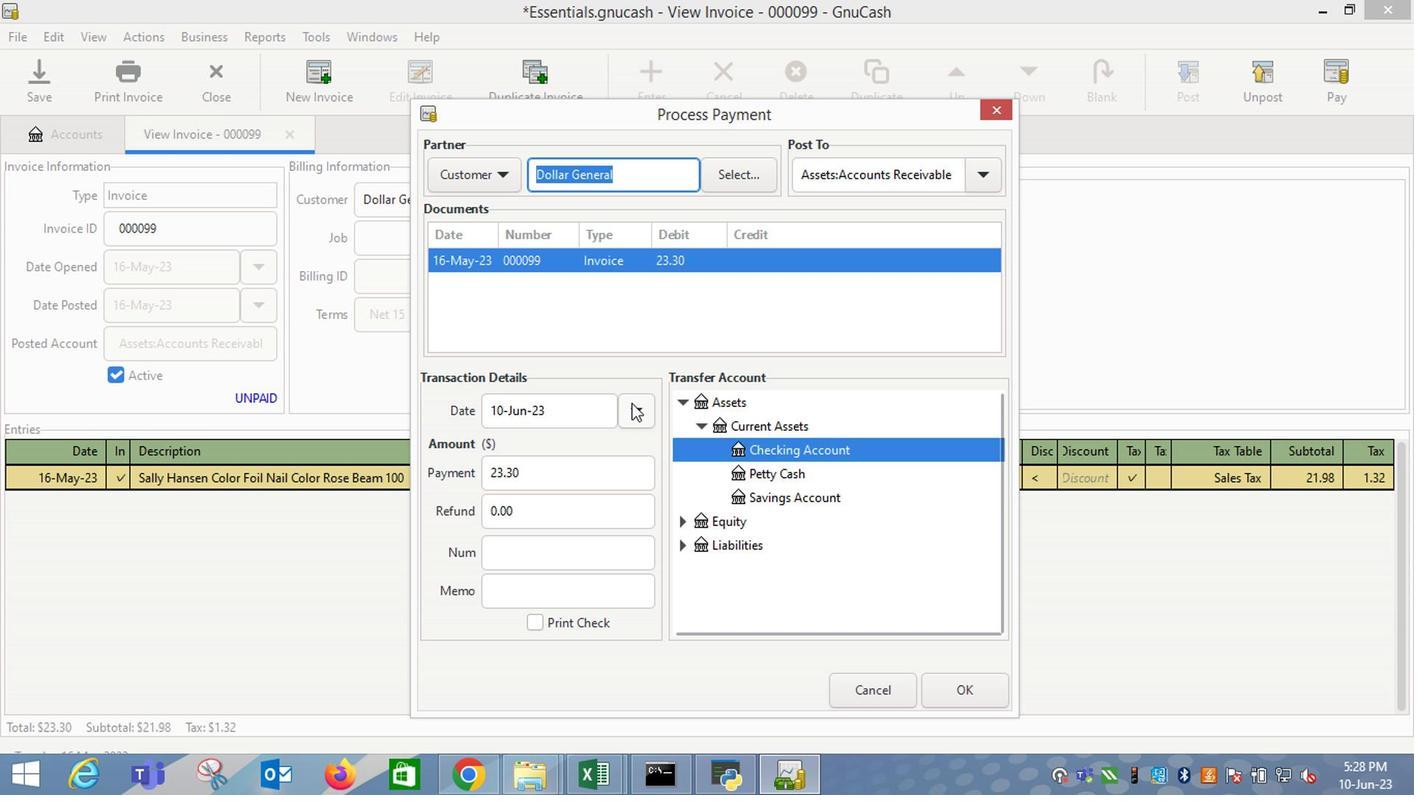 
Action: Mouse moved to (462, 424)
Screenshot: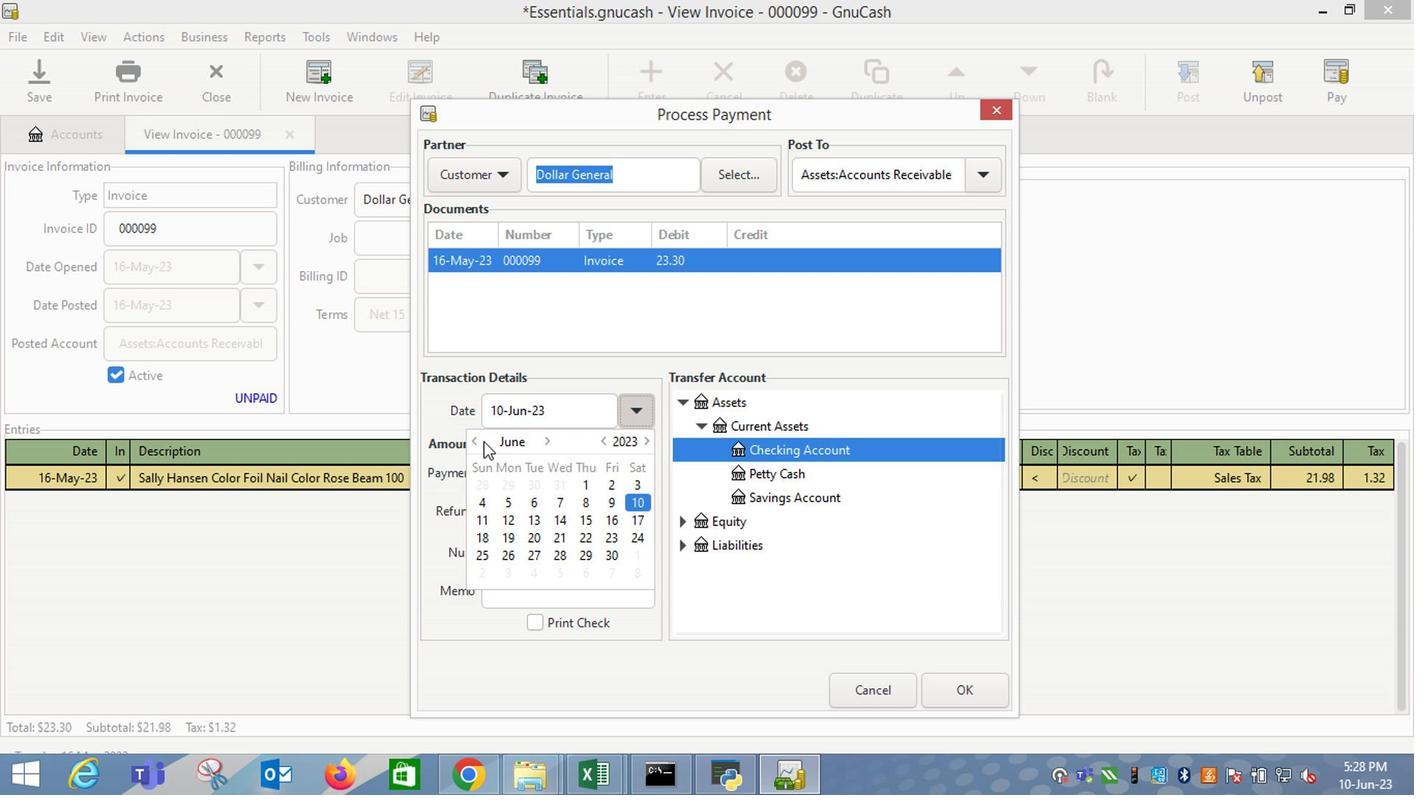 
Action: Mouse pressed left at (462, 424)
Screenshot: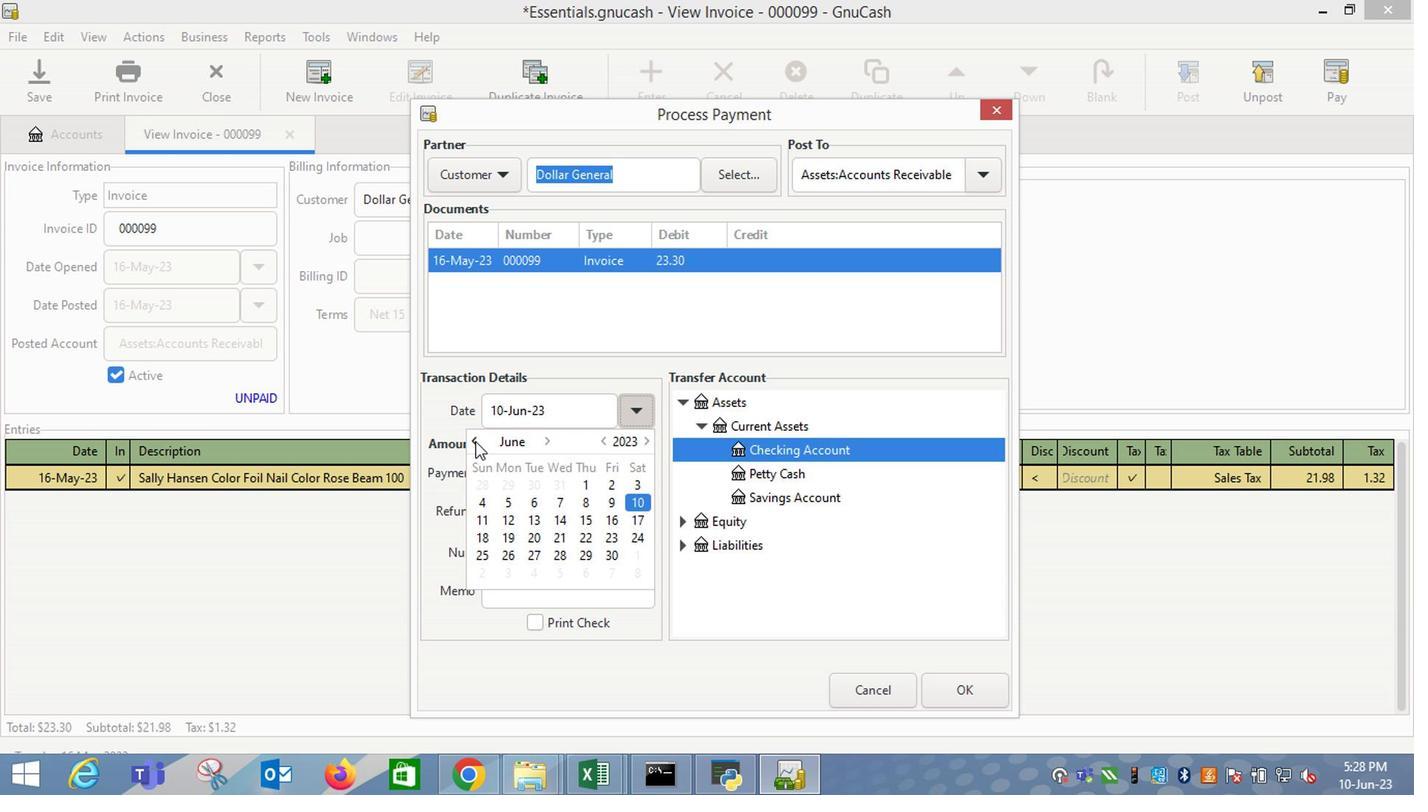 
Action: Mouse moved to (522, 519)
Screenshot: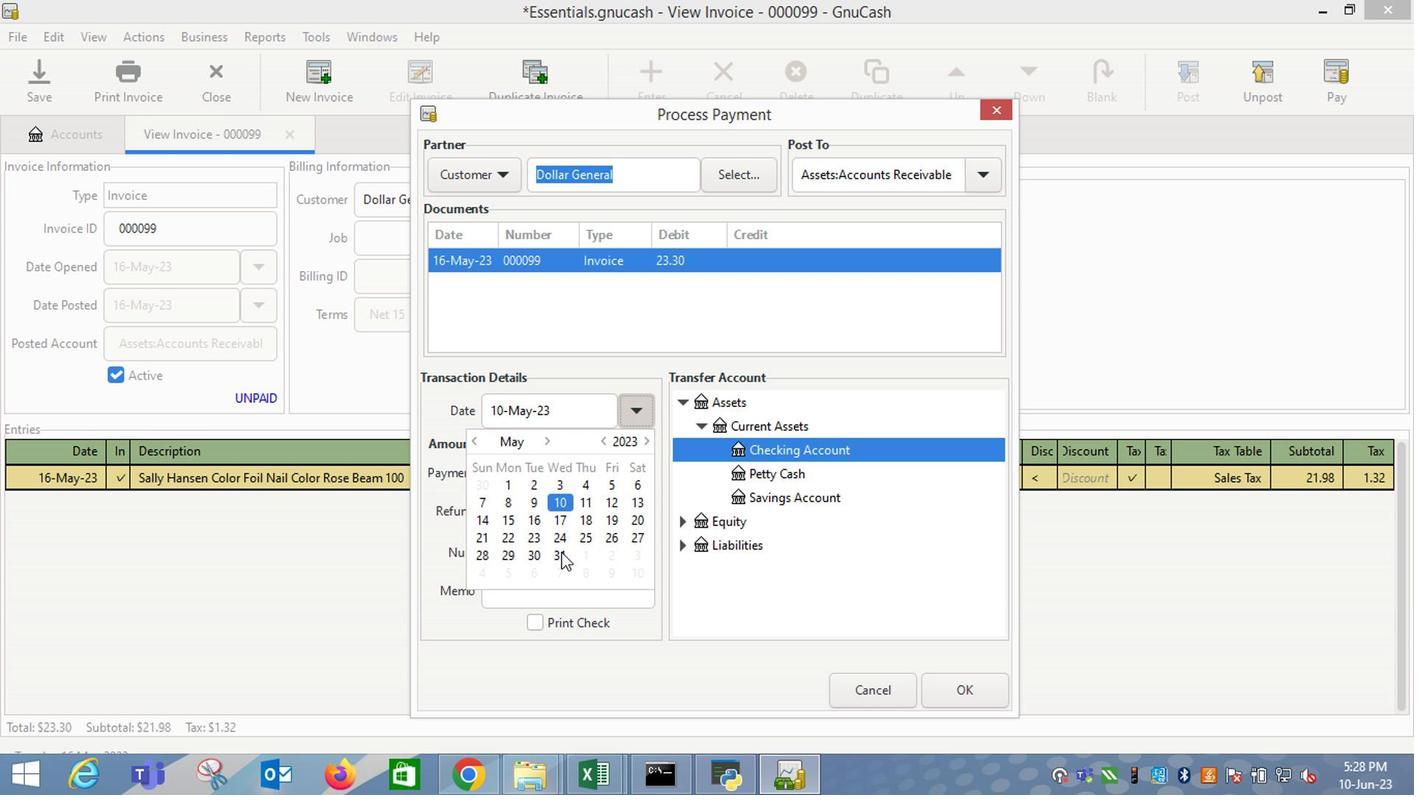 
Action: Mouse pressed left at (522, 519)
Screenshot: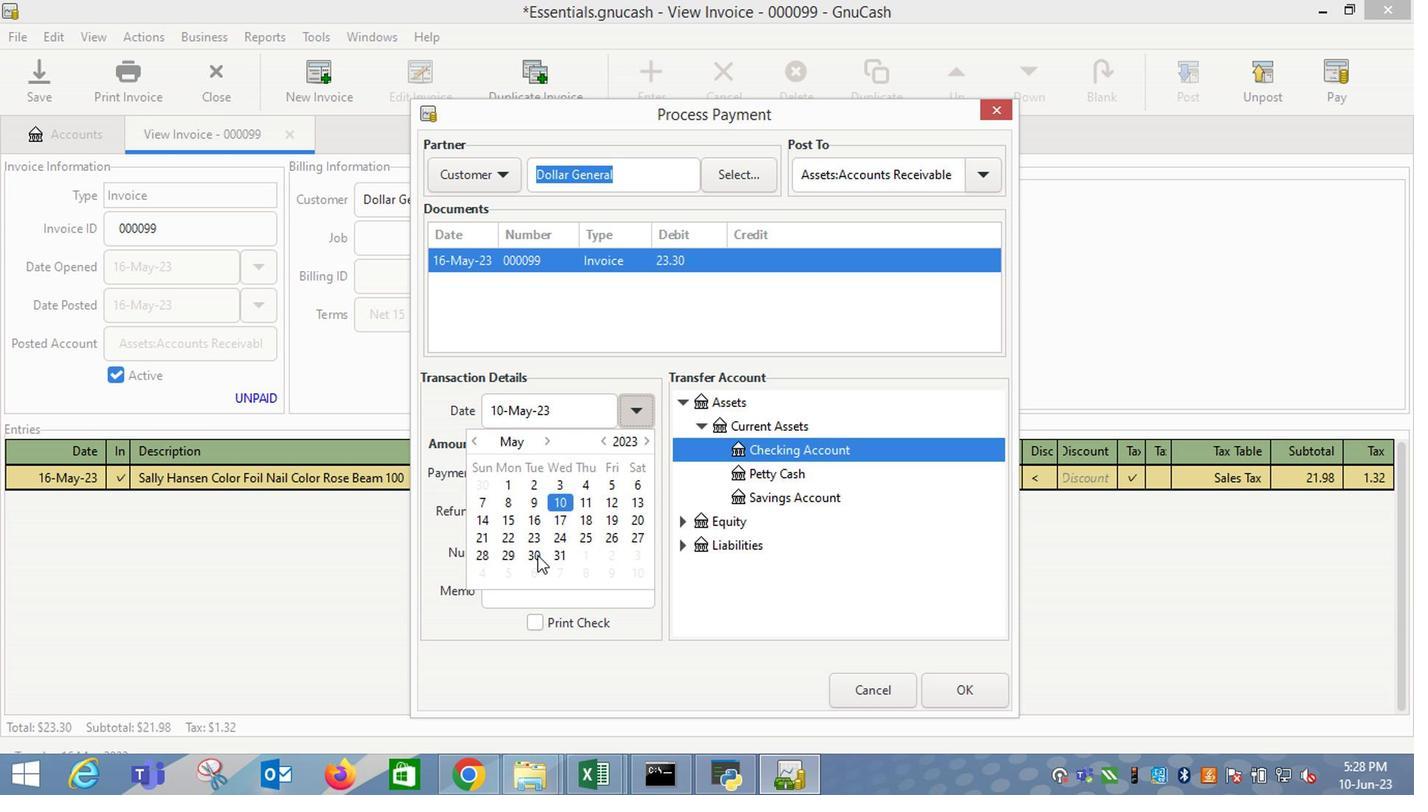 
Action: Mouse moved to (807, 529)
Screenshot: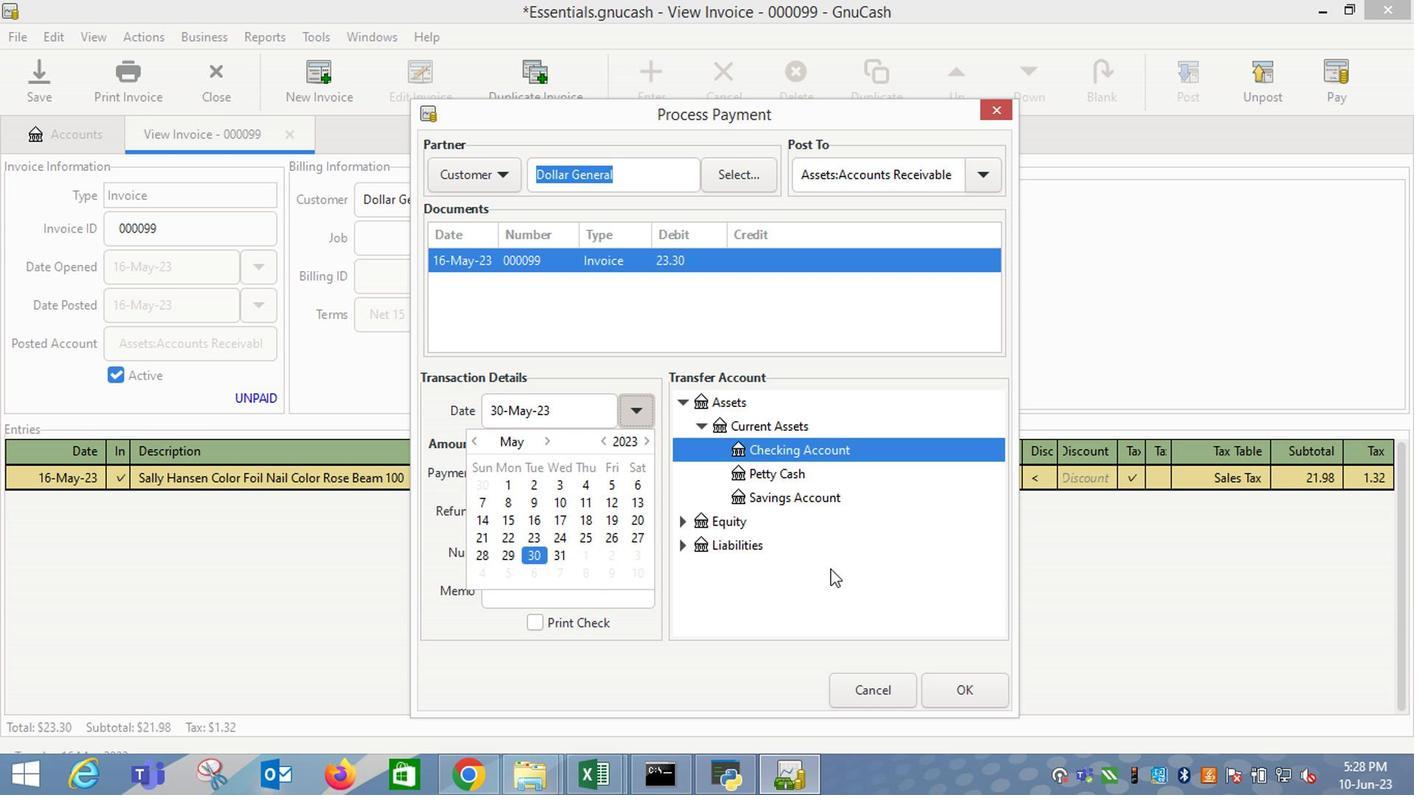 
Action: Mouse pressed left at (807, 529)
Screenshot: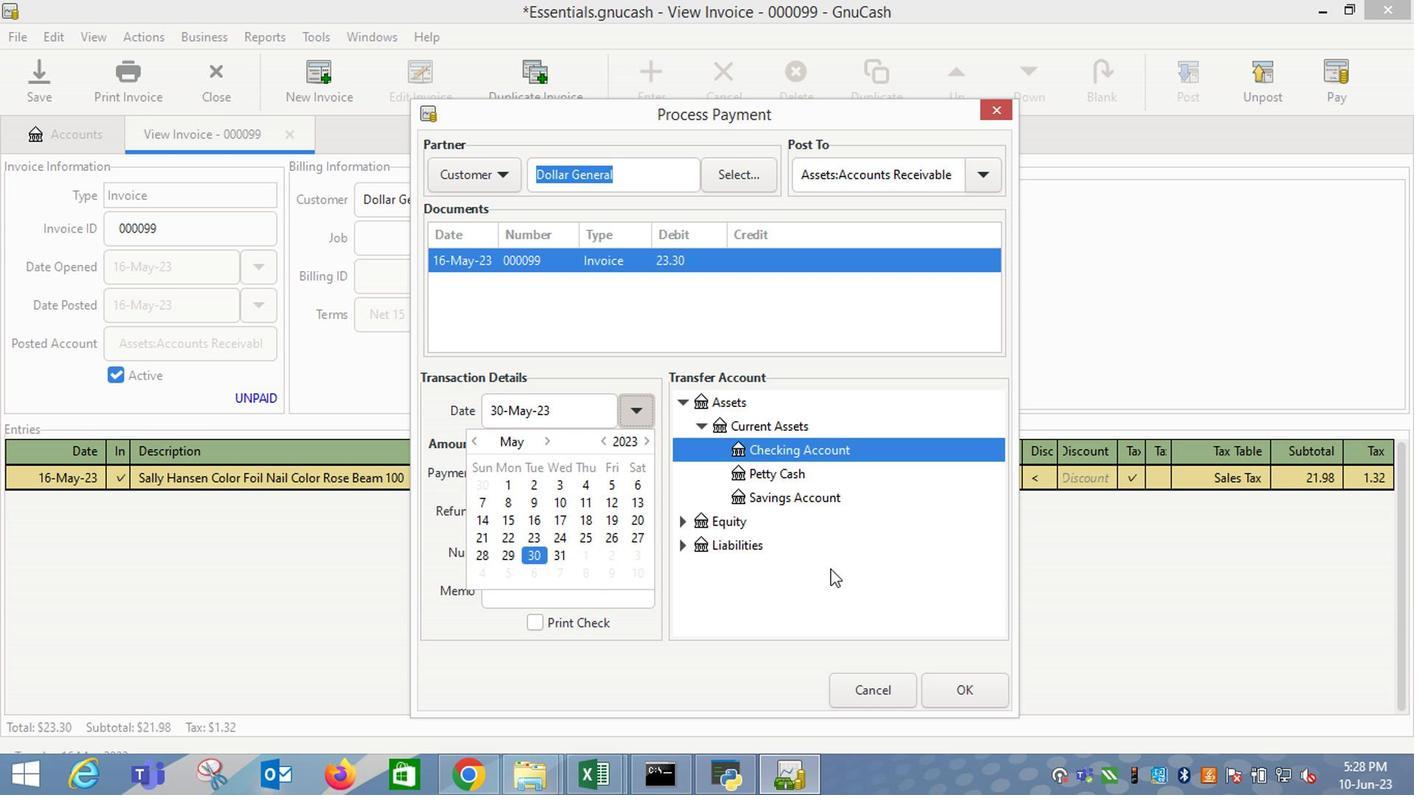 
Action: Mouse moved to (942, 634)
Screenshot: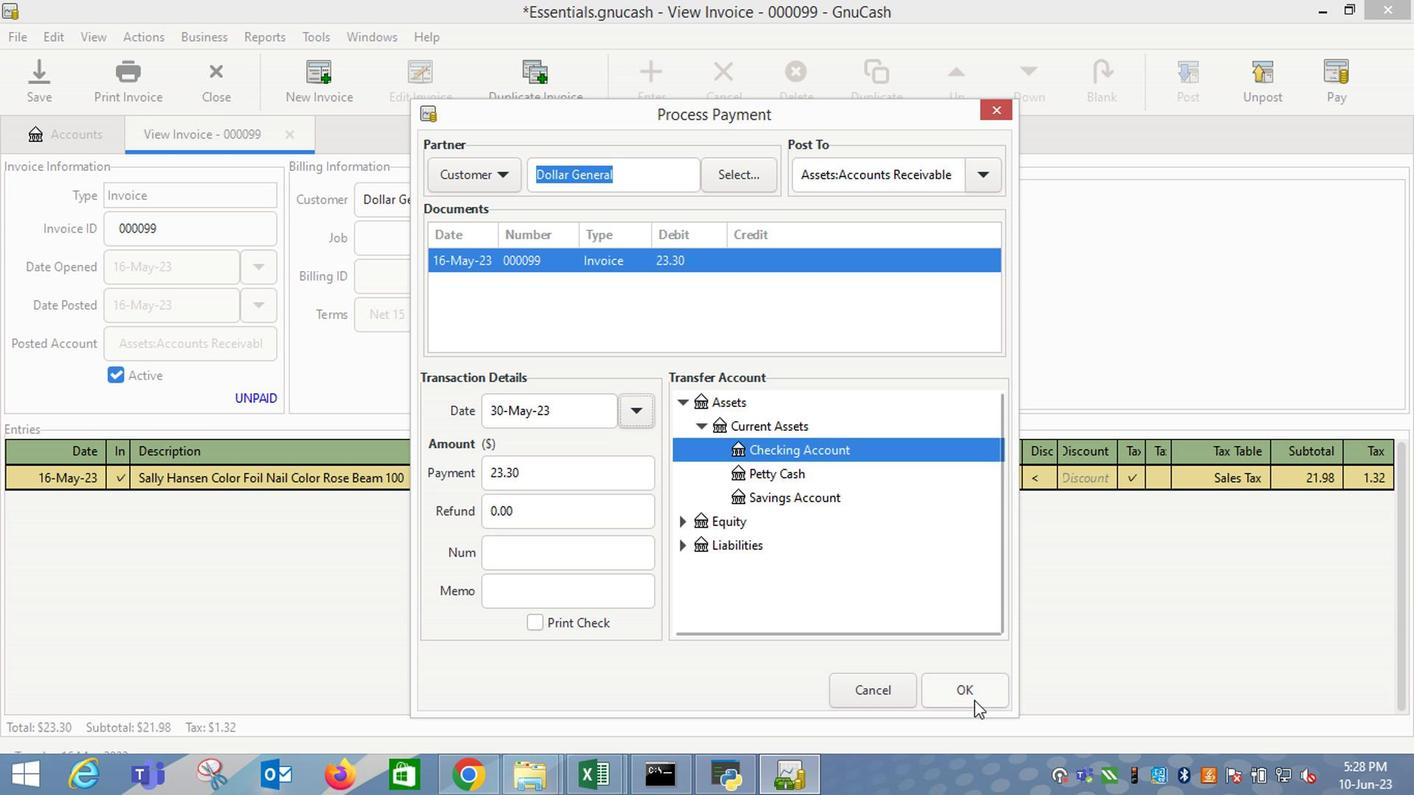
Action: Mouse pressed left at (942, 634)
Screenshot: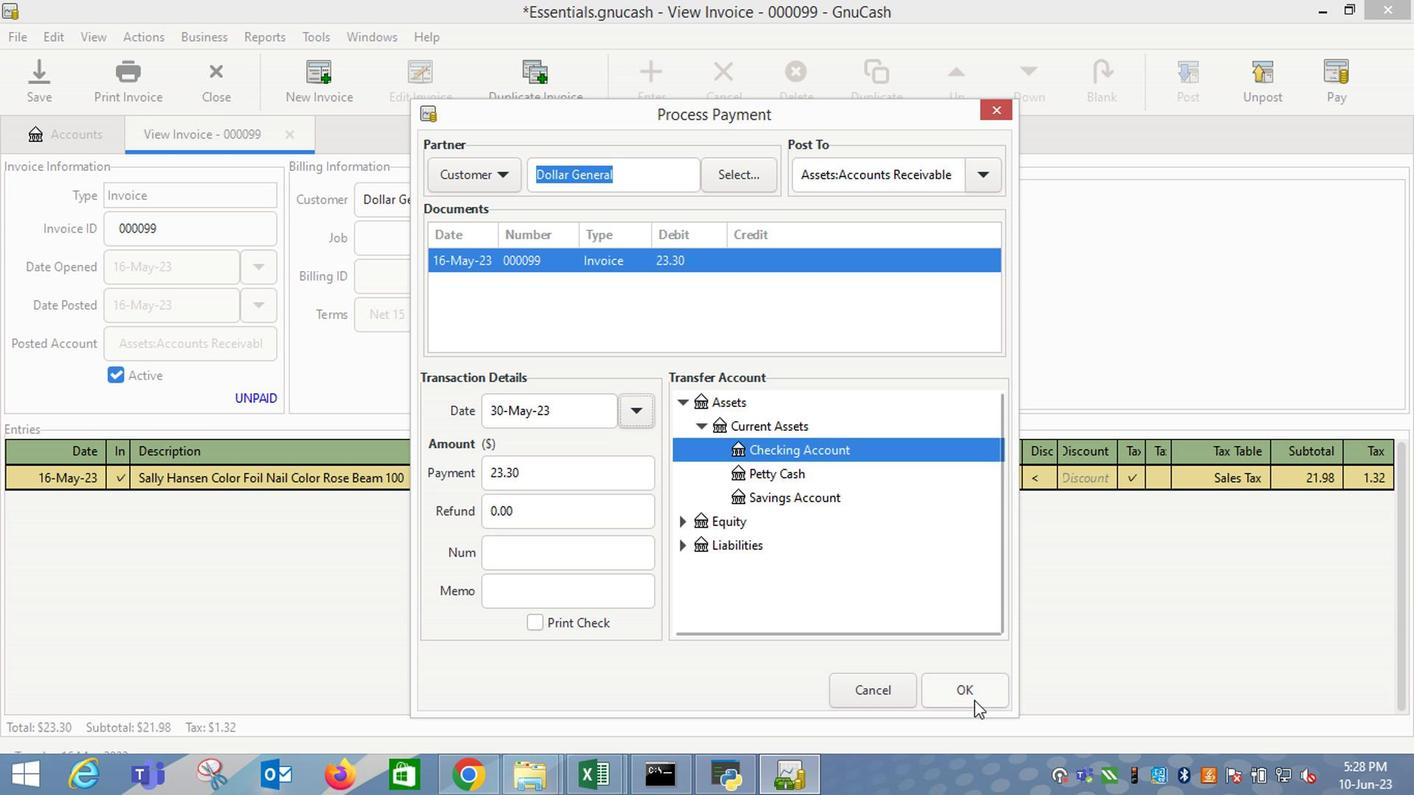 
Action: Mouse moved to (127, 120)
Screenshot: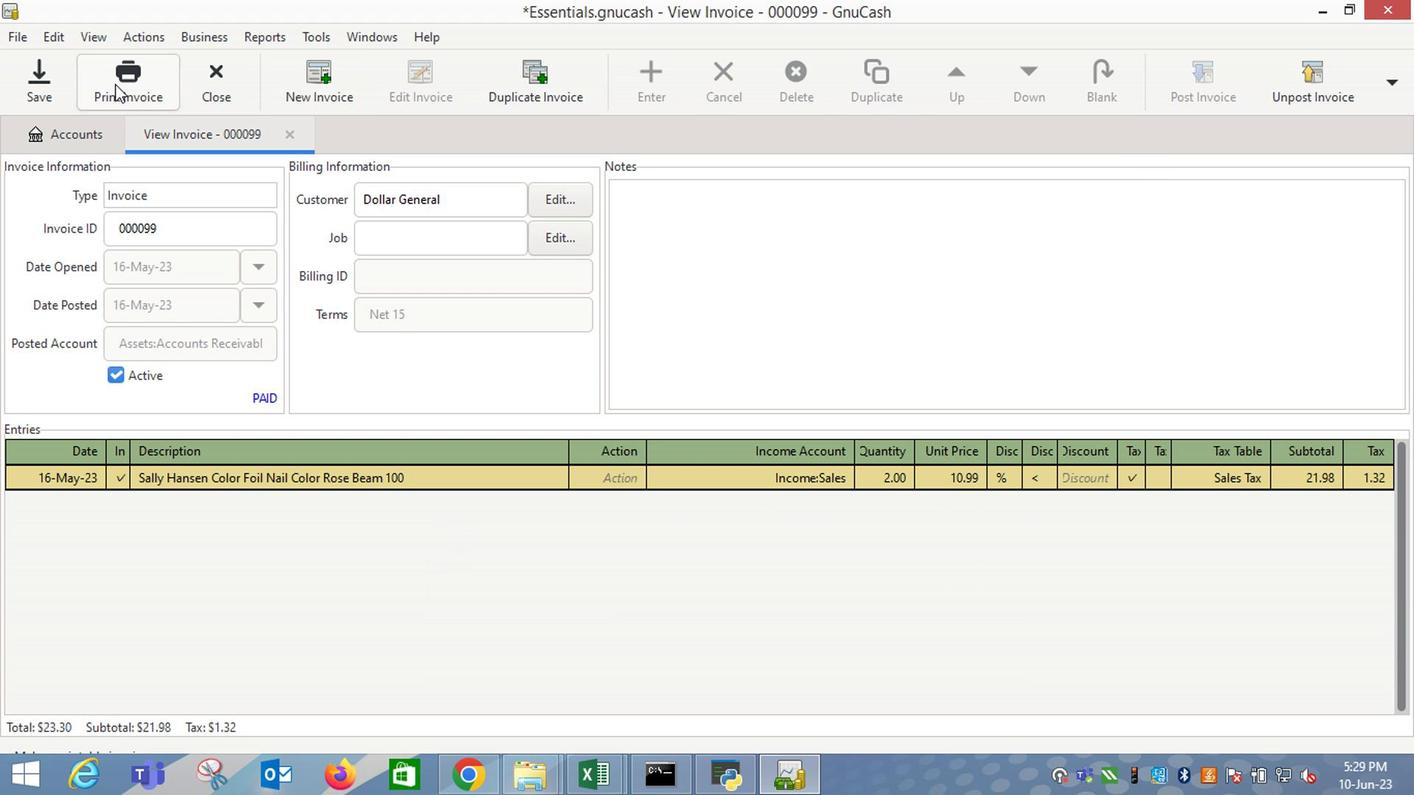 
Action: Mouse pressed left at (127, 120)
Screenshot: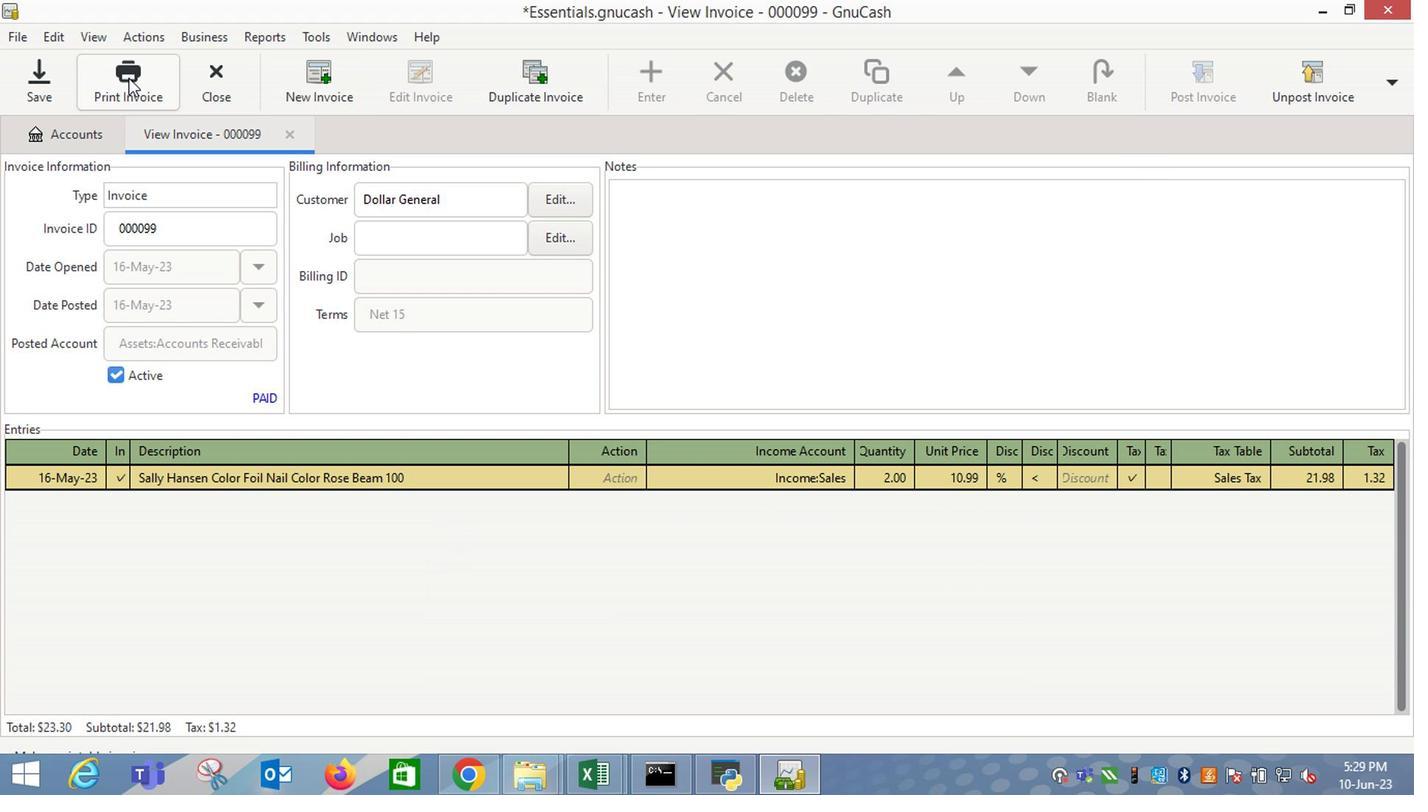 
Action: Mouse moved to (933, 123)
Screenshot: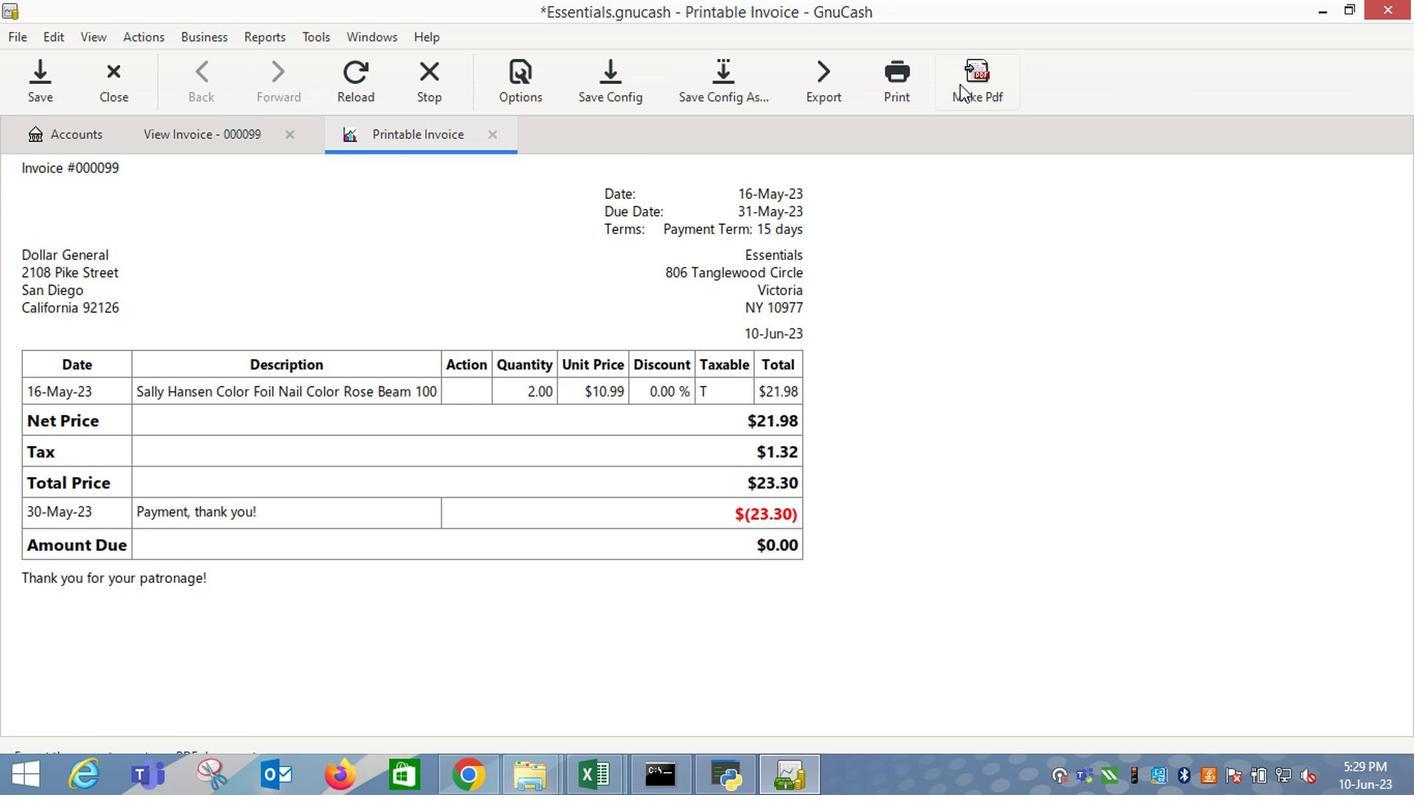 
Action: Mouse pressed left at (933, 123)
Screenshot: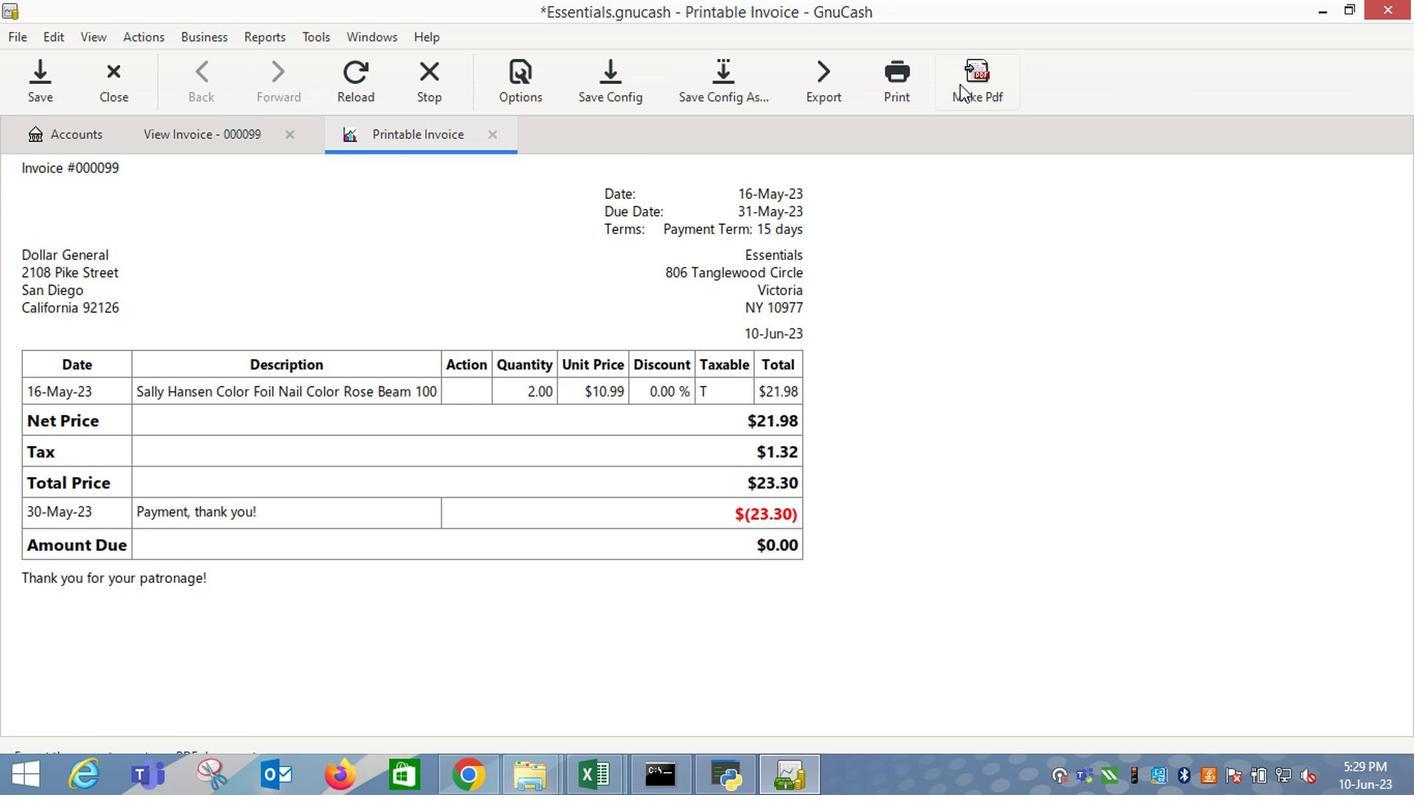 
Action: Mouse moved to (1075, 663)
Screenshot: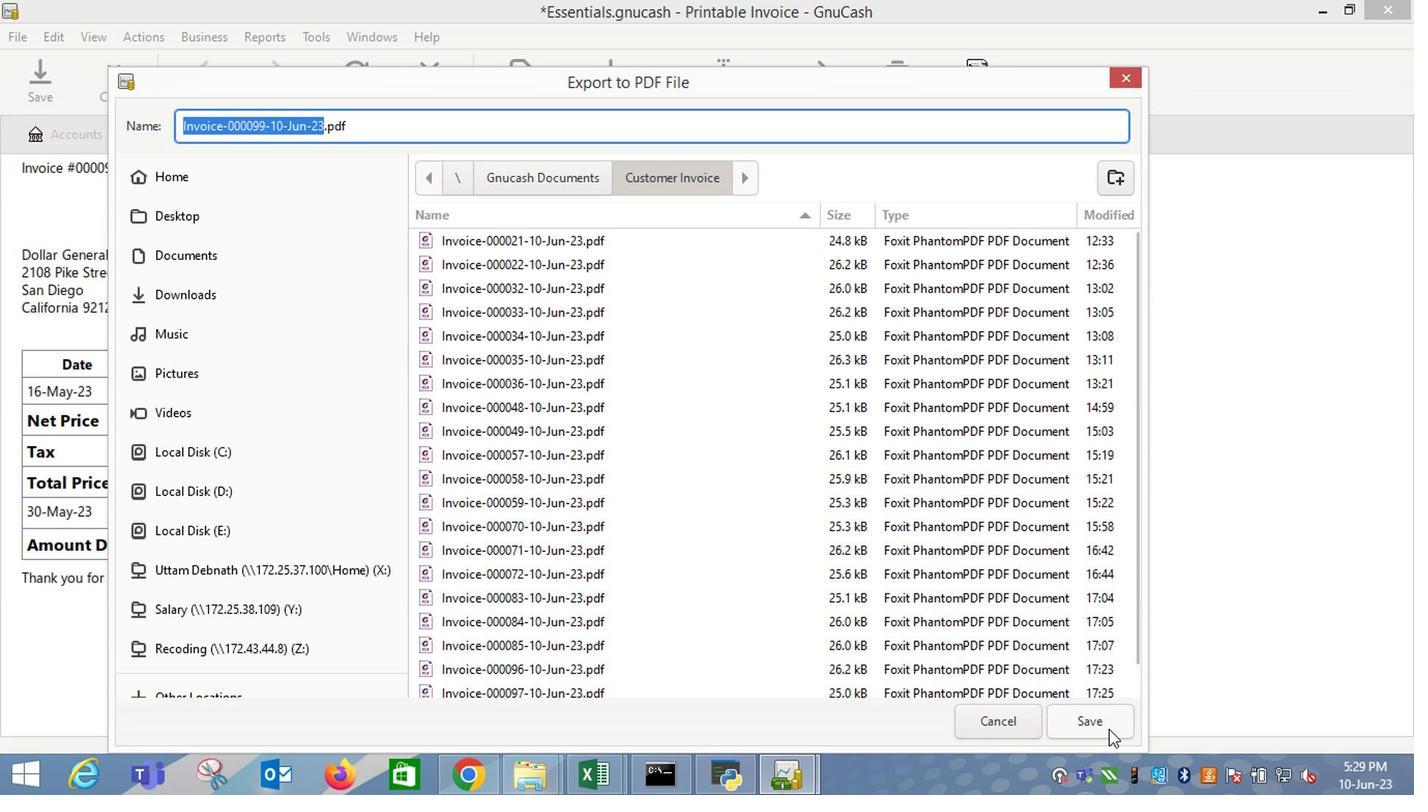 
Action: Mouse pressed left at (1075, 663)
Screenshot: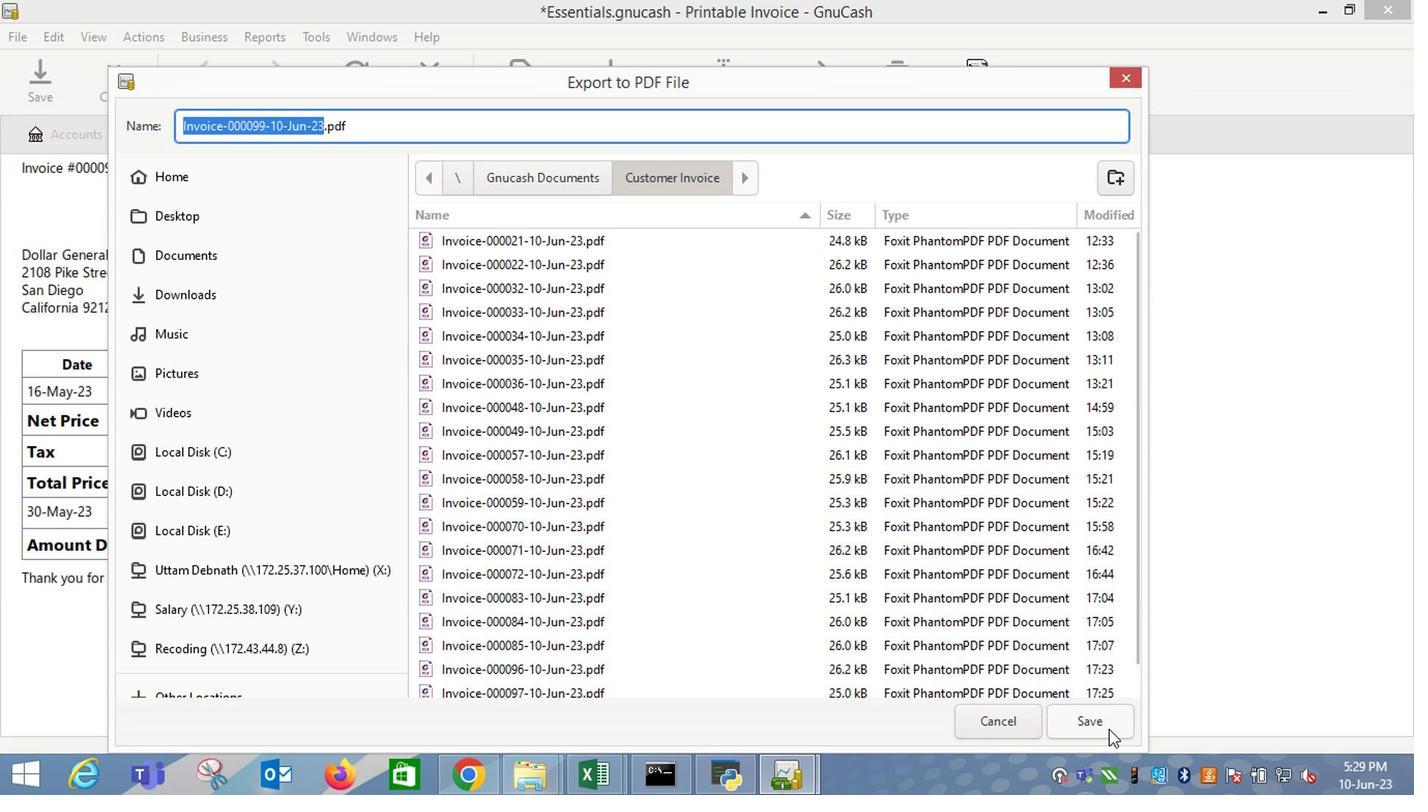 
Action: Mouse moved to (632, 469)
Screenshot: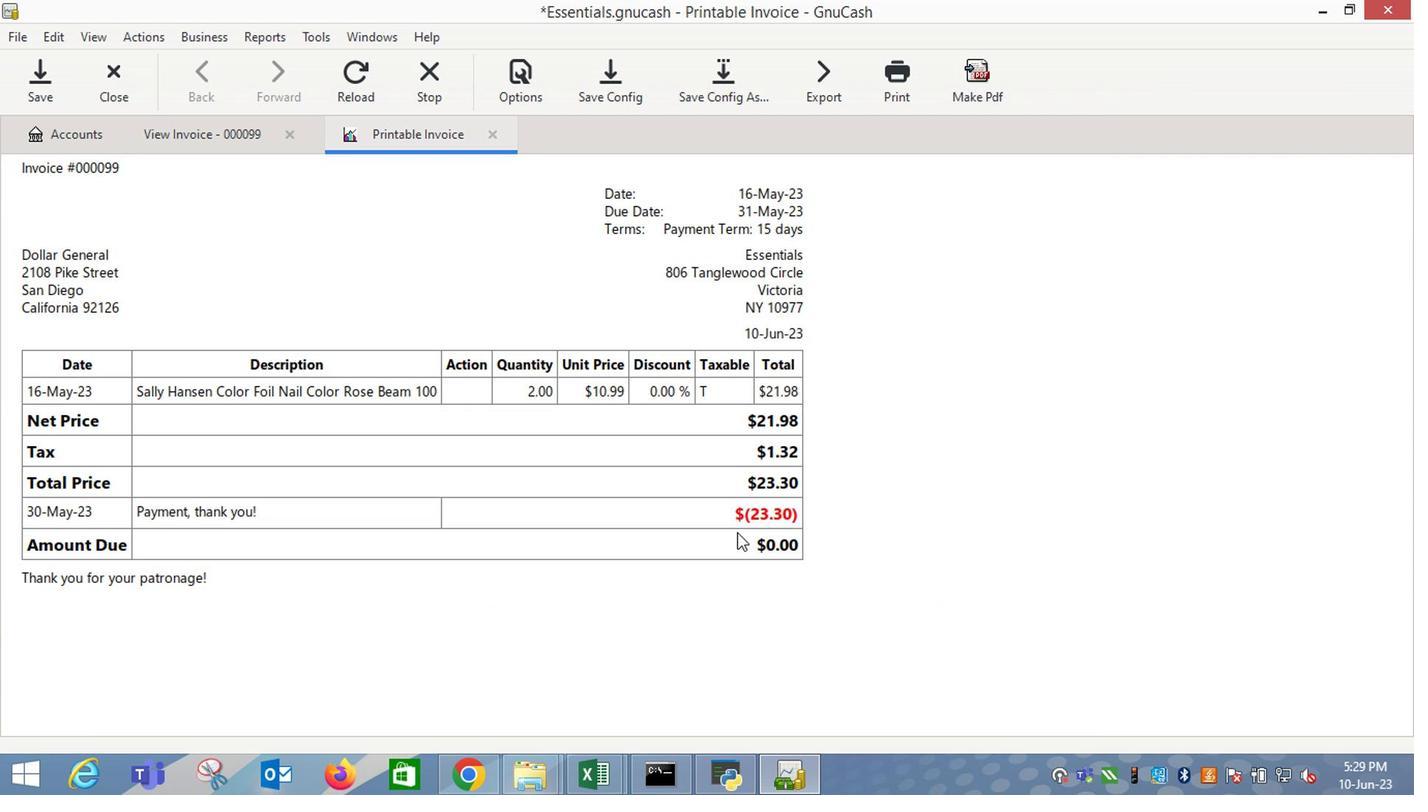 
